 Task: Plan a trip to Arima, Trinidad and Tobago from 7th December, 2023 to 14th December, 2023 for 1 adult. Place can be shared room with 1  bedroom having 1 bed and 1 bathroom. Property type can be hotel. Look for 3 properties as per requirement.
Action: Mouse moved to (414, 261)
Screenshot: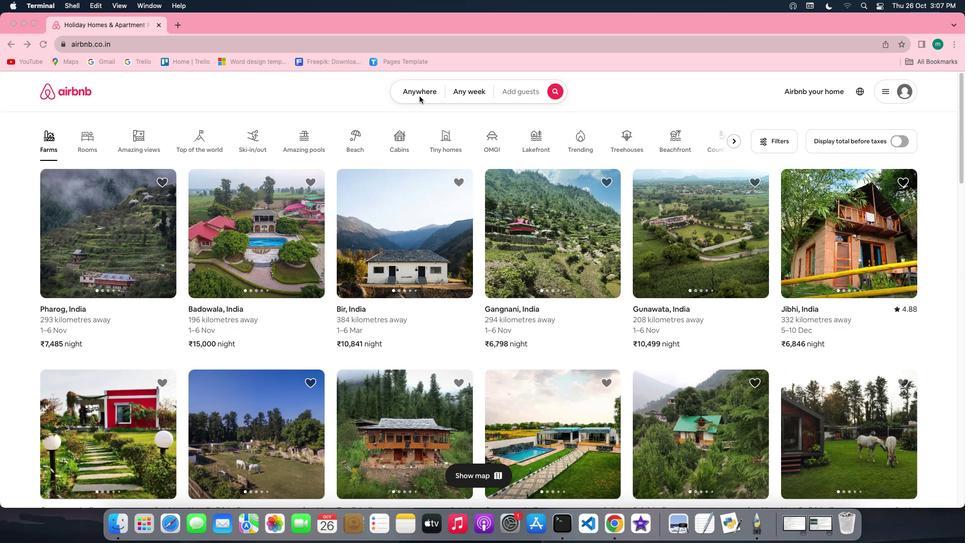 
Action: Mouse pressed left at (414, 261)
Screenshot: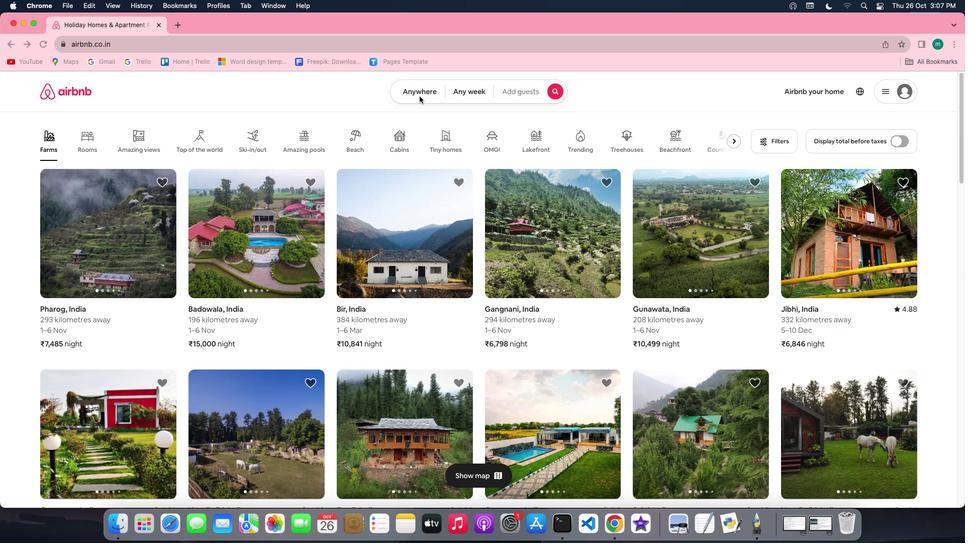 
Action: Mouse moved to (414, 261)
Screenshot: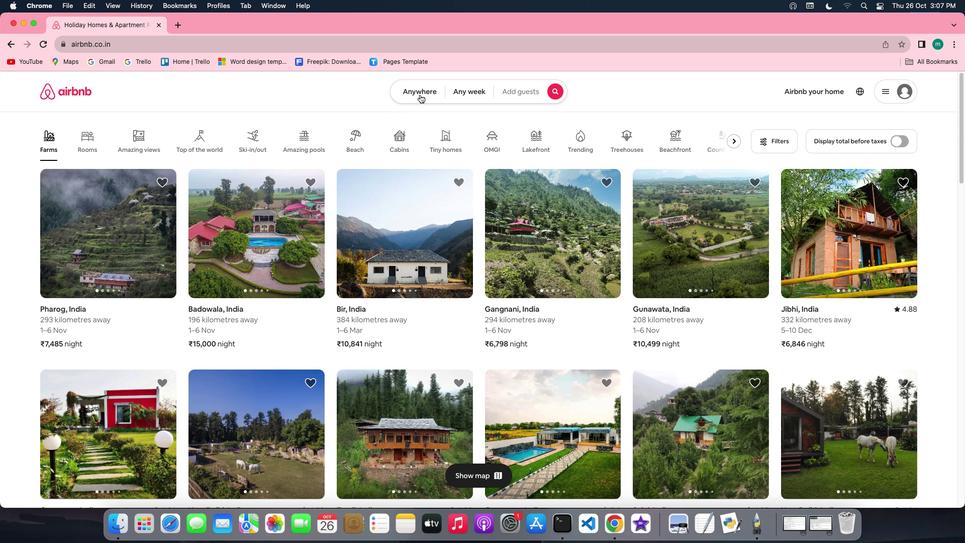 
Action: Mouse pressed left at (414, 261)
Screenshot: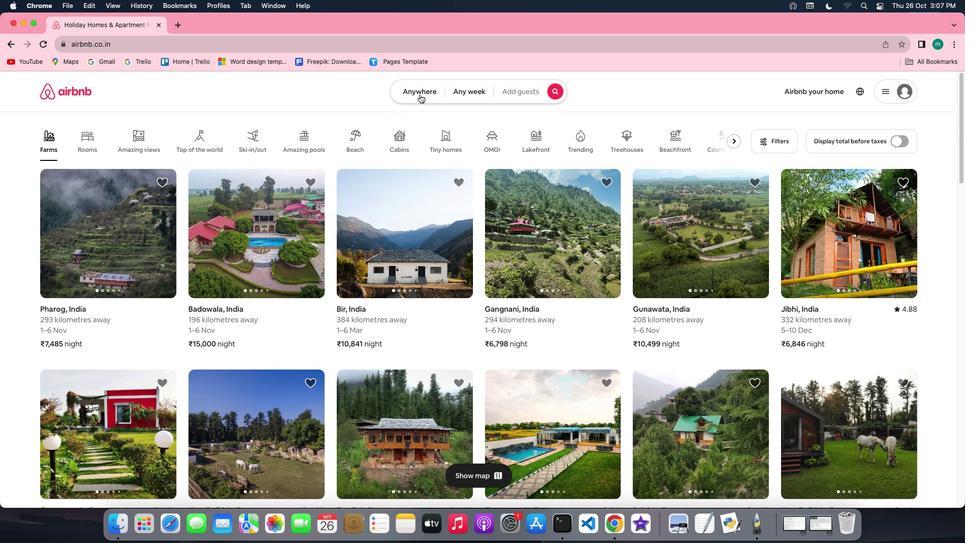 
Action: Mouse moved to (358, 269)
Screenshot: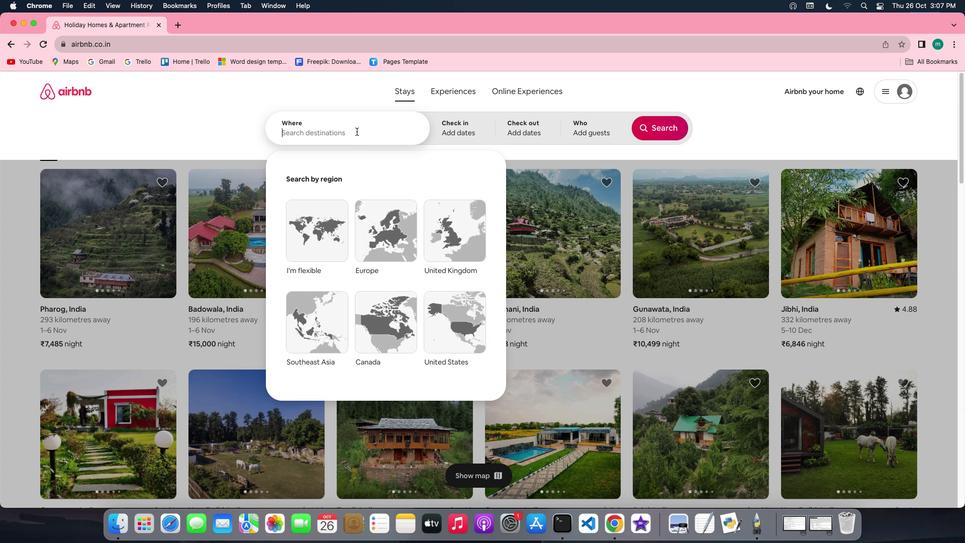 
Action: Key pressed Key.shift'A''r''i''m''a'','Key.spaceKey.shift'T''r''i''n''i''d''a''d'Key.space'a''n''d'Key.spaceKey.shift'T''o''b''a''g''o'
Screenshot: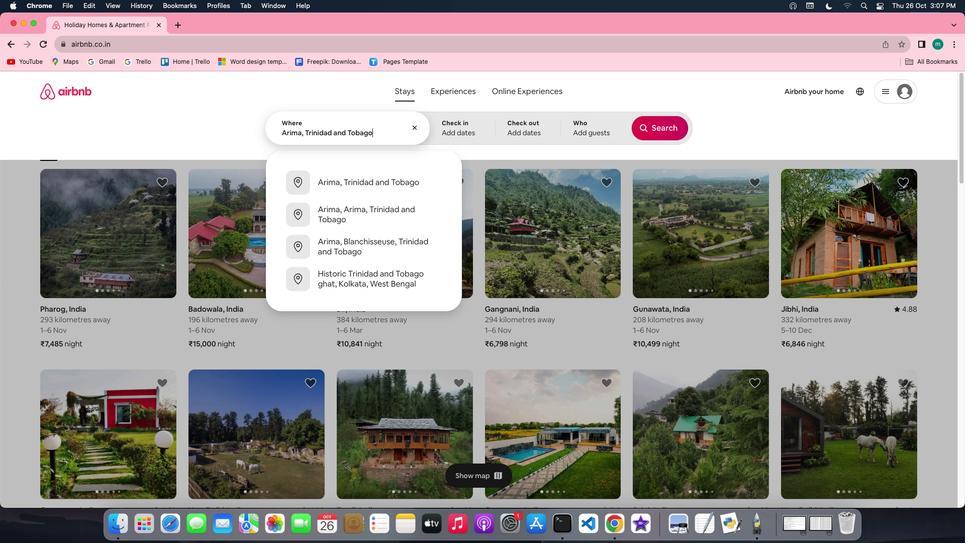 
Action: Mouse moved to (441, 270)
Screenshot: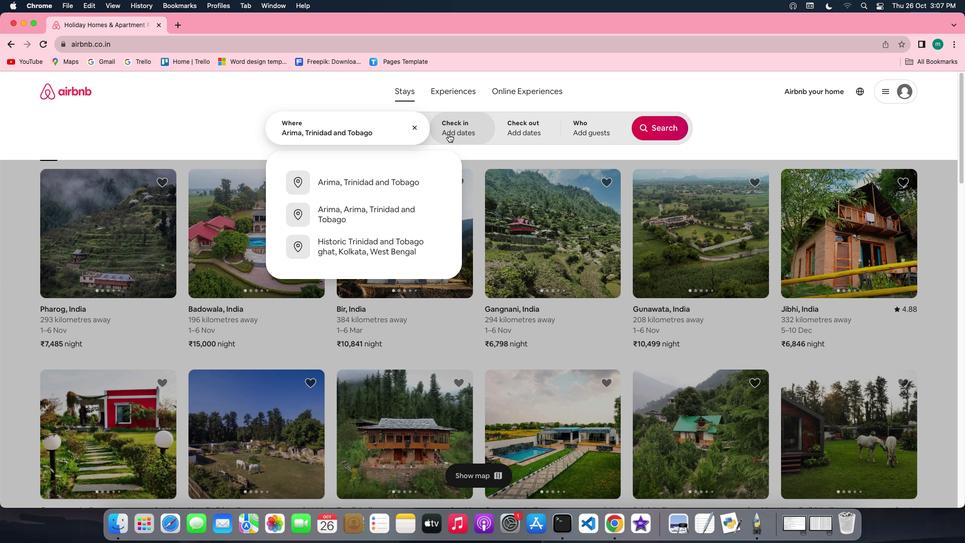
Action: Mouse pressed left at (441, 270)
Screenshot: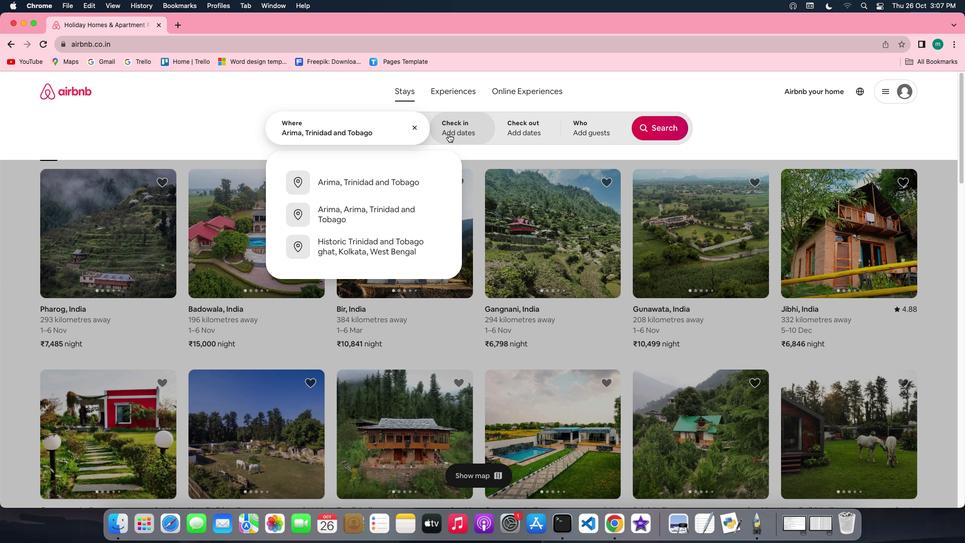 
Action: Mouse moved to (625, 286)
Screenshot: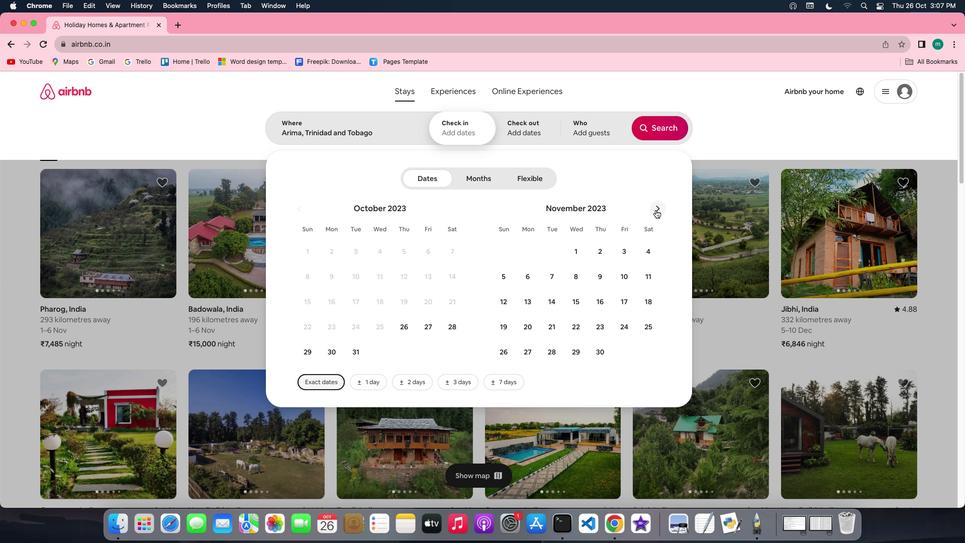
Action: Mouse pressed left at (625, 286)
Screenshot: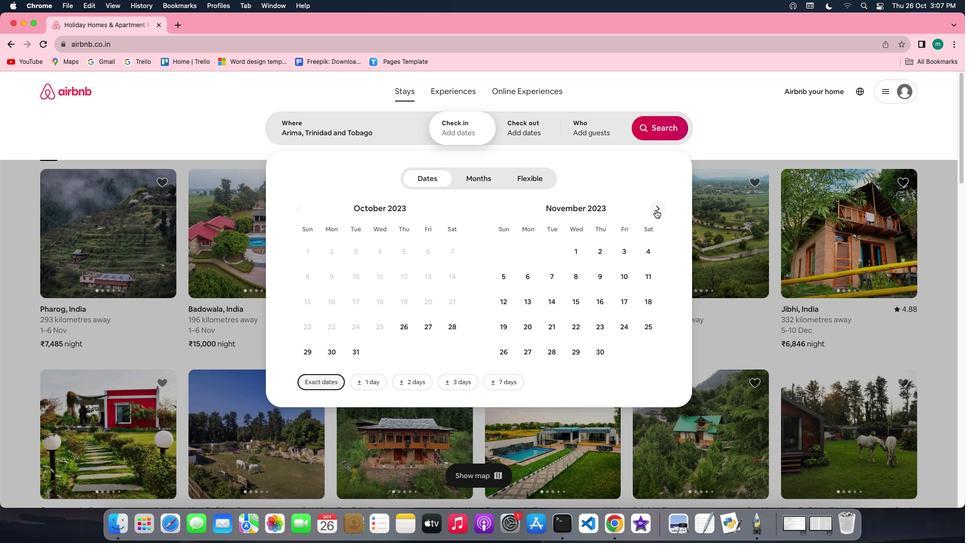 
Action: Mouse moved to (573, 301)
Screenshot: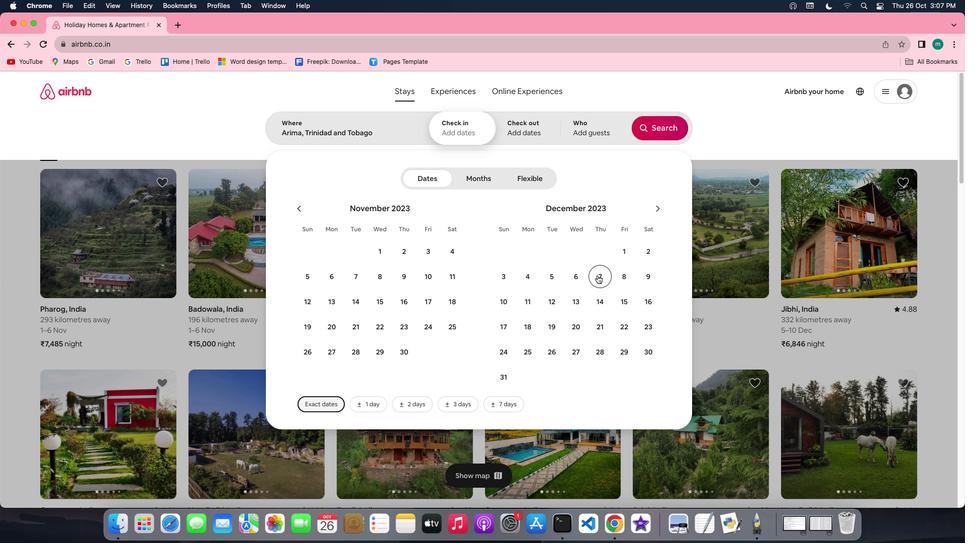 
Action: Mouse pressed left at (573, 301)
Screenshot: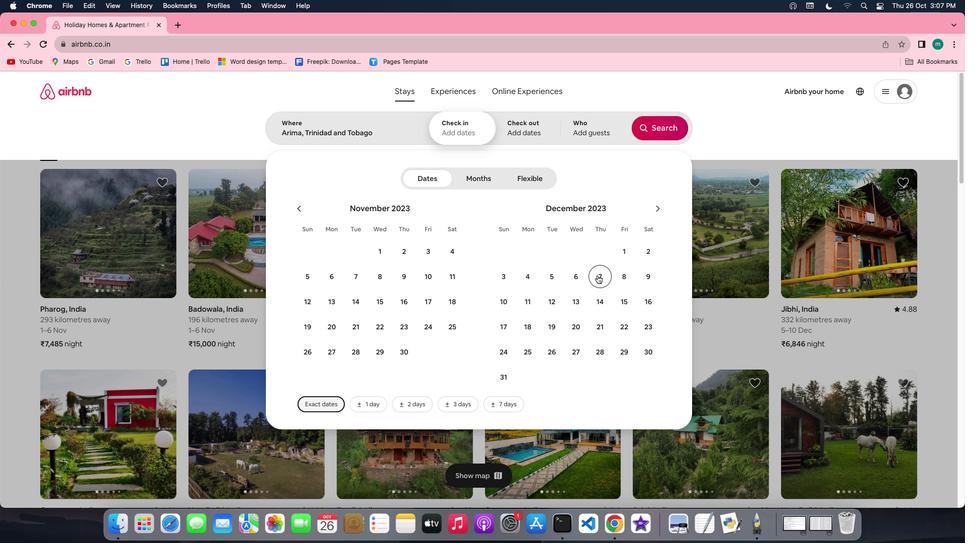 
Action: Mouse moved to (570, 310)
Screenshot: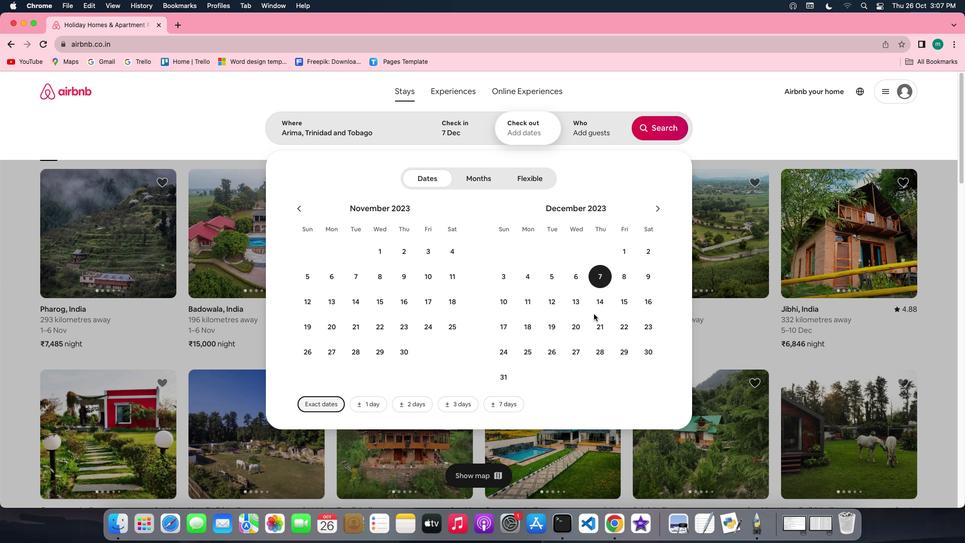 
Action: Mouse pressed left at (570, 310)
Screenshot: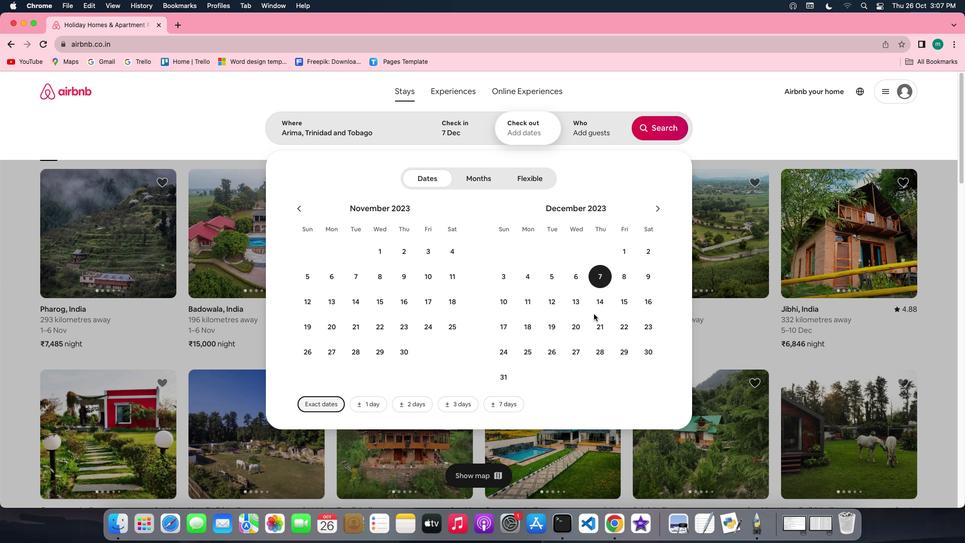 
Action: Mouse moved to (572, 308)
Screenshot: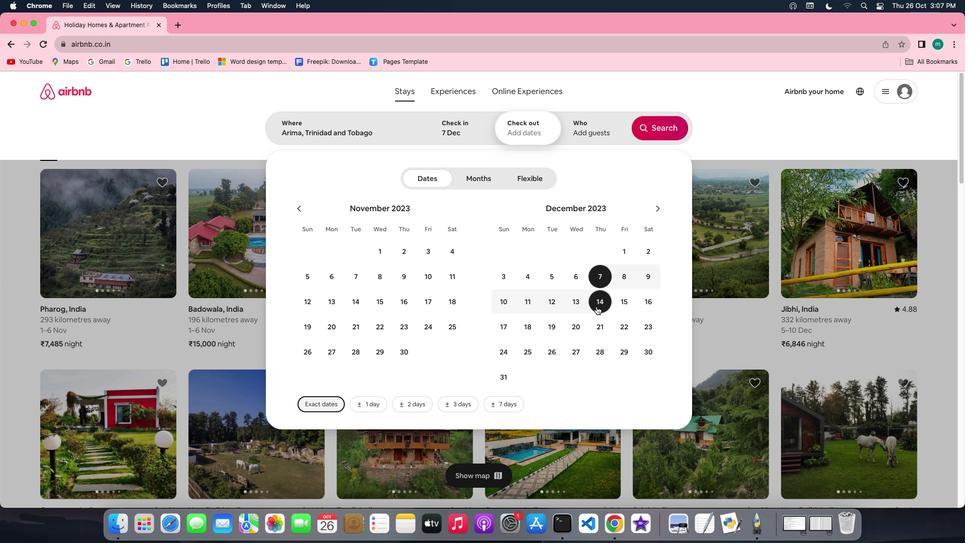 
Action: Mouse pressed left at (572, 308)
Screenshot: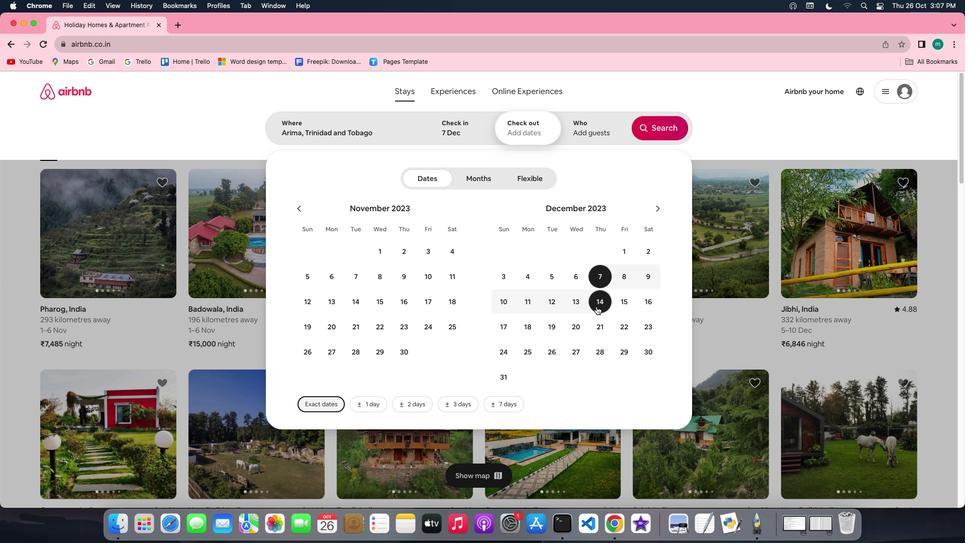 
Action: Mouse moved to (564, 269)
Screenshot: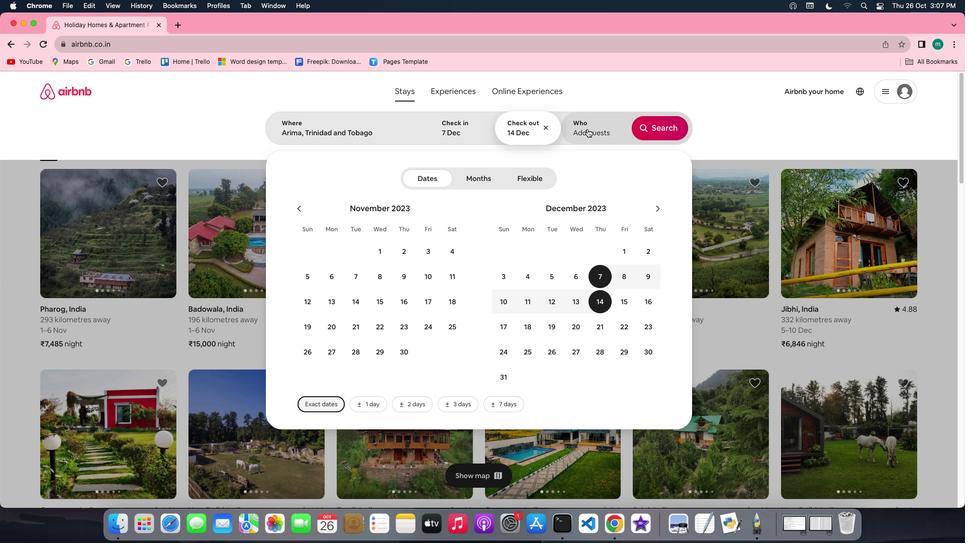 
Action: Mouse pressed left at (564, 269)
Screenshot: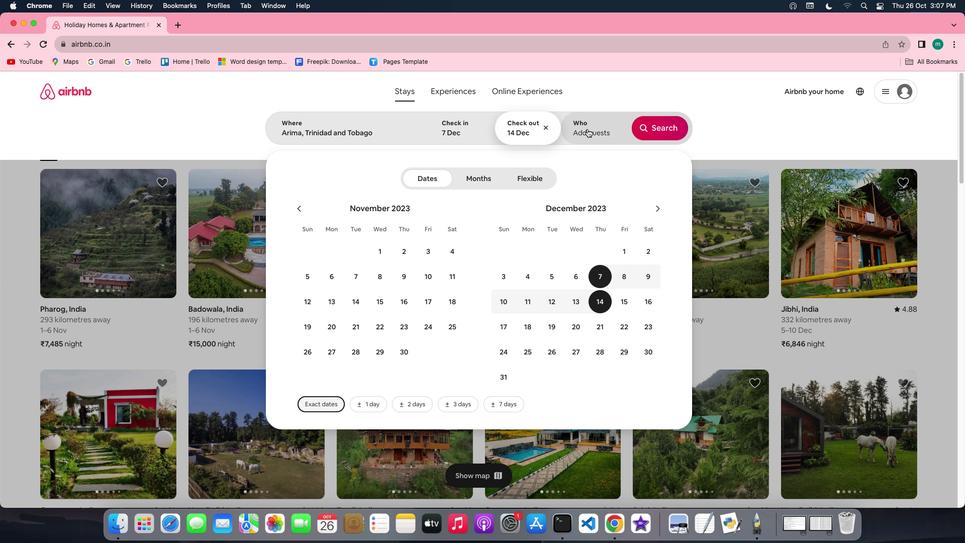 
Action: Mouse moved to (635, 281)
Screenshot: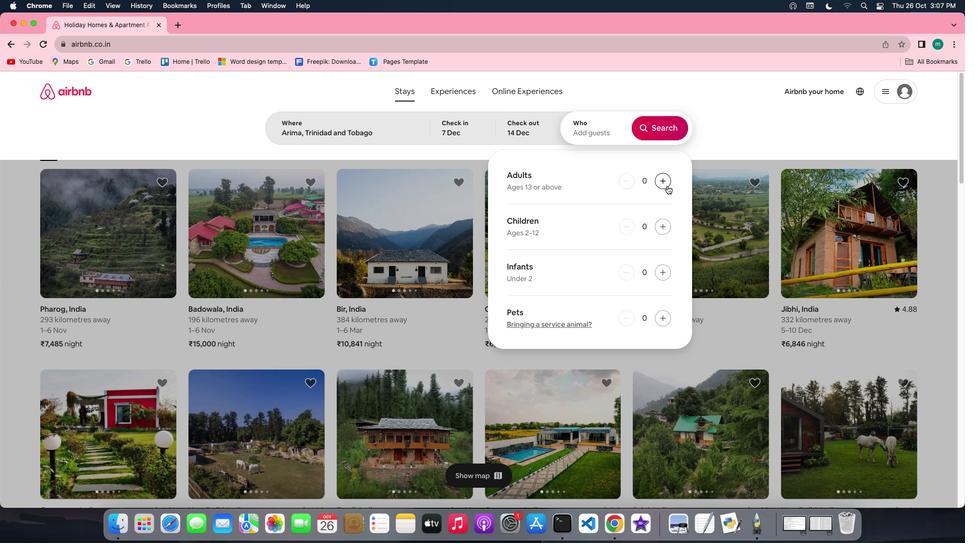 
Action: Mouse pressed left at (635, 281)
Screenshot: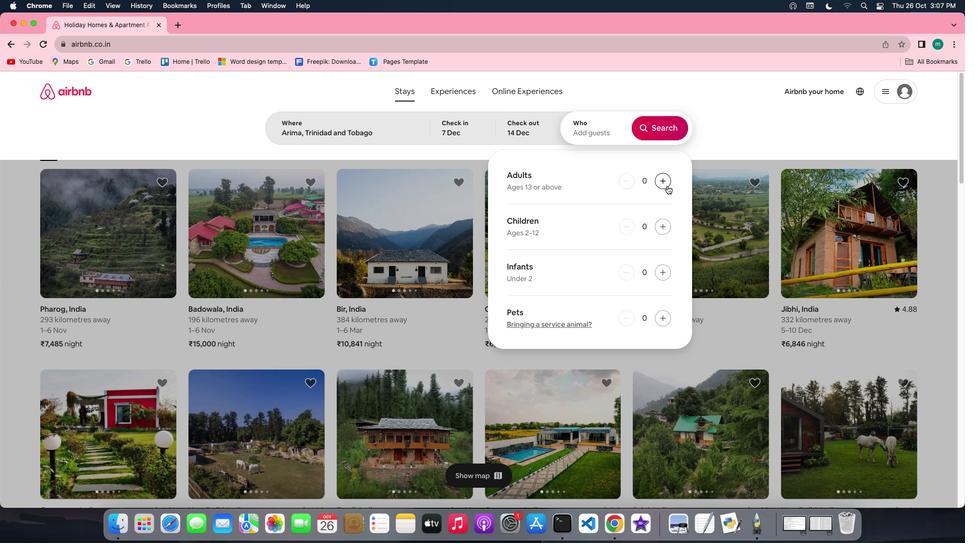 
Action: Mouse moved to (627, 269)
Screenshot: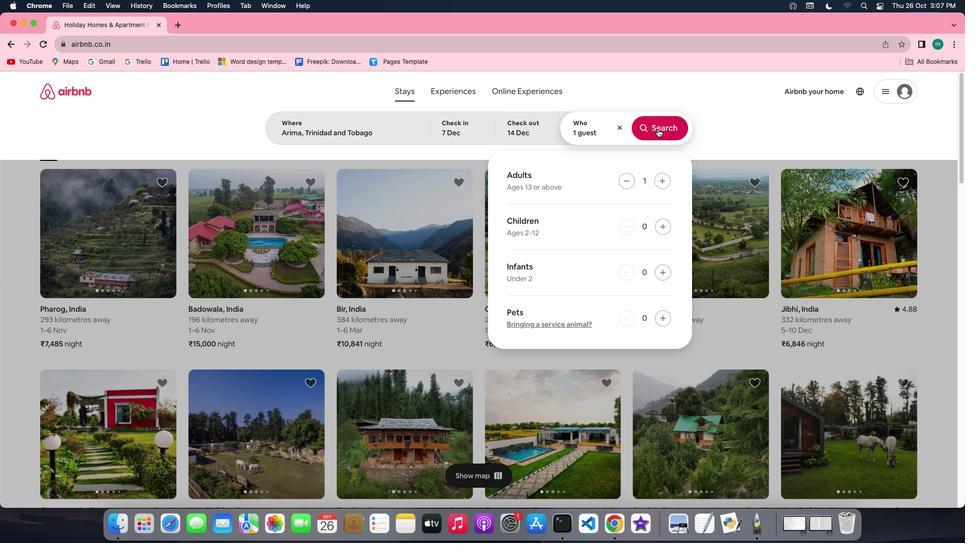 
Action: Mouse pressed left at (627, 269)
Screenshot: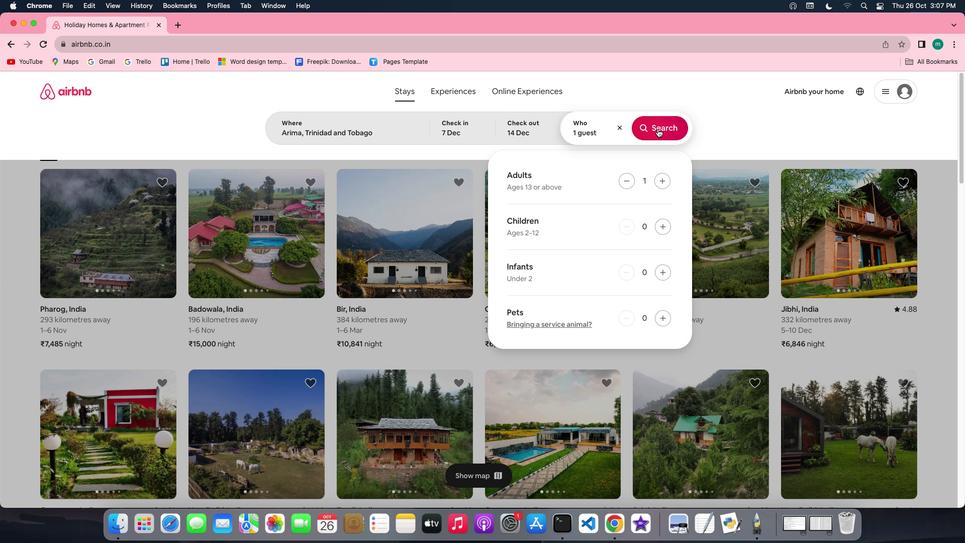 
Action: Mouse moved to (771, 270)
Screenshot: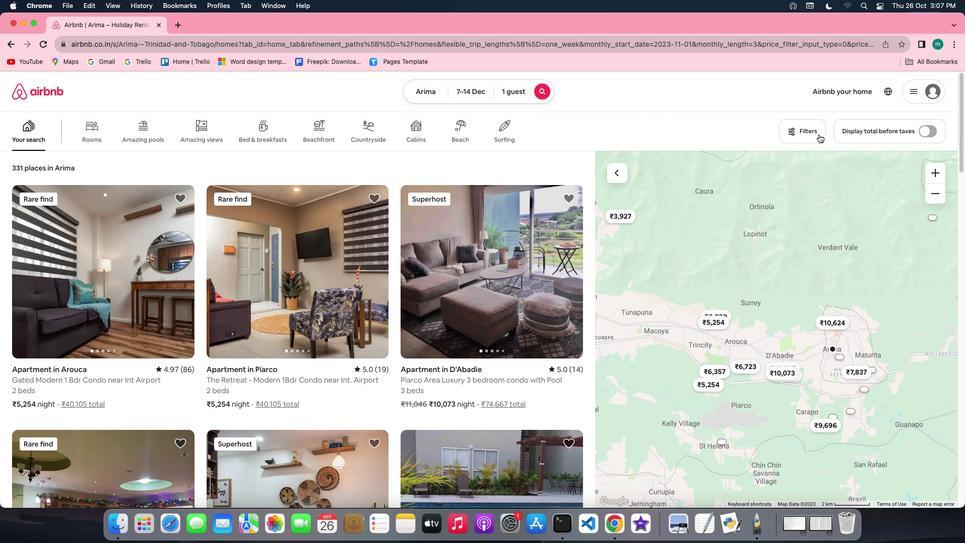 
Action: Mouse pressed left at (771, 270)
Screenshot: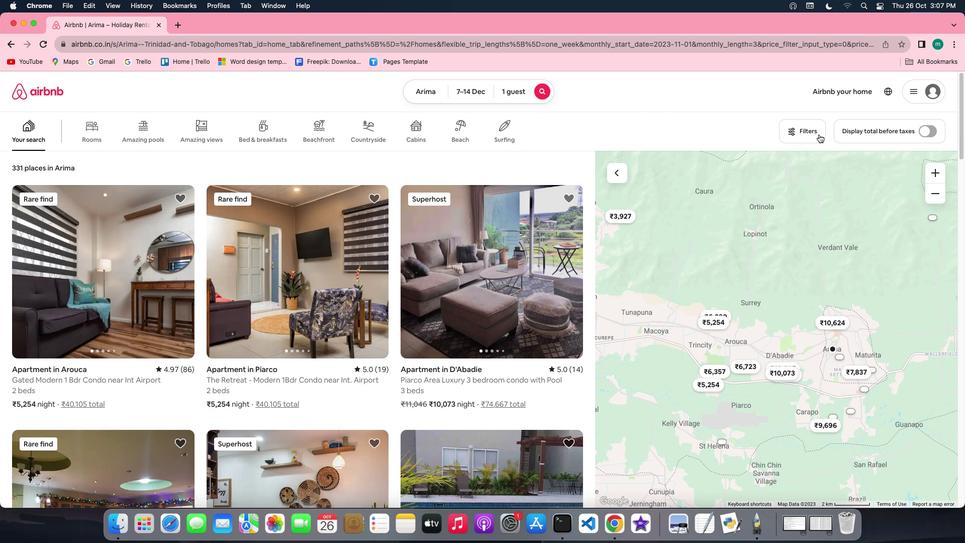 
Action: Mouse moved to (601, 288)
Screenshot: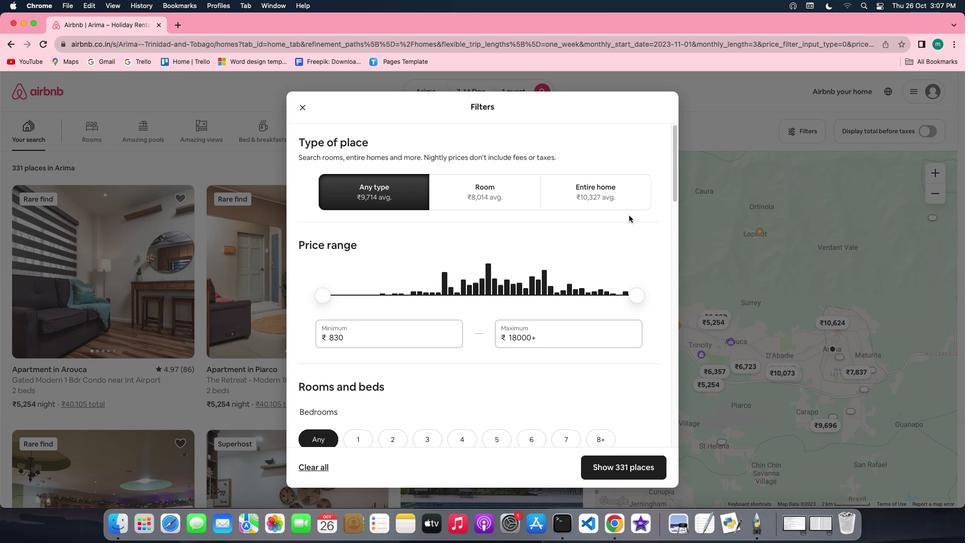 
Action: Mouse scrolled (601, 288) with delta (40, 239)
Screenshot: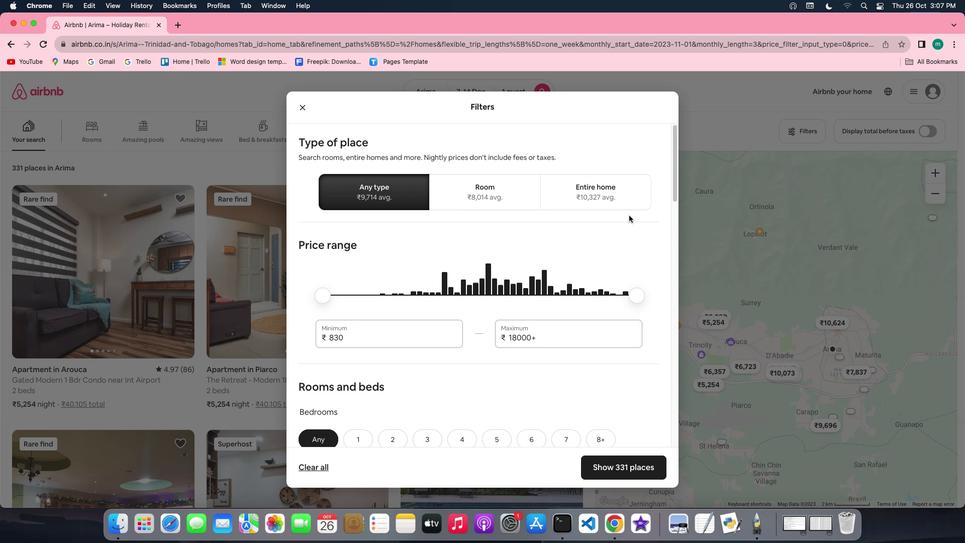 
Action: Mouse scrolled (601, 288) with delta (40, 239)
Screenshot: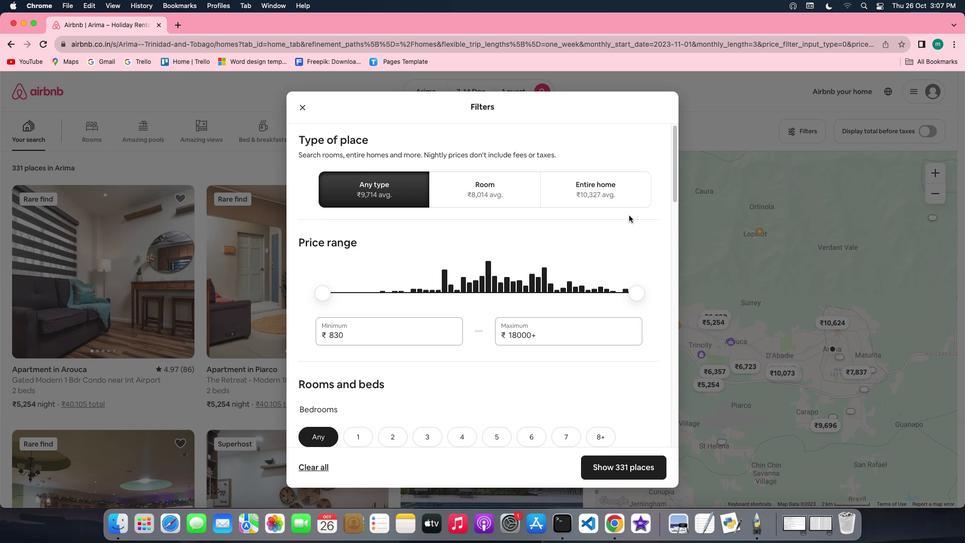 
Action: Mouse scrolled (601, 288) with delta (40, 239)
Screenshot: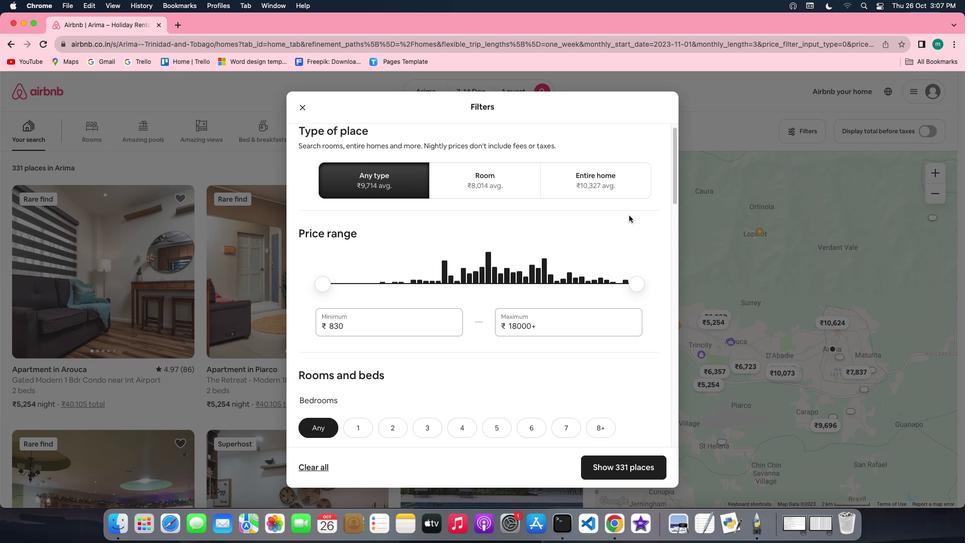 
Action: Mouse moved to (600, 288)
Screenshot: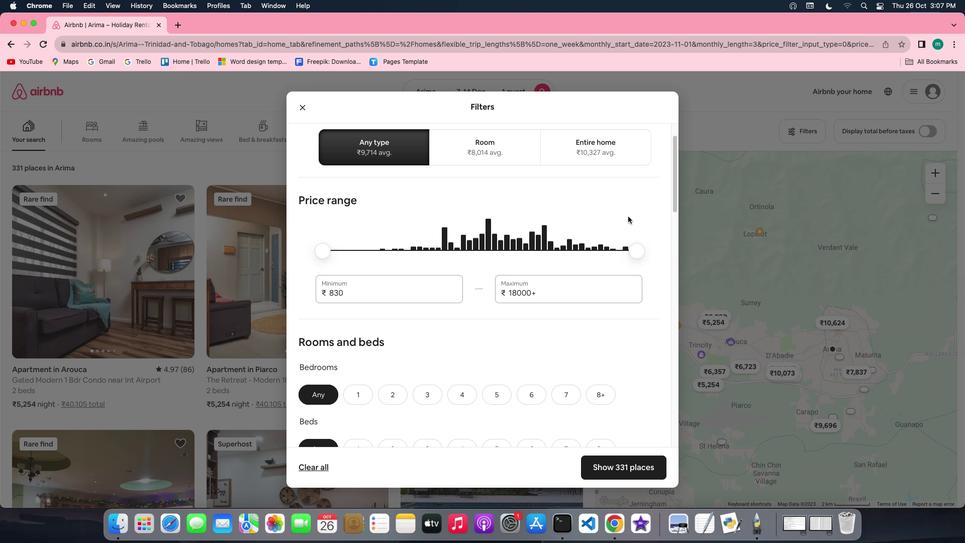 
Action: Mouse scrolled (600, 288) with delta (40, 239)
Screenshot: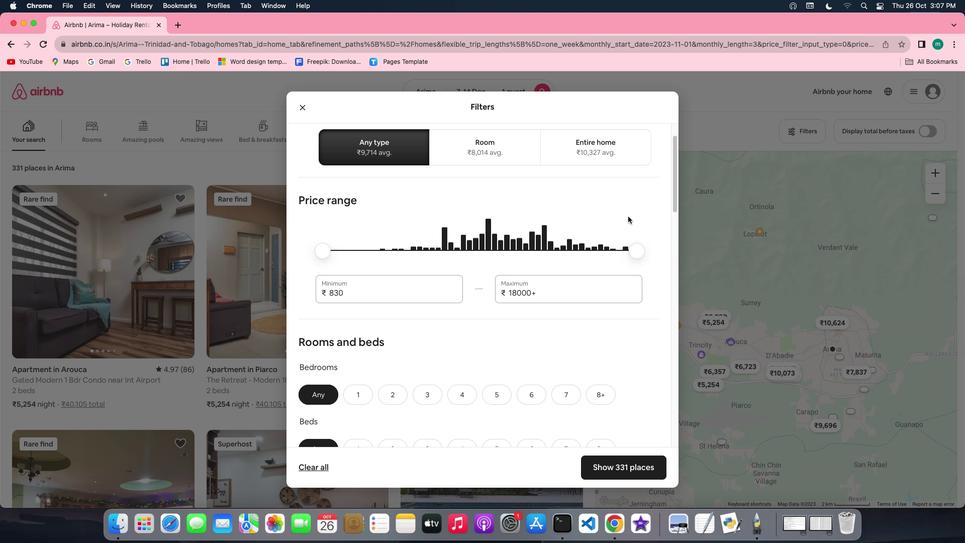 
Action: Mouse scrolled (600, 288) with delta (40, 239)
Screenshot: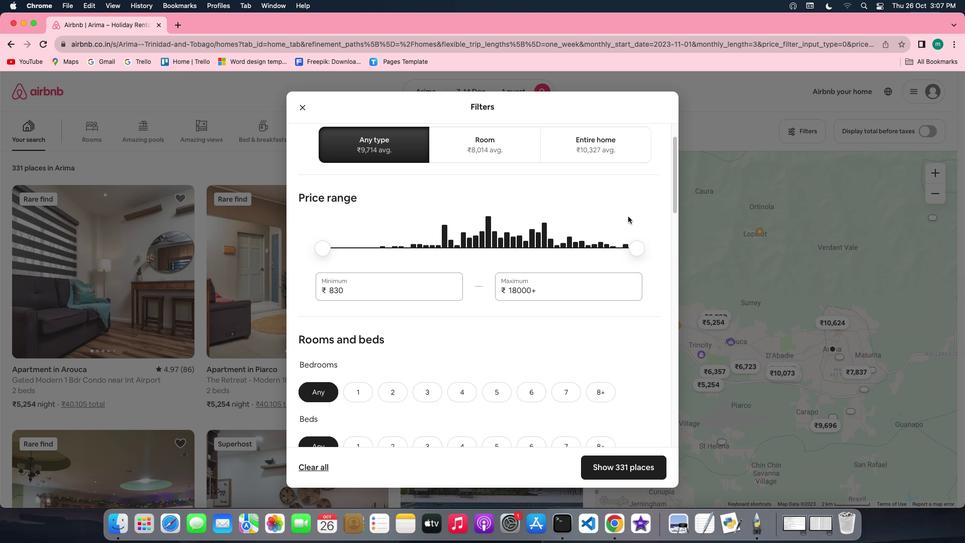 
Action: Mouse scrolled (600, 288) with delta (40, 239)
Screenshot: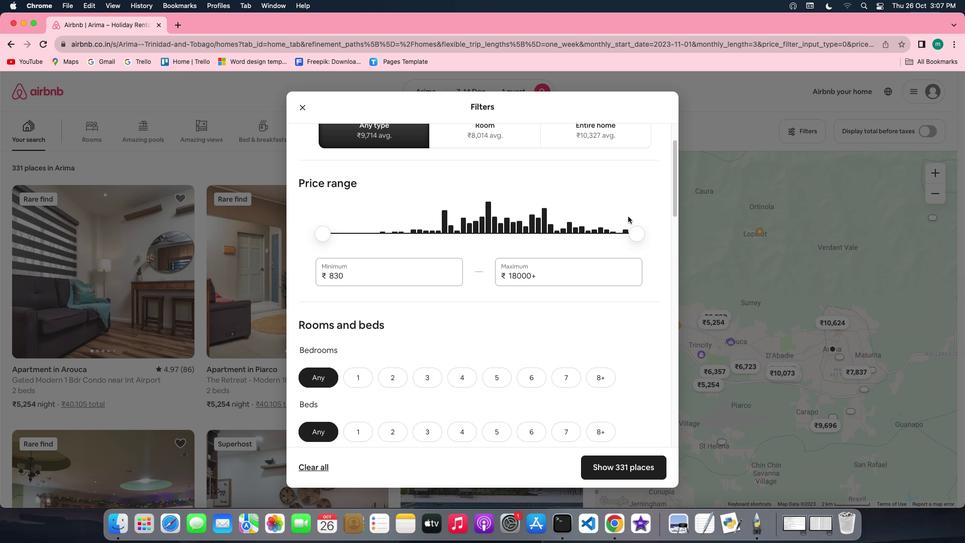 
Action: Mouse scrolled (600, 288) with delta (40, 239)
Screenshot: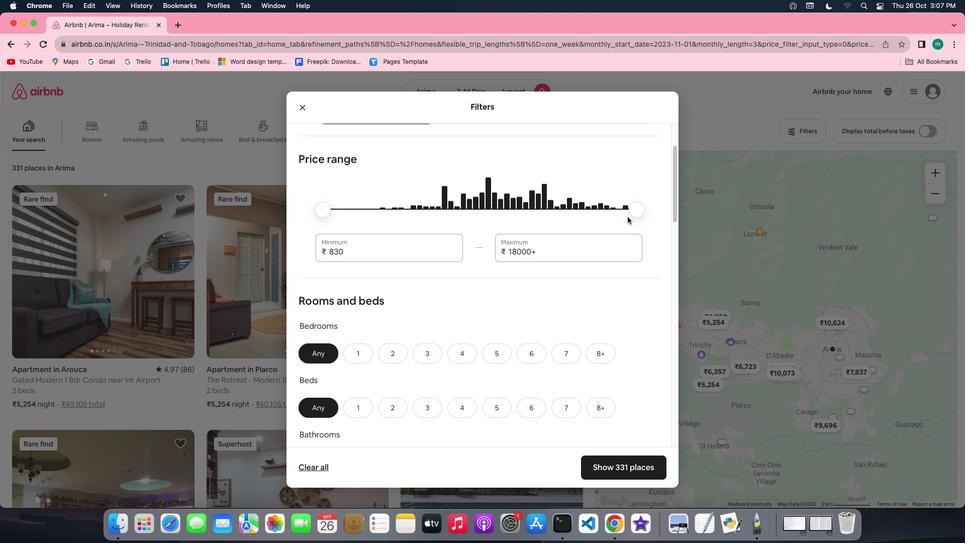 
Action: Mouse moved to (600, 288)
Screenshot: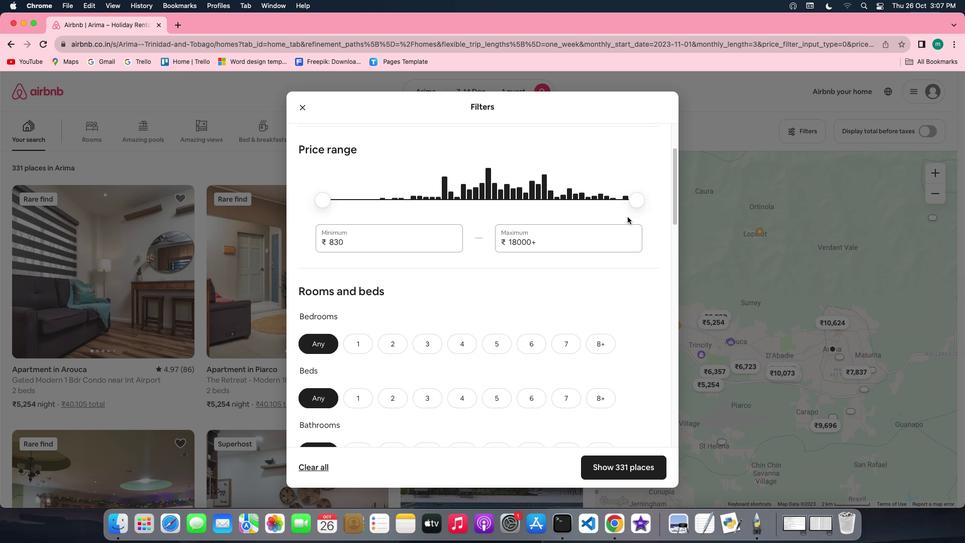 
Action: Mouse scrolled (600, 288) with delta (40, 239)
Screenshot: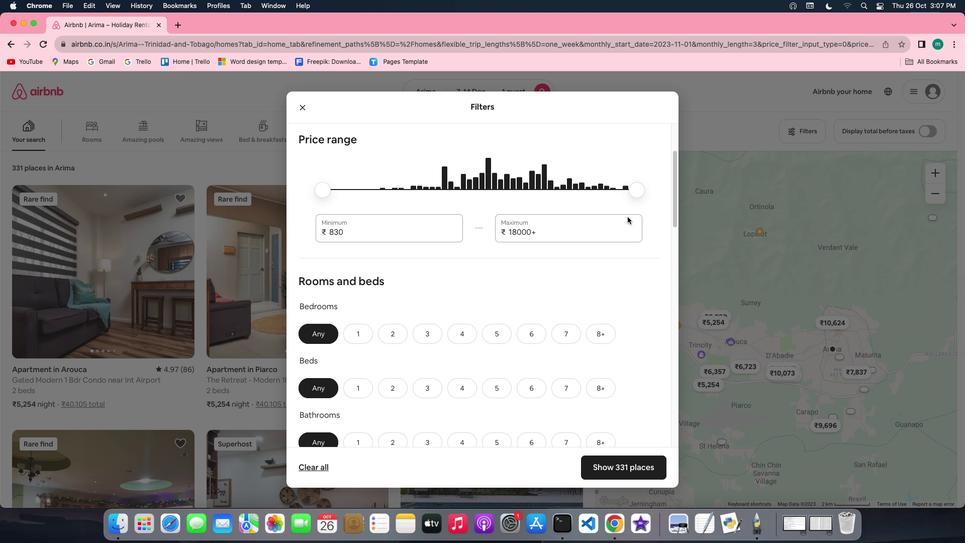 
Action: Mouse scrolled (600, 288) with delta (40, 239)
Screenshot: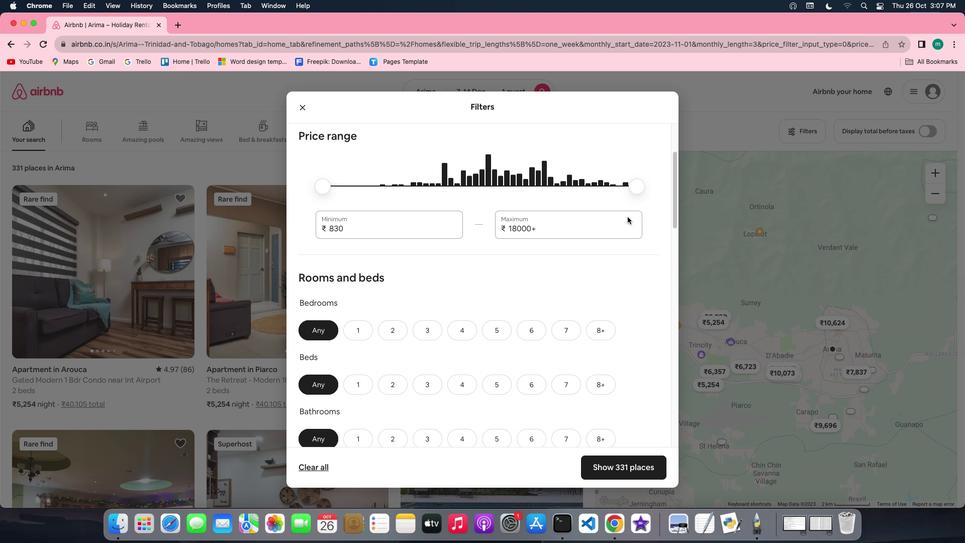 
Action: Mouse scrolled (600, 288) with delta (40, 239)
Screenshot: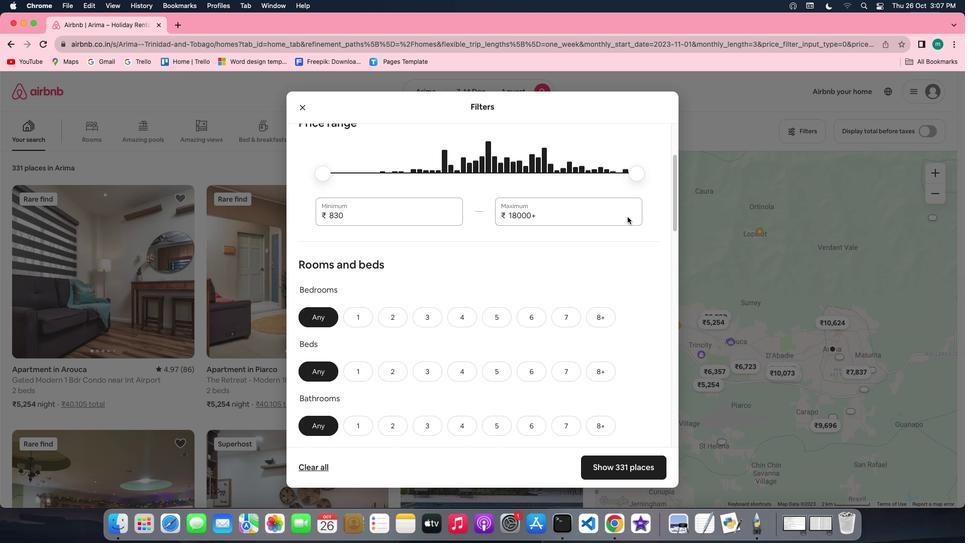 
Action: Mouse scrolled (600, 288) with delta (40, 239)
Screenshot: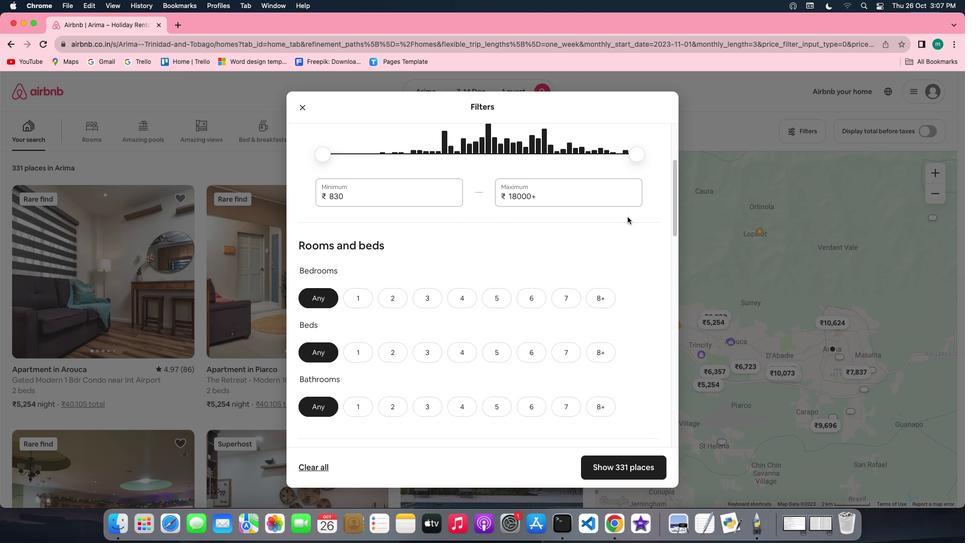 
Action: Mouse scrolled (600, 288) with delta (40, 239)
Screenshot: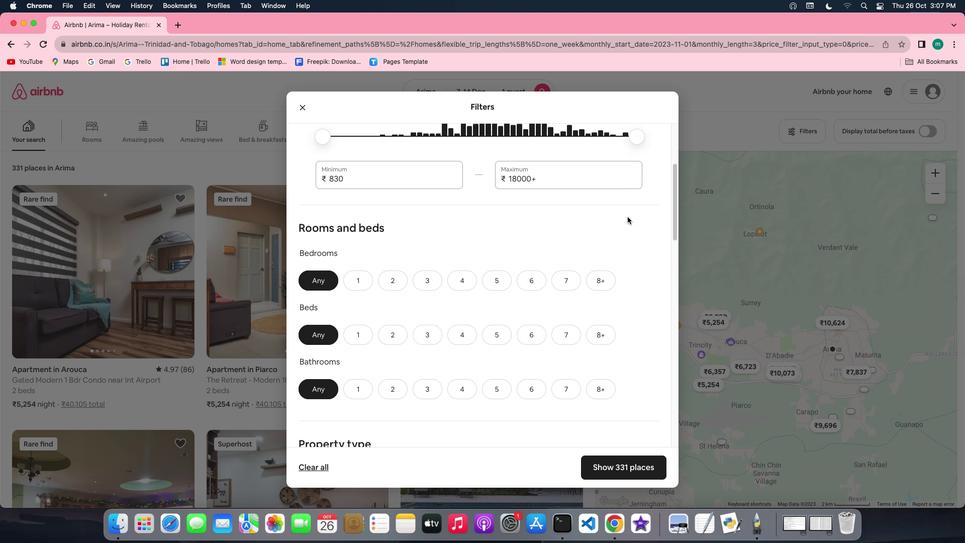 
Action: Mouse scrolled (600, 288) with delta (40, 239)
Screenshot: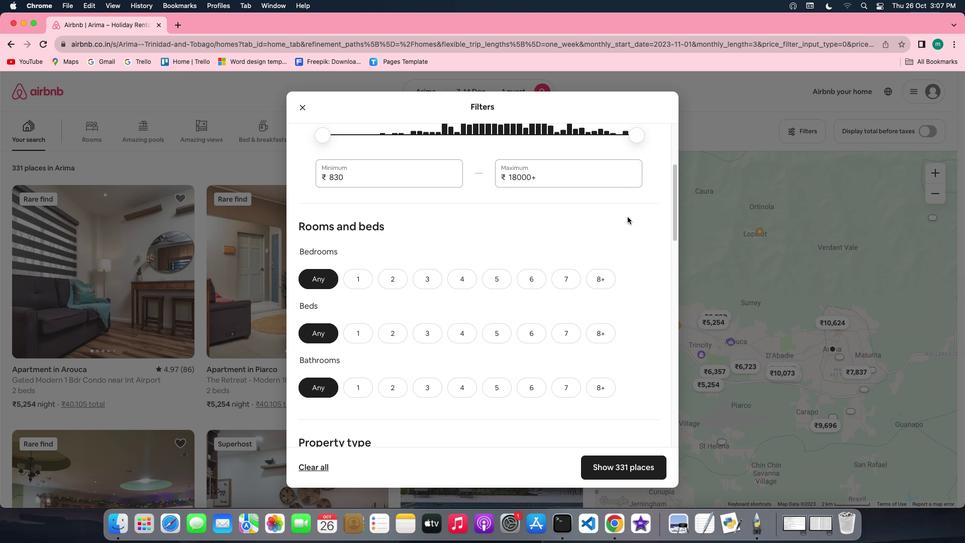 
Action: Mouse scrolled (600, 288) with delta (40, 239)
Screenshot: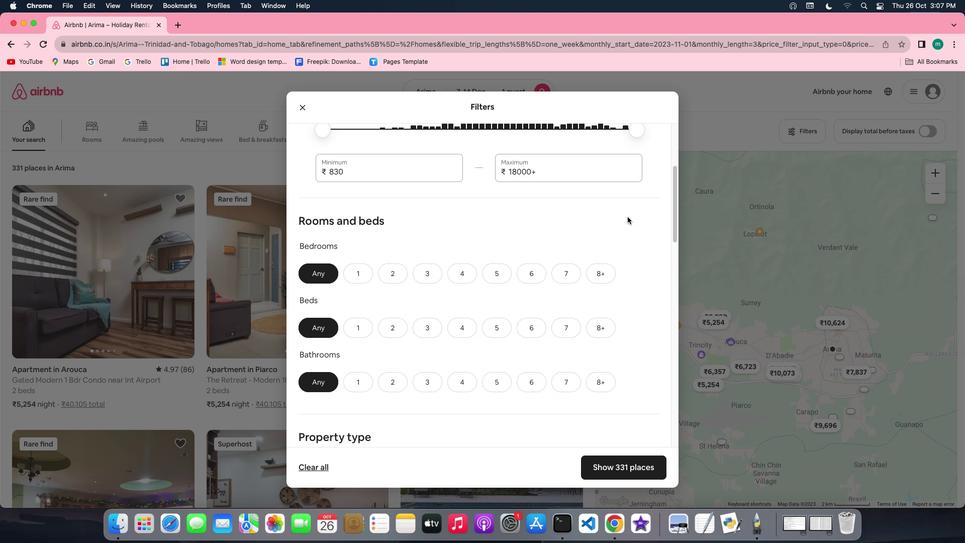 
Action: Mouse scrolled (600, 288) with delta (40, 239)
Screenshot: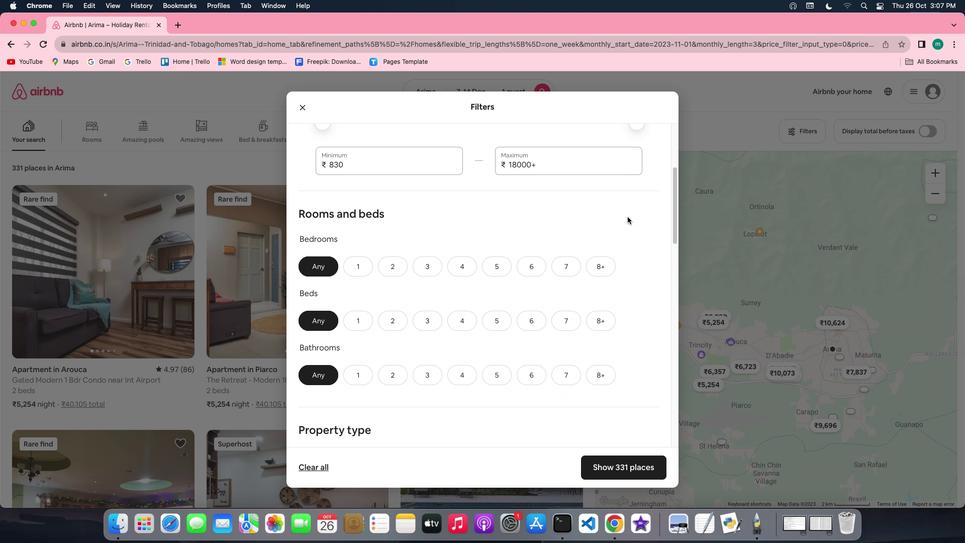 
Action: Mouse scrolled (600, 288) with delta (40, 239)
Screenshot: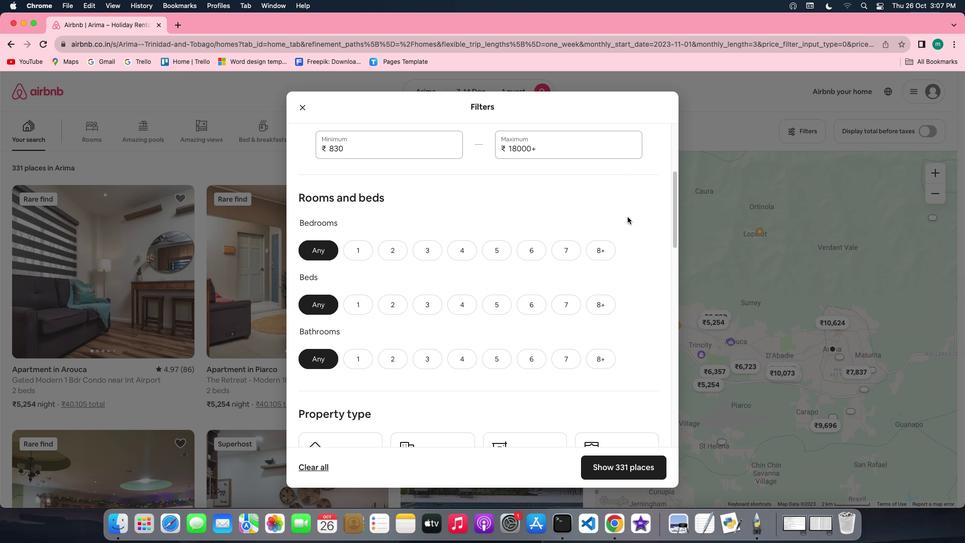 
Action: Mouse scrolled (600, 288) with delta (40, 239)
Screenshot: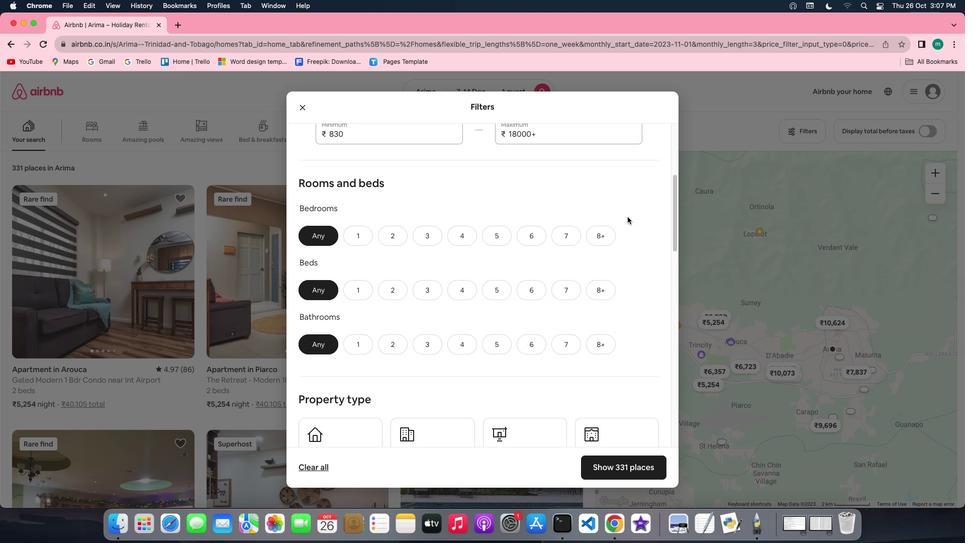 
Action: Mouse scrolled (600, 288) with delta (40, 239)
Screenshot: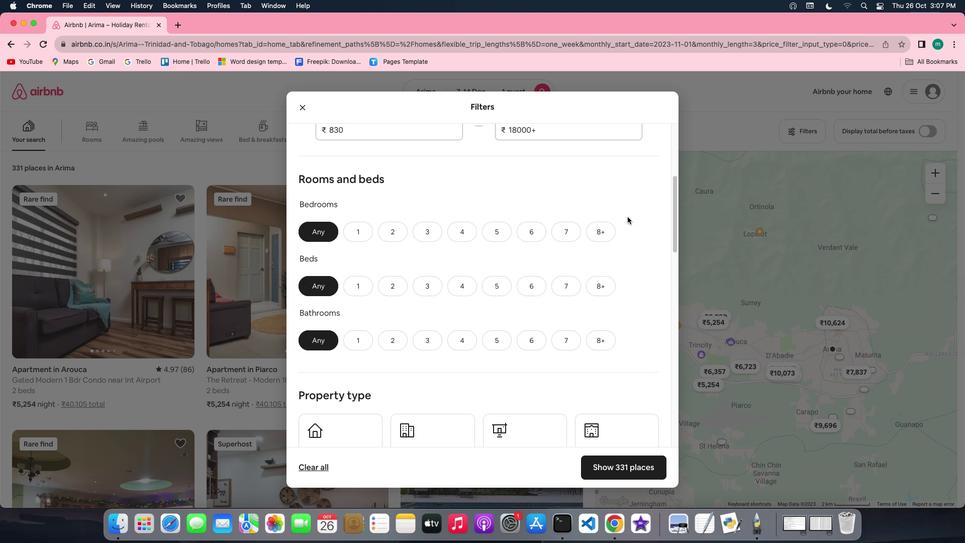 
Action: Mouse scrolled (600, 288) with delta (40, 239)
Screenshot: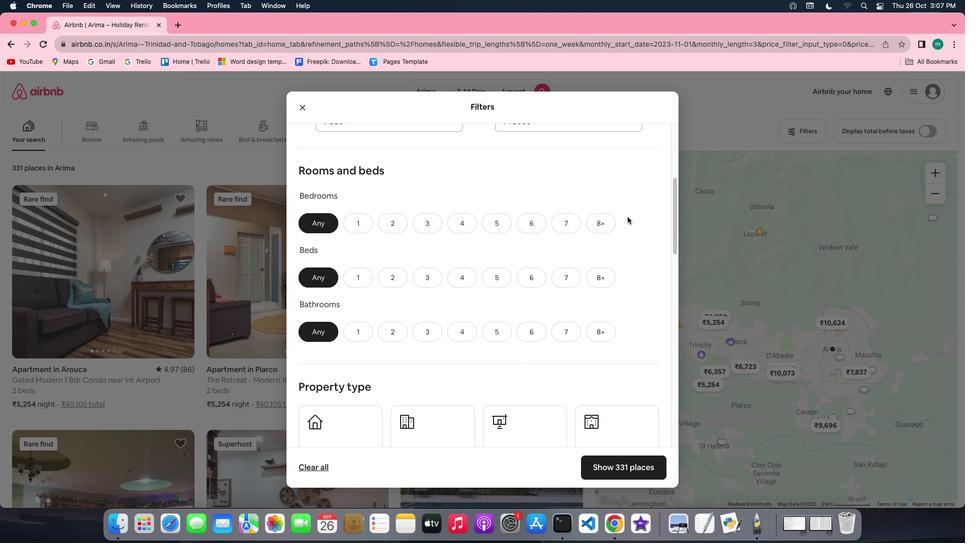 
Action: Mouse scrolled (600, 288) with delta (40, 239)
Screenshot: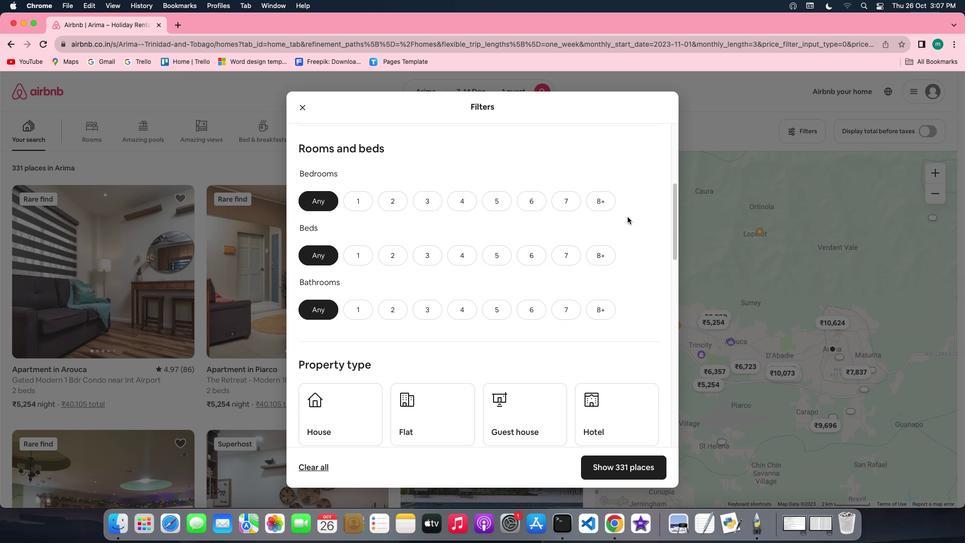 
Action: Mouse moved to (358, 278)
Screenshot: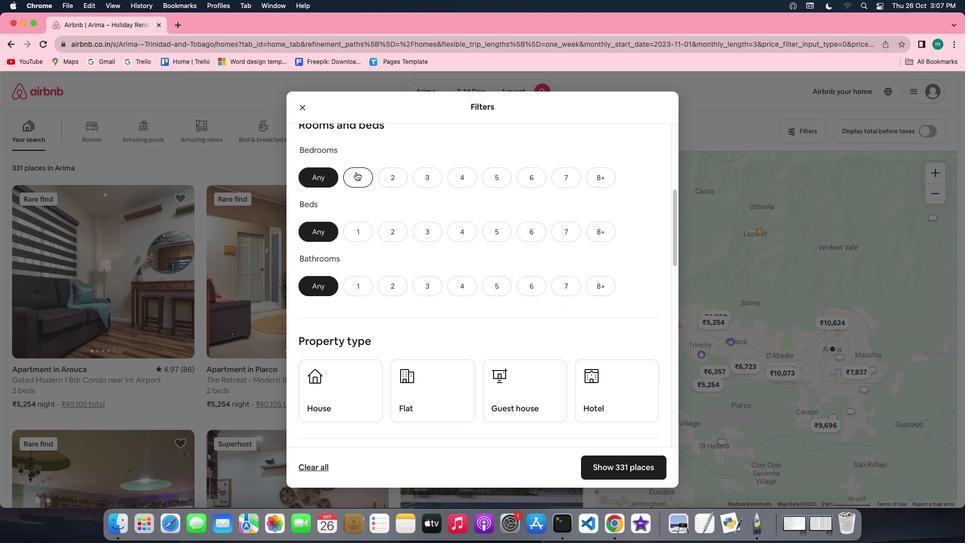 
Action: Mouse pressed left at (358, 278)
Screenshot: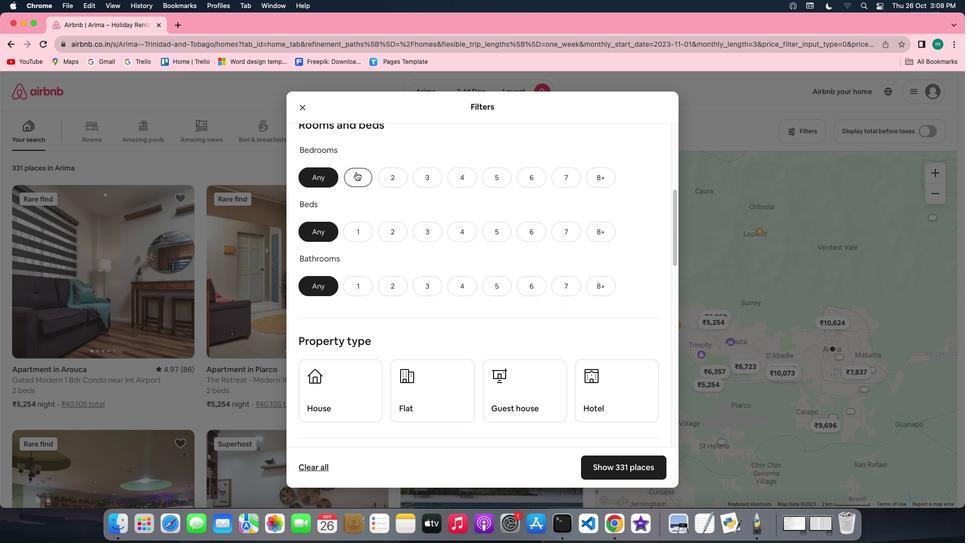 
Action: Mouse moved to (360, 292)
Screenshot: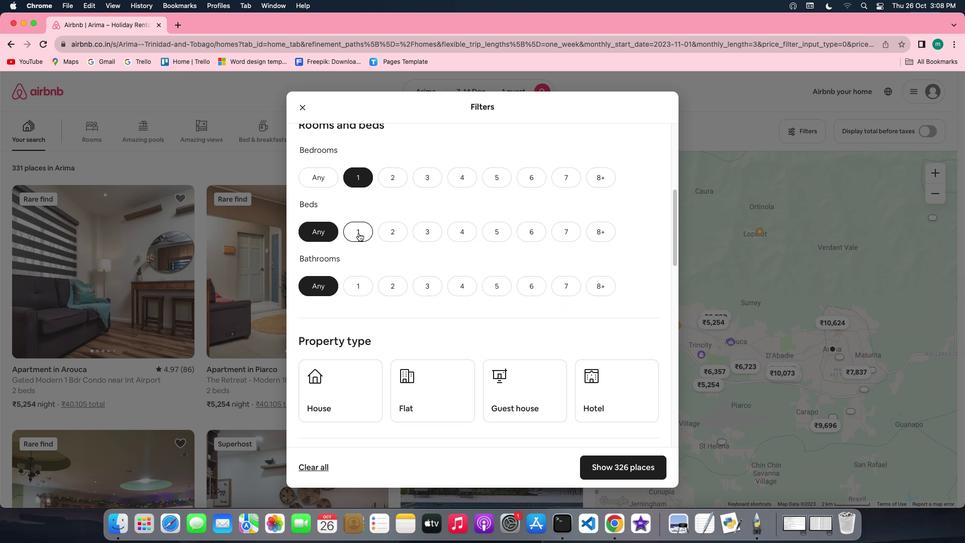 
Action: Mouse pressed left at (360, 292)
Screenshot: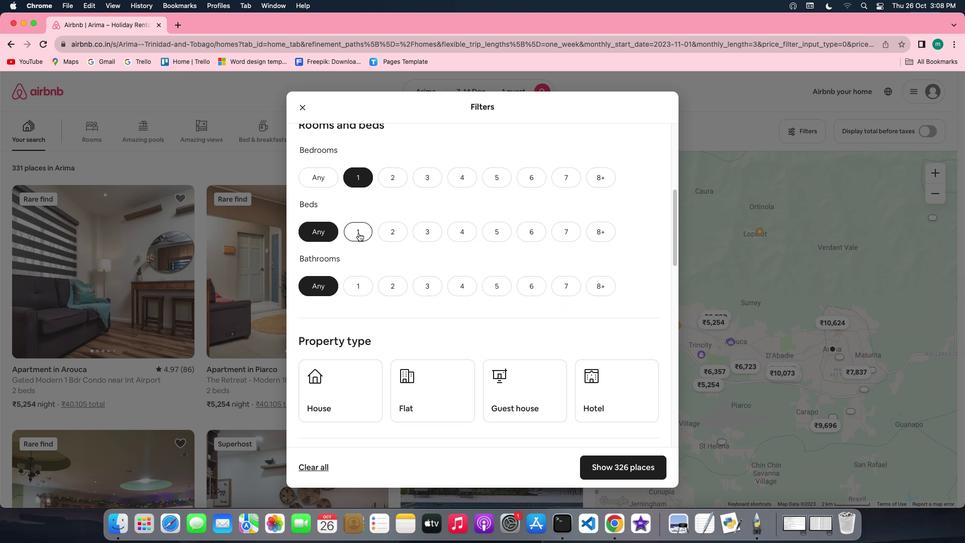 
Action: Mouse moved to (363, 305)
Screenshot: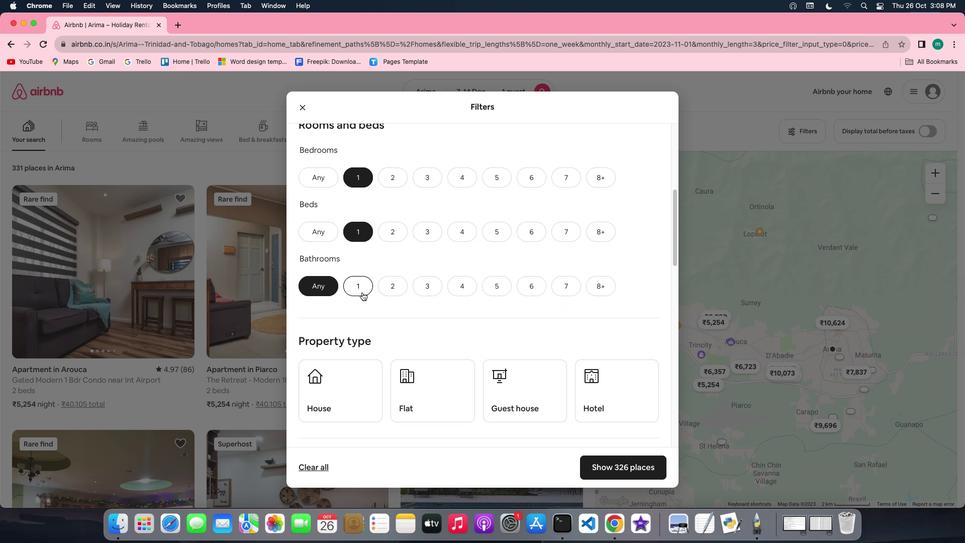 
Action: Mouse pressed left at (363, 305)
Screenshot: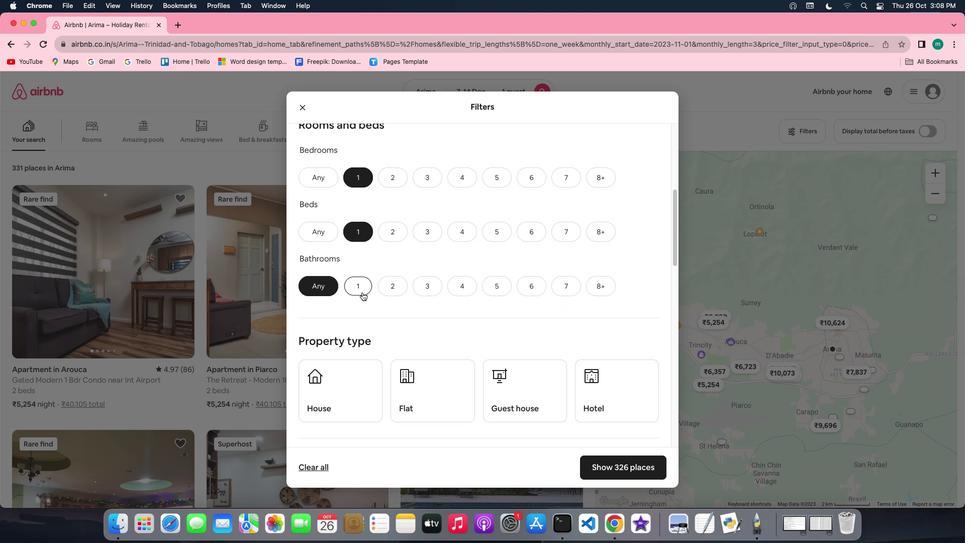 
Action: Mouse moved to (471, 306)
Screenshot: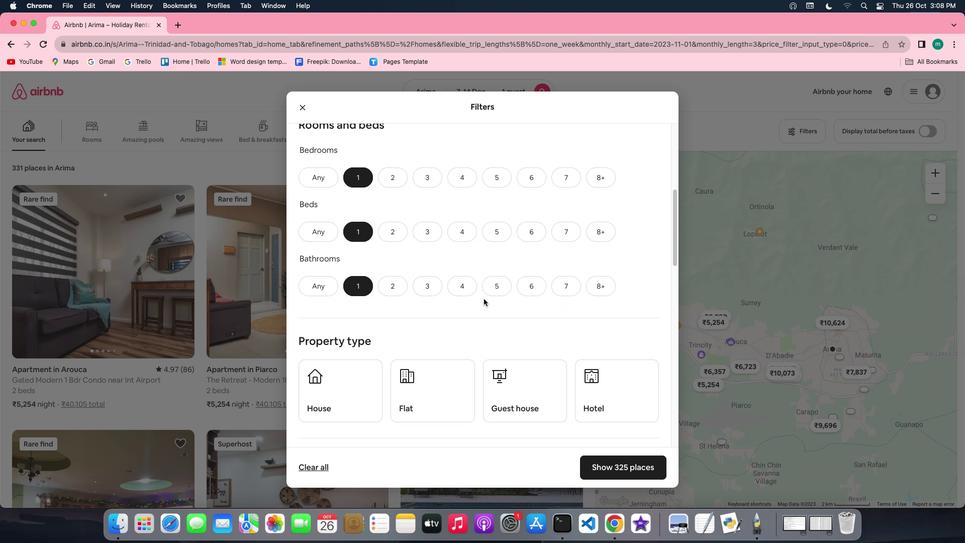 
Action: Mouse scrolled (471, 306) with delta (40, 239)
Screenshot: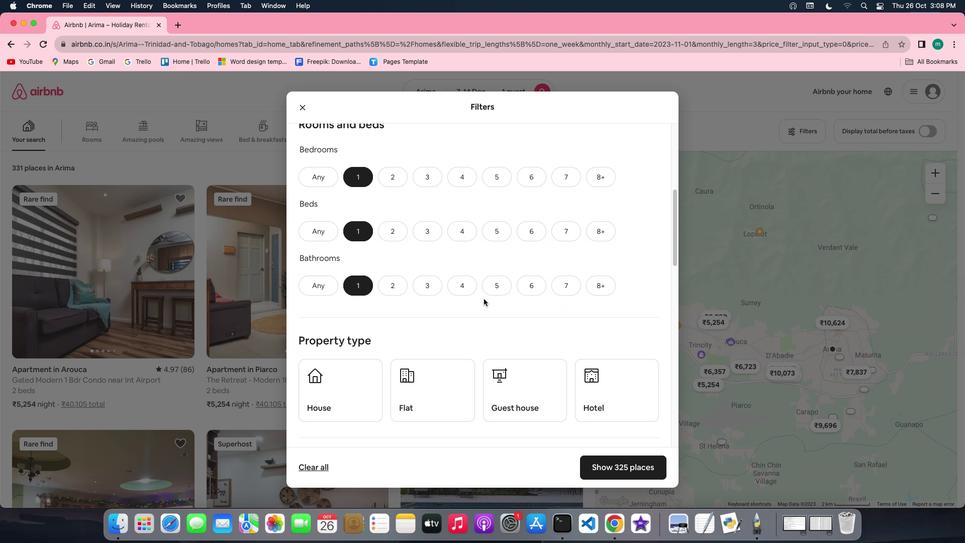
Action: Mouse scrolled (471, 306) with delta (40, 239)
Screenshot: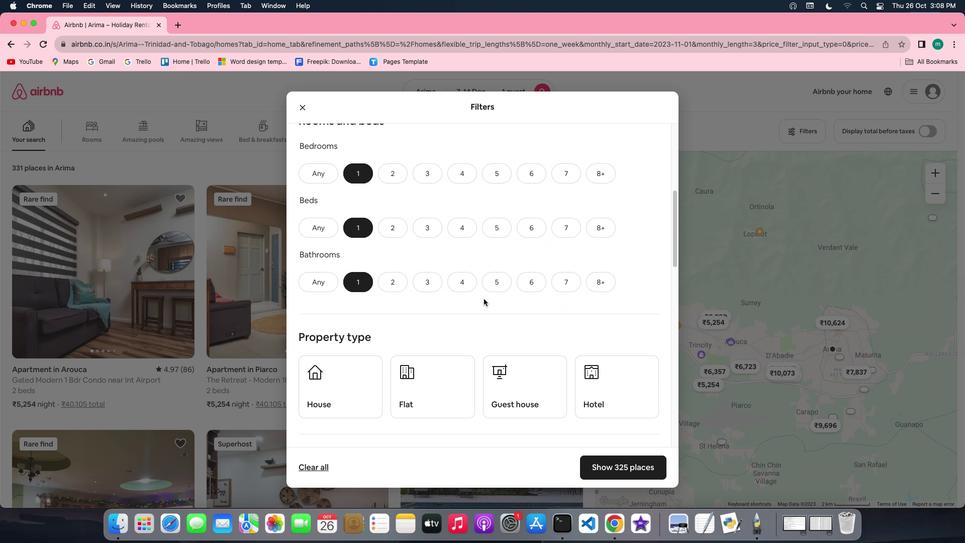 
Action: Mouse scrolled (471, 306) with delta (40, 239)
Screenshot: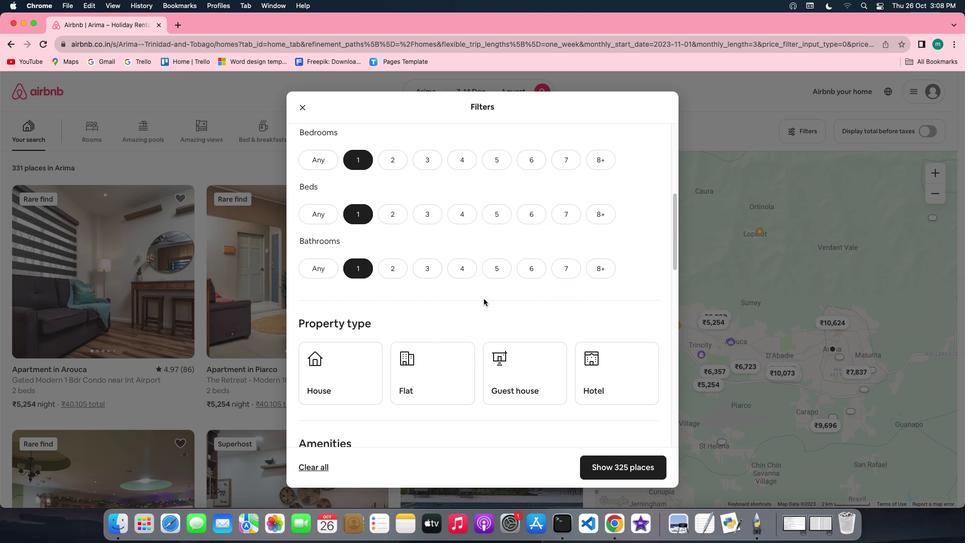 
Action: Mouse moved to (520, 308)
Screenshot: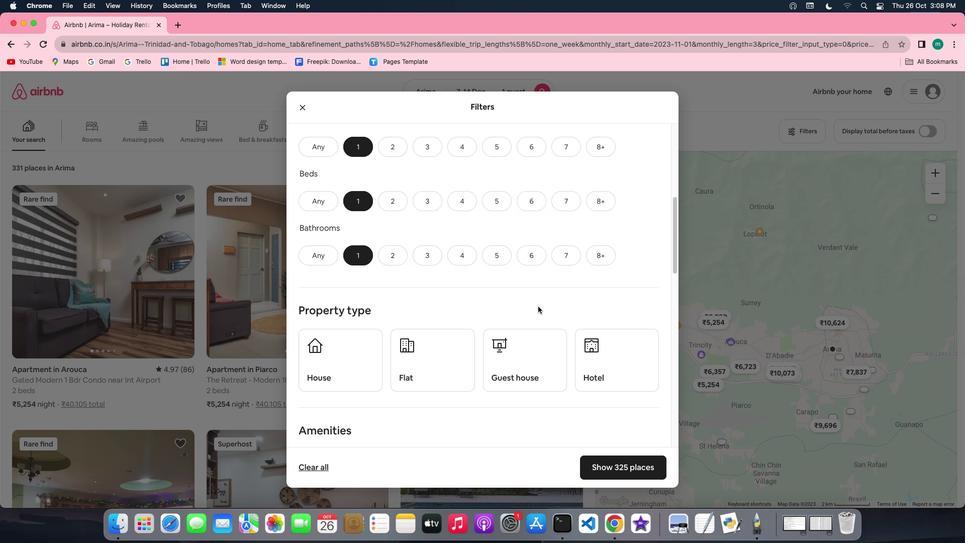 
Action: Mouse scrolled (520, 308) with delta (40, 239)
Screenshot: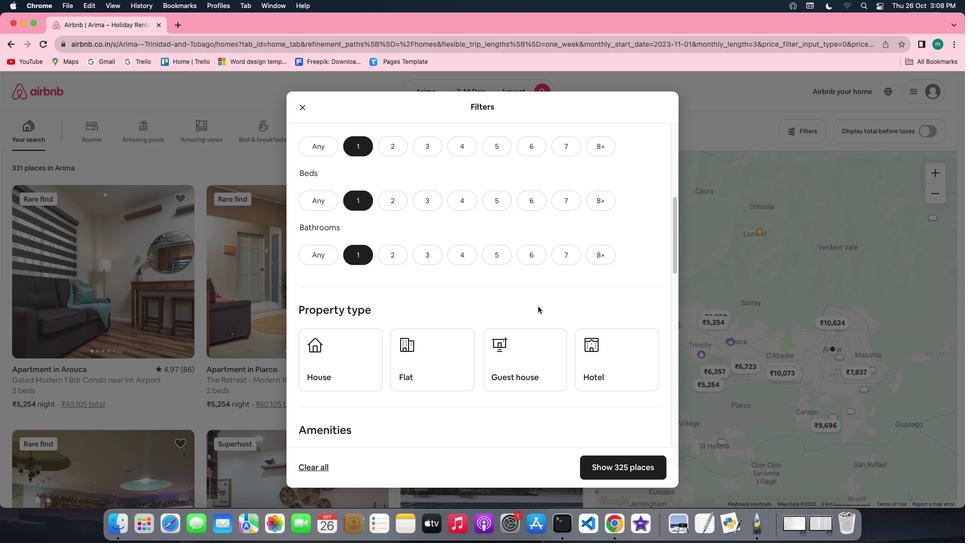 
Action: Mouse scrolled (520, 308) with delta (40, 239)
Screenshot: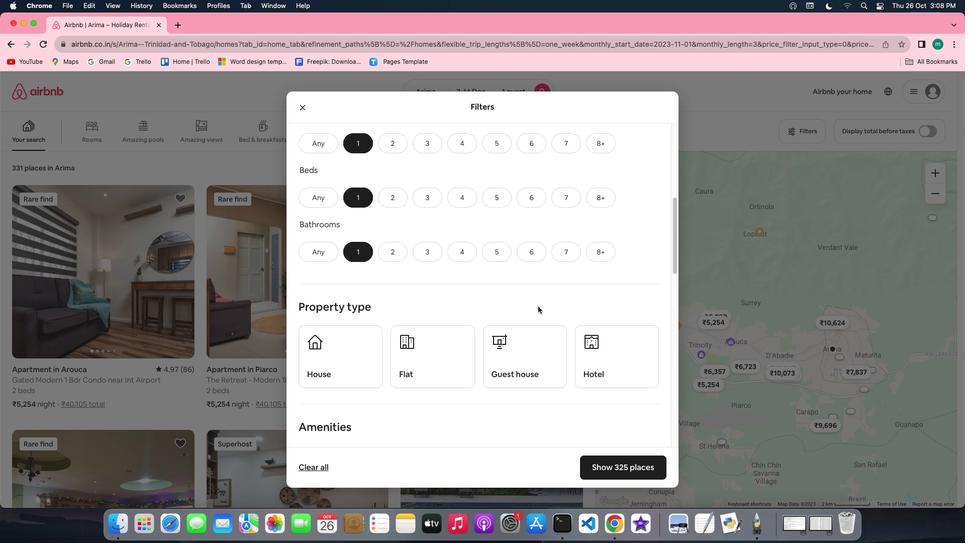 
Action: Mouse scrolled (520, 308) with delta (40, 239)
Screenshot: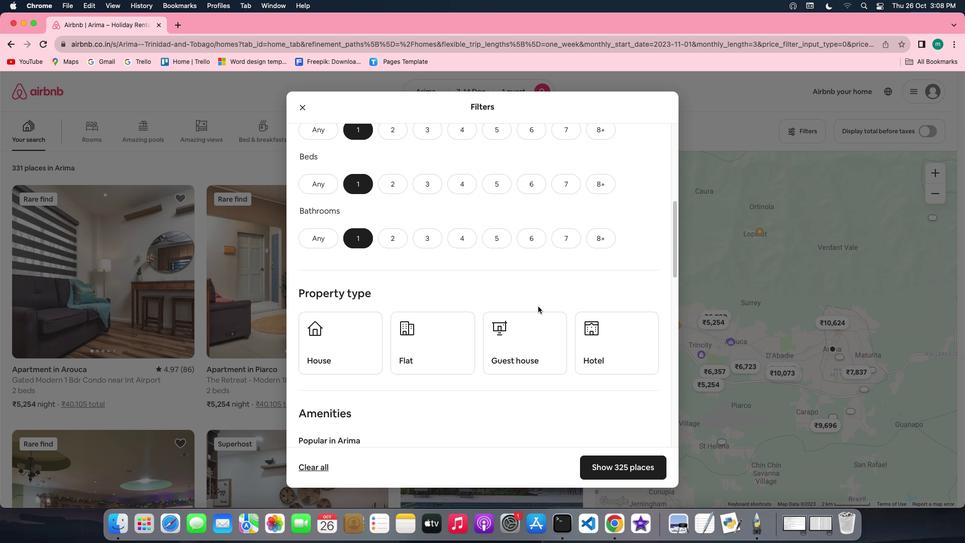 
Action: Mouse scrolled (520, 308) with delta (40, 239)
Screenshot: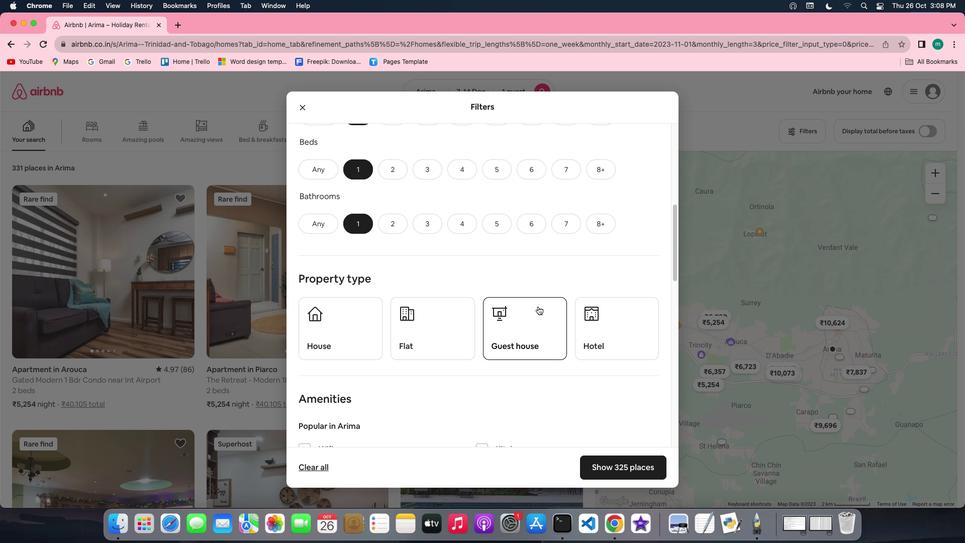 
Action: Mouse scrolled (520, 308) with delta (40, 239)
Screenshot: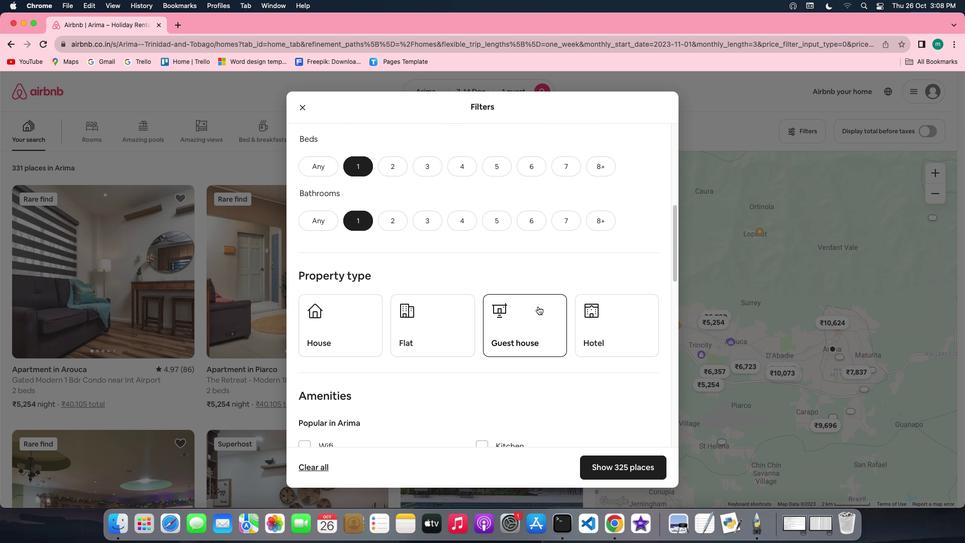 
Action: Mouse scrolled (520, 308) with delta (40, 239)
Screenshot: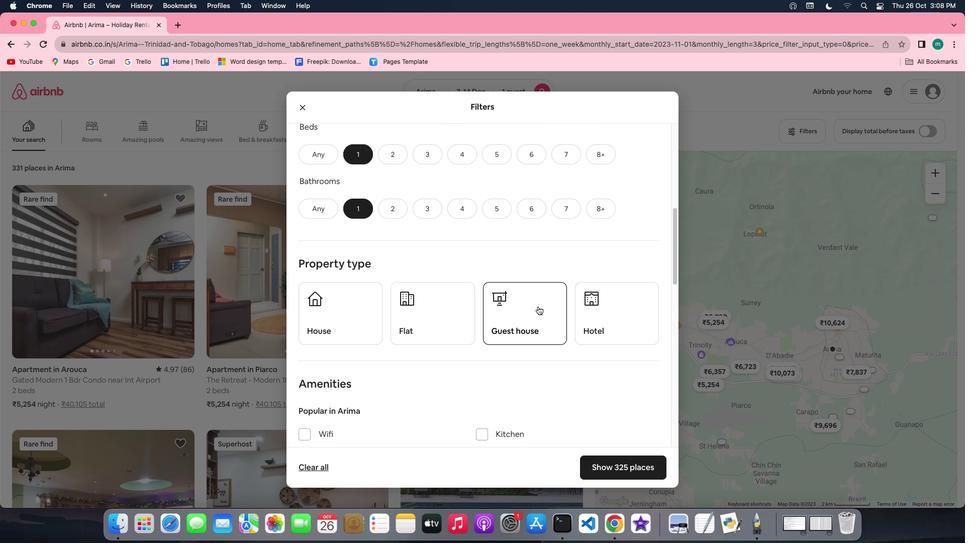 
Action: Mouse scrolled (520, 308) with delta (40, 239)
Screenshot: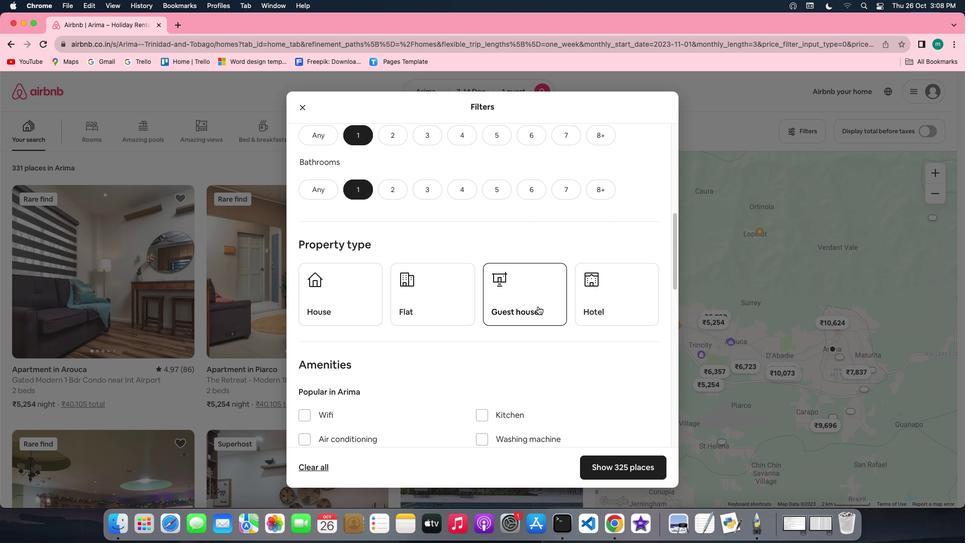 
Action: Mouse scrolled (520, 308) with delta (40, 239)
Screenshot: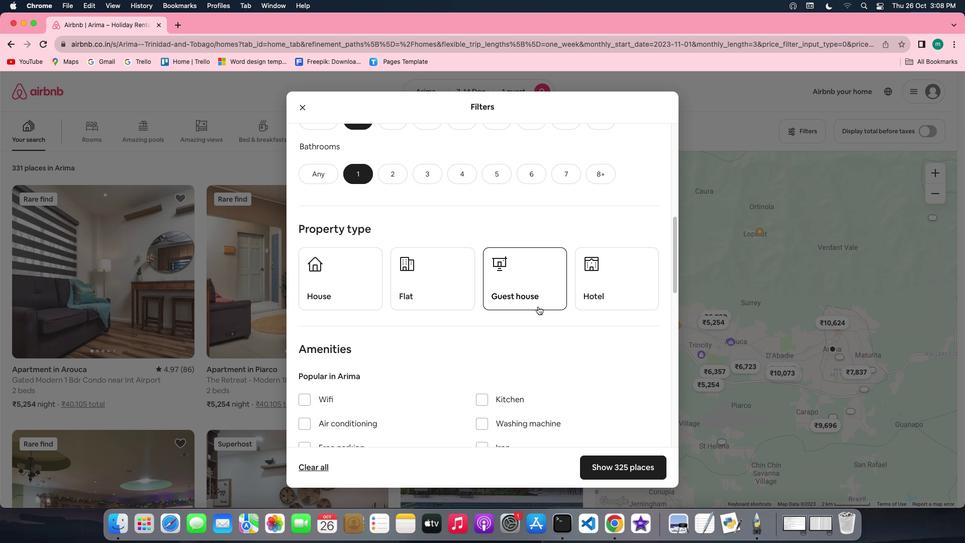 
Action: Mouse scrolled (520, 308) with delta (40, 239)
Screenshot: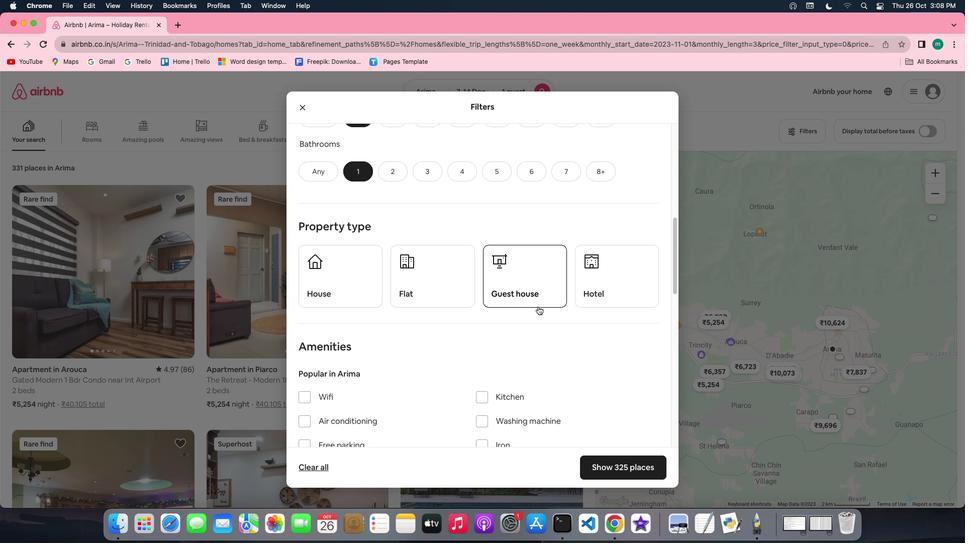 
Action: Mouse scrolled (520, 308) with delta (40, 239)
Screenshot: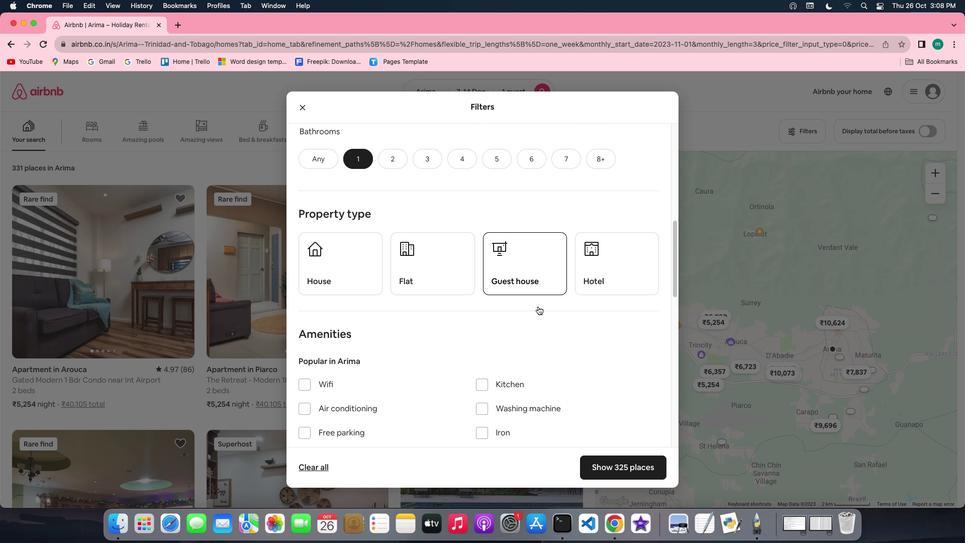 
Action: Mouse scrolled (520, 308) with delta (40, 239)
Screenshot: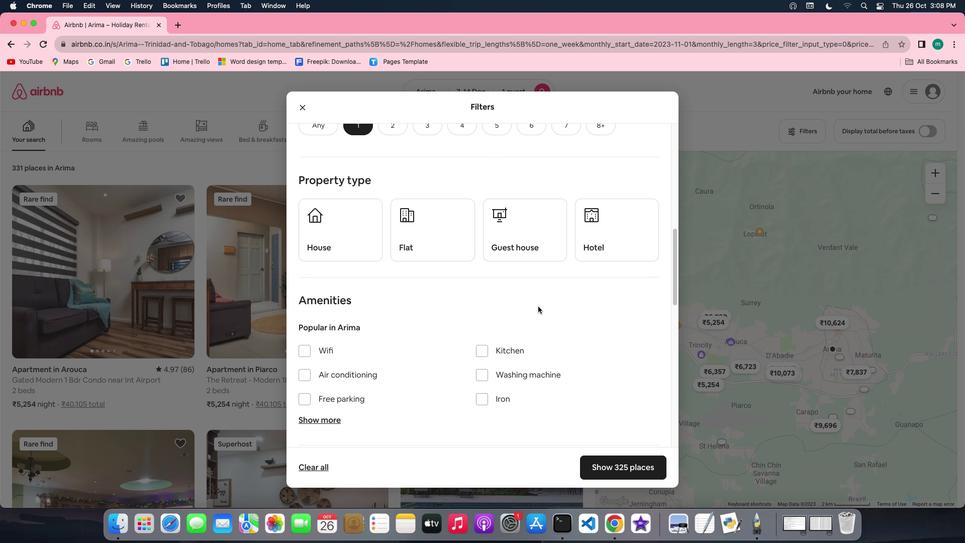 
Action: Mouse scrolled (520, 308) with delta (40, 239)
Screenshot: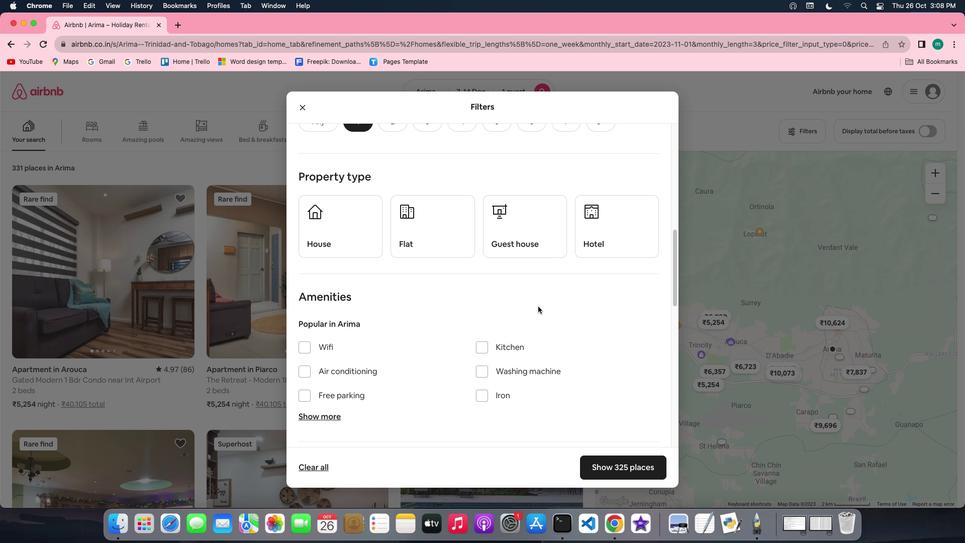 
Action: Mouse scrolled (520, 308) with delta (40, 239)
Screenshot: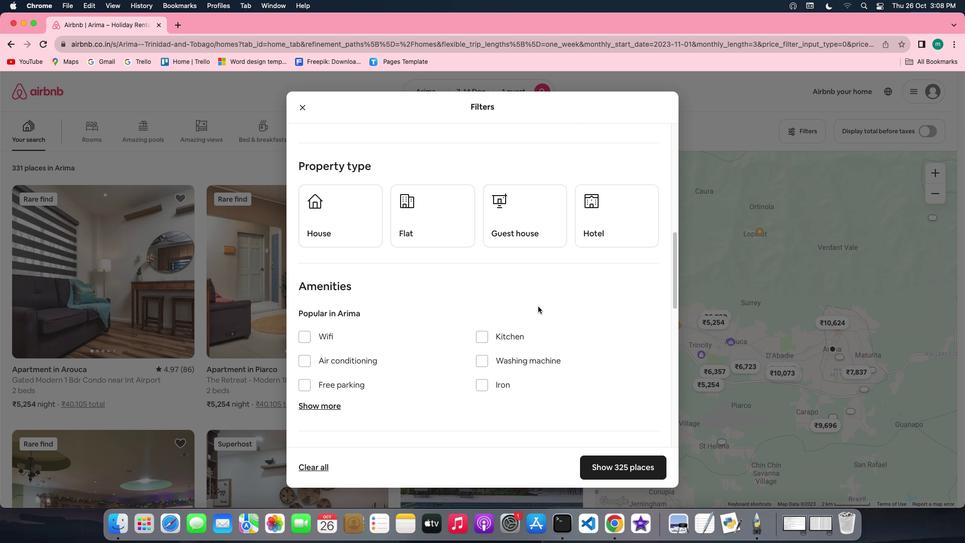 
Action: Mouse scrolled (520, 308) with delta (40, 239)
Screenshot: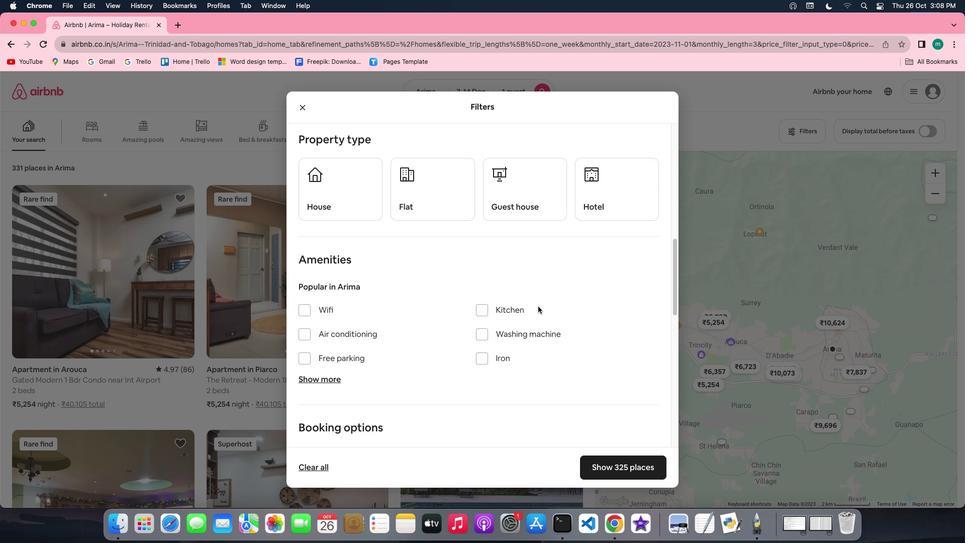 
Action: Mouse scrolled (520, 308) with delta (40, 240)
Screenshot: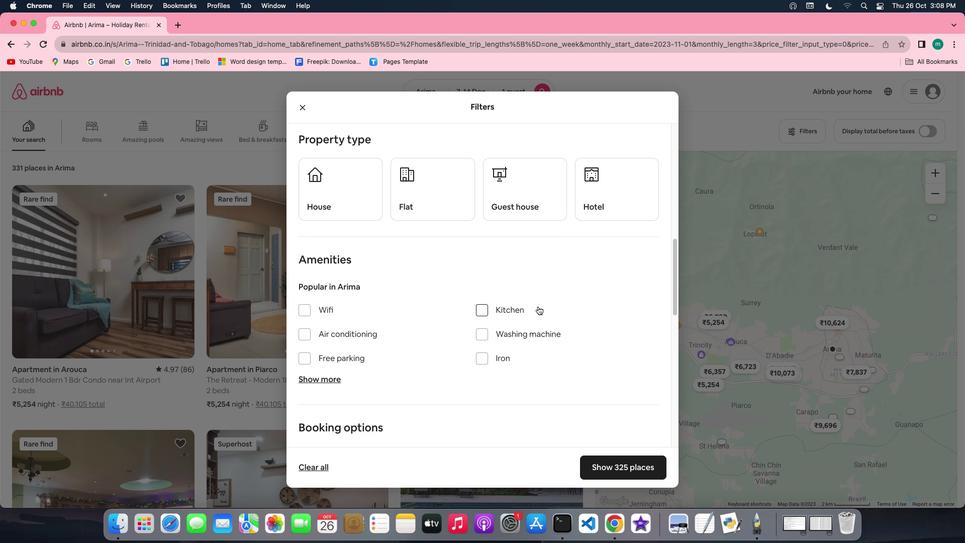 
Action: Mouse scrolled (520, 308) with delta (40, 240)
Screenshot: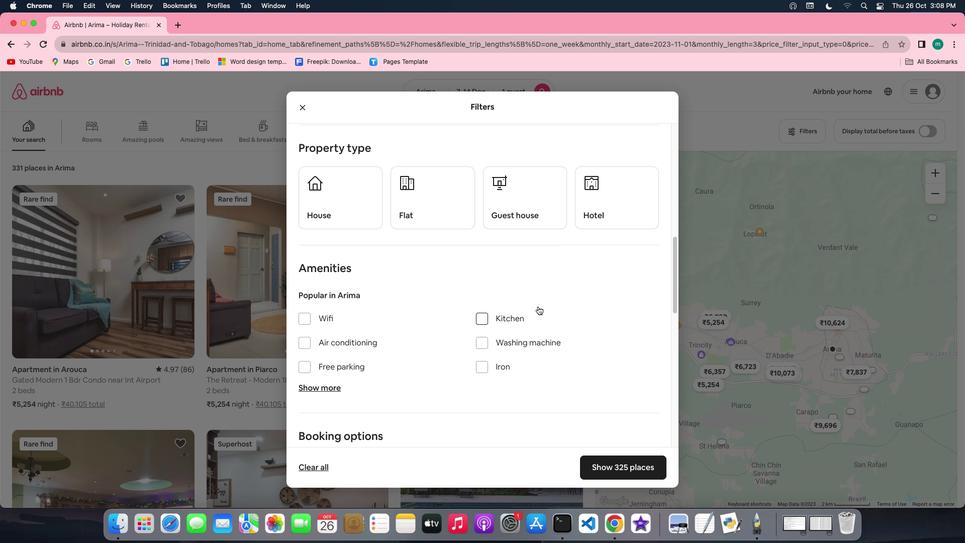 
Action: Mouse scrolled (520, 308) with delta (40, 240)
Screenshot: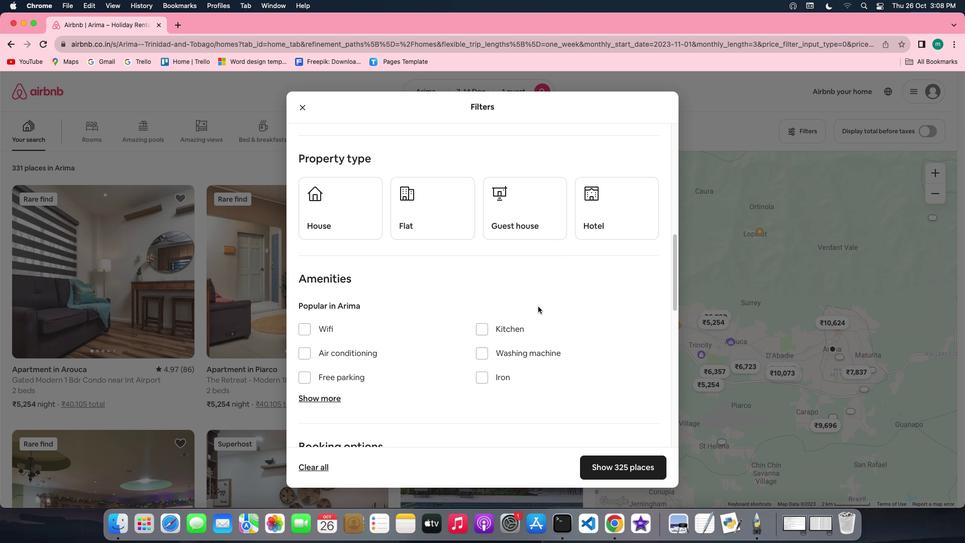
Action: Mouse moved to (599, 291)
Screenshot: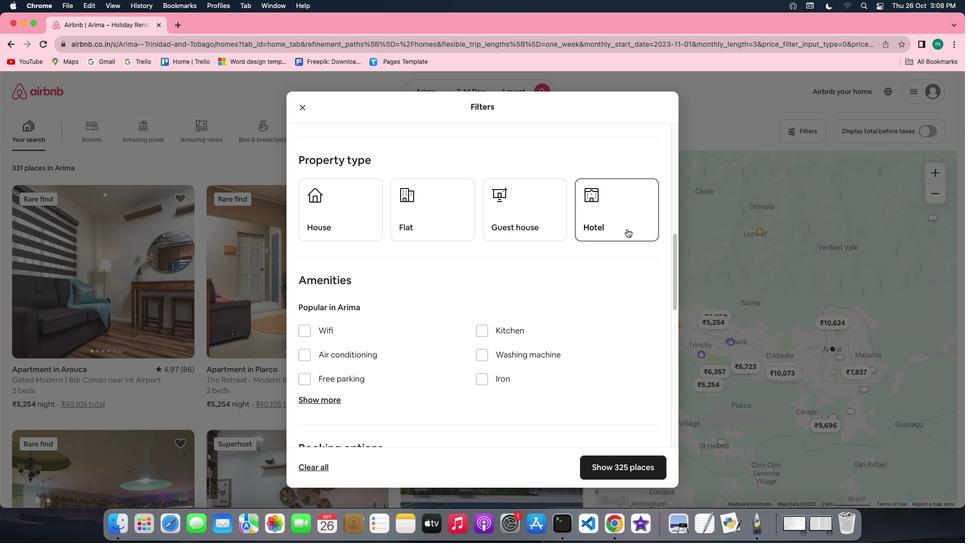 
Action: Mouse pressed left at (599, 291)
Screenshot: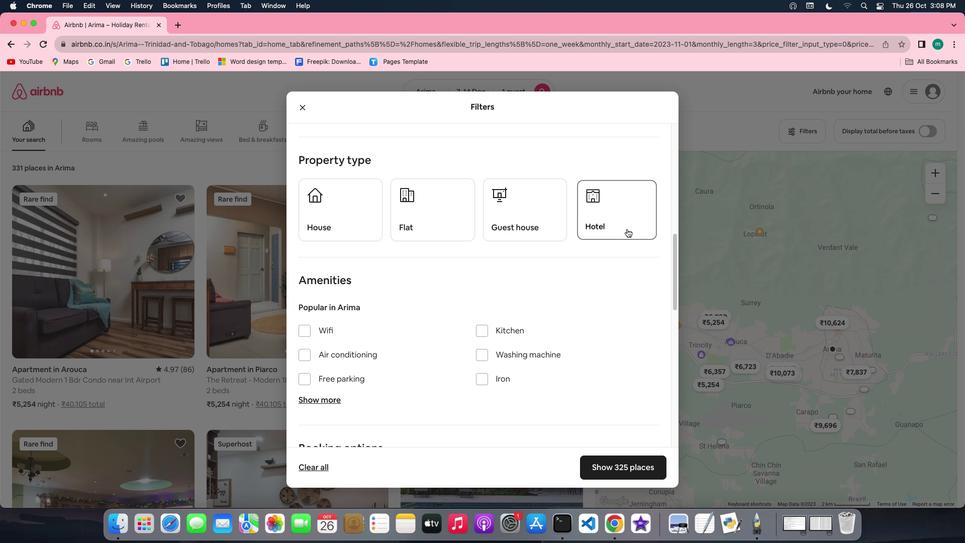 
Action: Mouse moved to (547, 302)
Screenshot: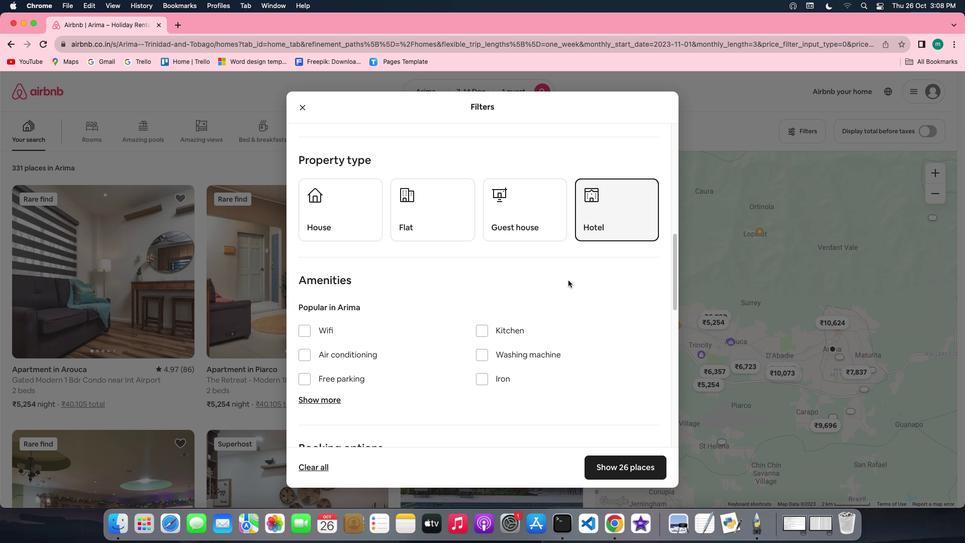 
Action: Mouse scrolled (547, 302) with delta (40, 239)
Screenshot: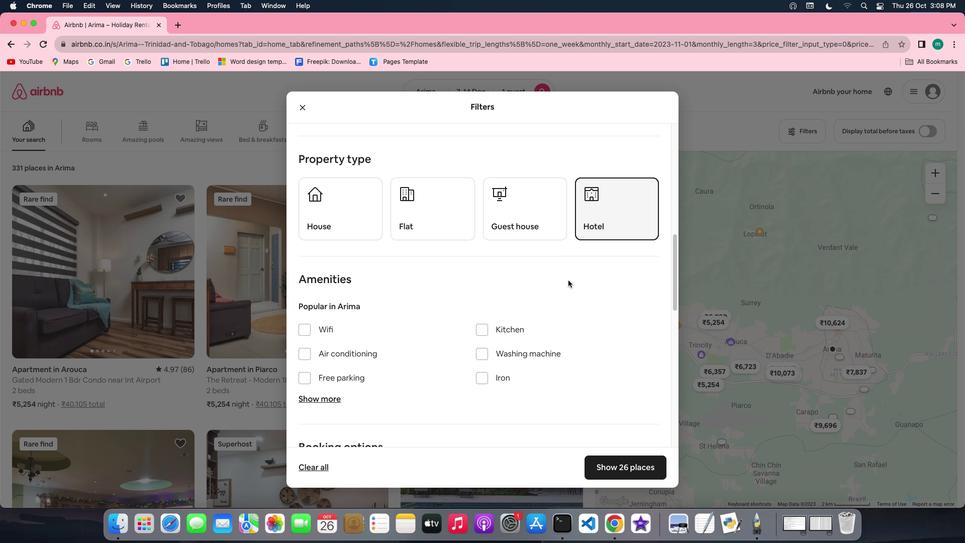 
Action: Mouse scrolled (547, 302) with delta (40, 239)
Screenshot: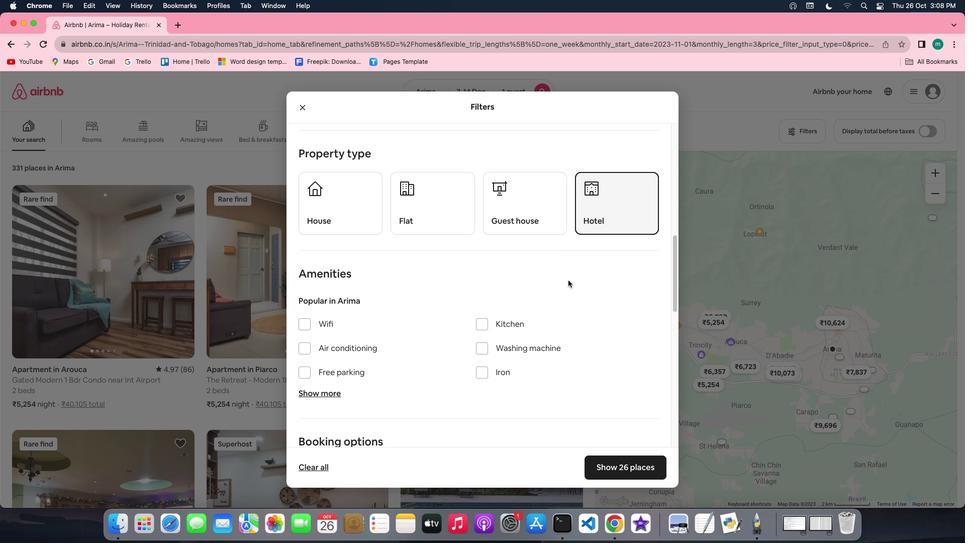 
Action: Mouse scrolled (547, 302) with delta (40, 239)
Screenshot: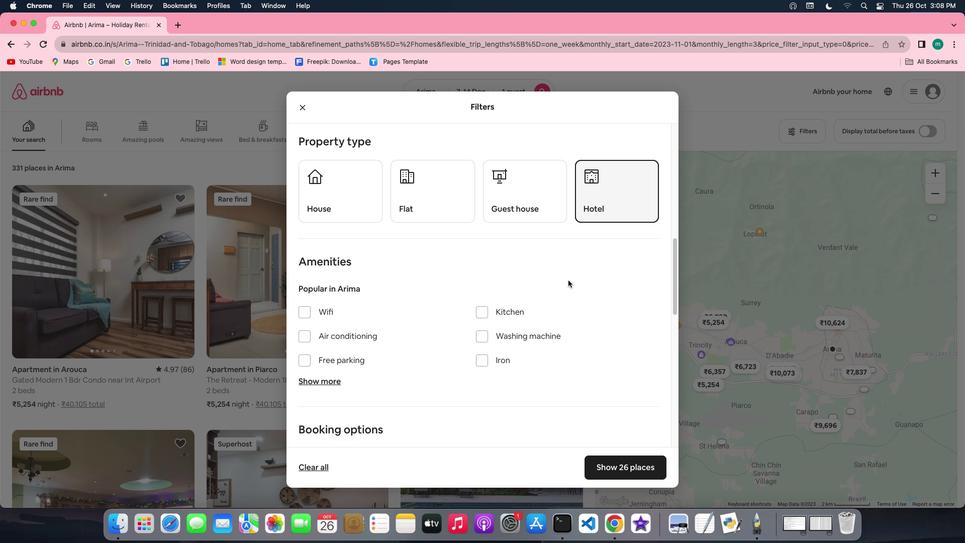 
Action: Mouse scrolled (547, 302) with delta (40, 239)
Screenshot: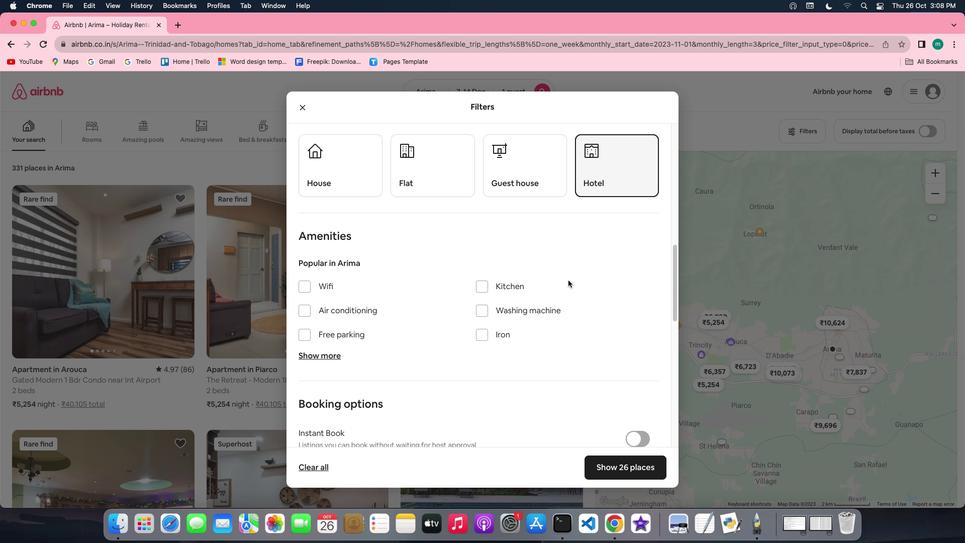 
Action: Mouse scrolled (547, 302) with delta (40, 239)
Screenshot: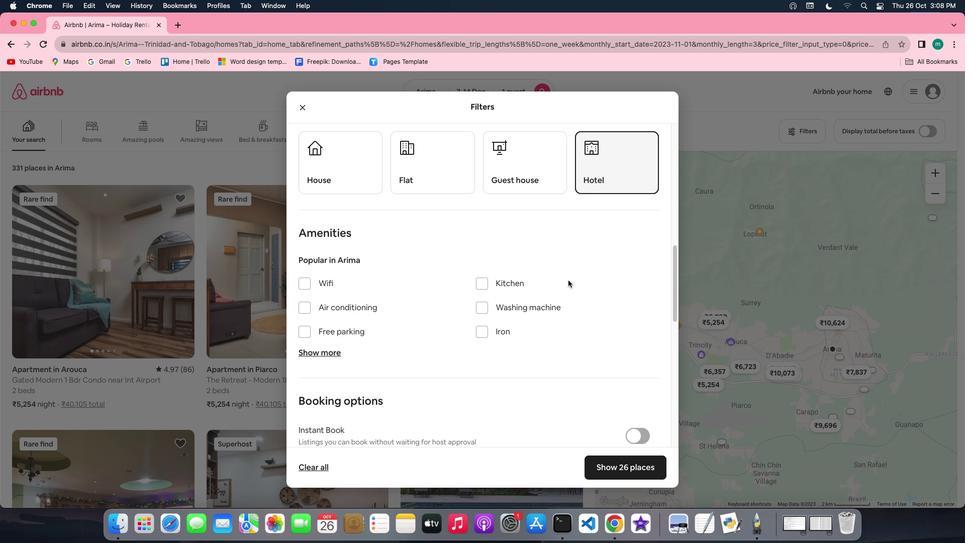
Action: Mouse scrolled (547, 302) with delta (40, 239)
Screenshot: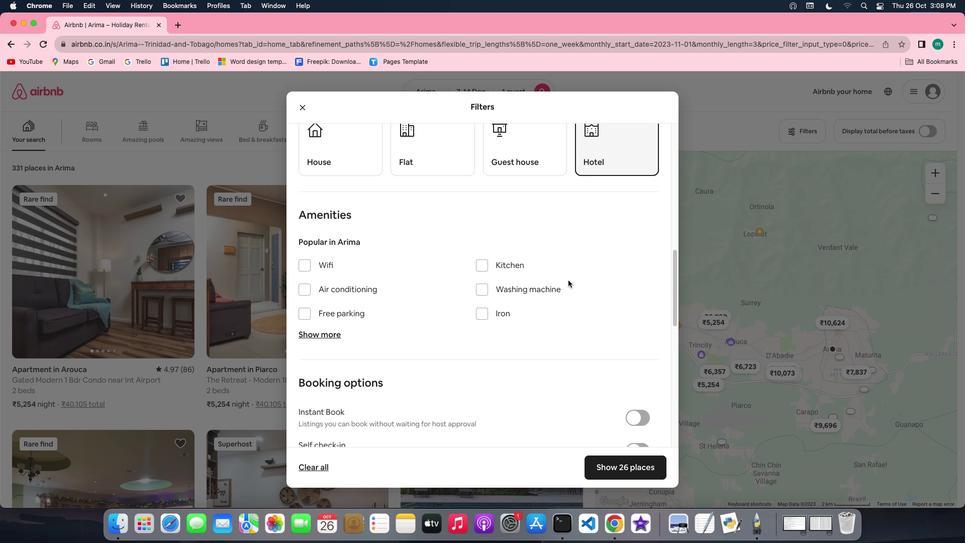 
Action: Mouse scrolled (547, 302) with delta (40, 239)
Screenshot: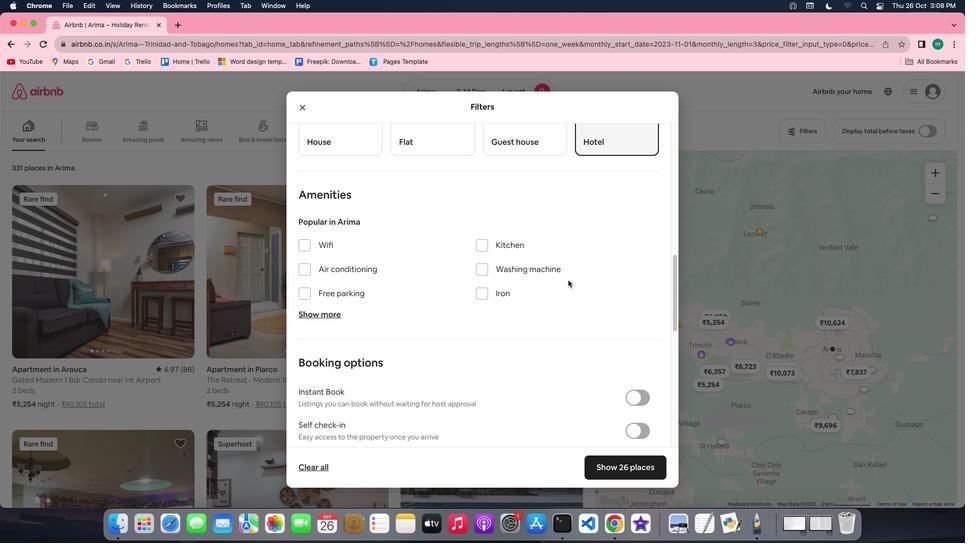 
Action: Mouse scrolled (547, 302) with delta (40, 239)
Screenshot: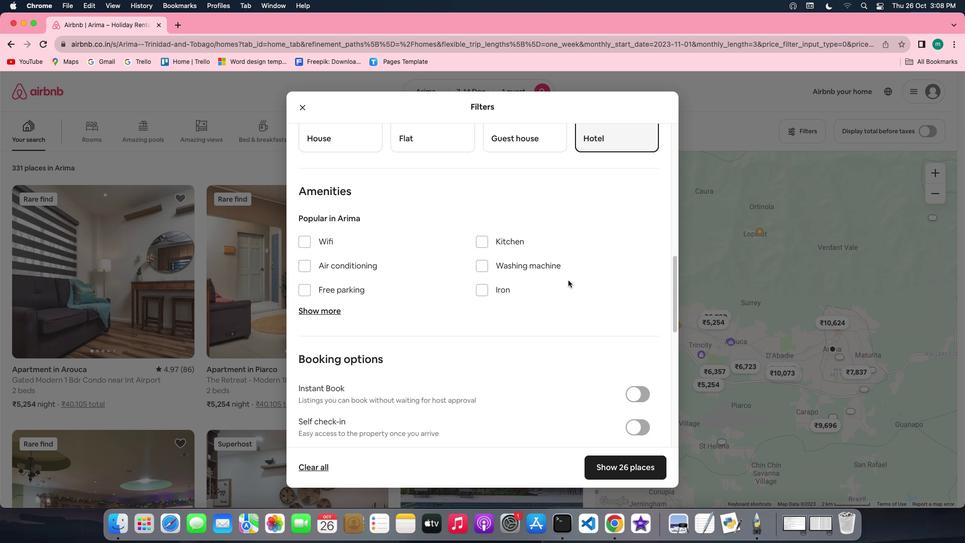 
Action: Mouse scrolled (547, 302) with delta (40, 239)
Screenshot: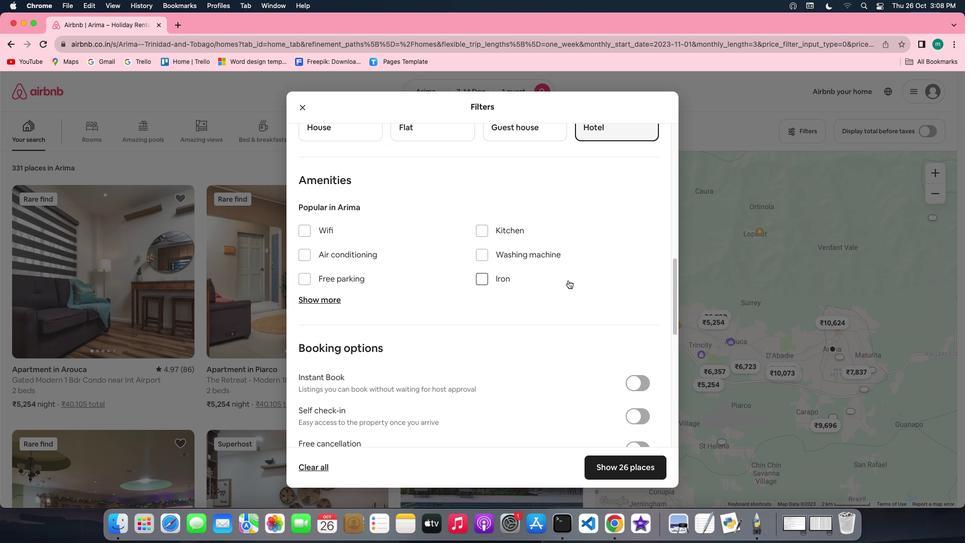 
Action: Mouse scrolled (547, 302) with delta (40, 239)
Screenshot: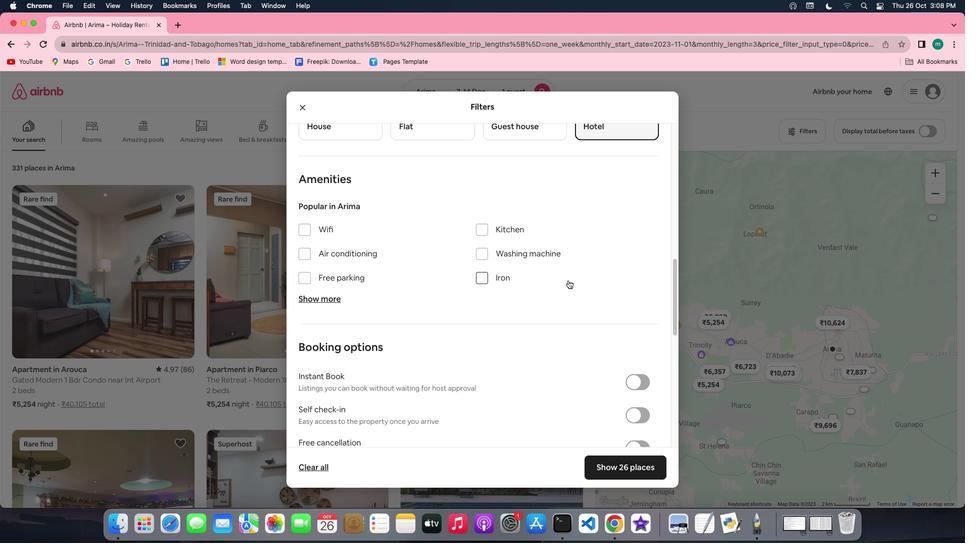 
Action: Mouse scrolled (547, 302) with delta (40, 239)
Screenshot: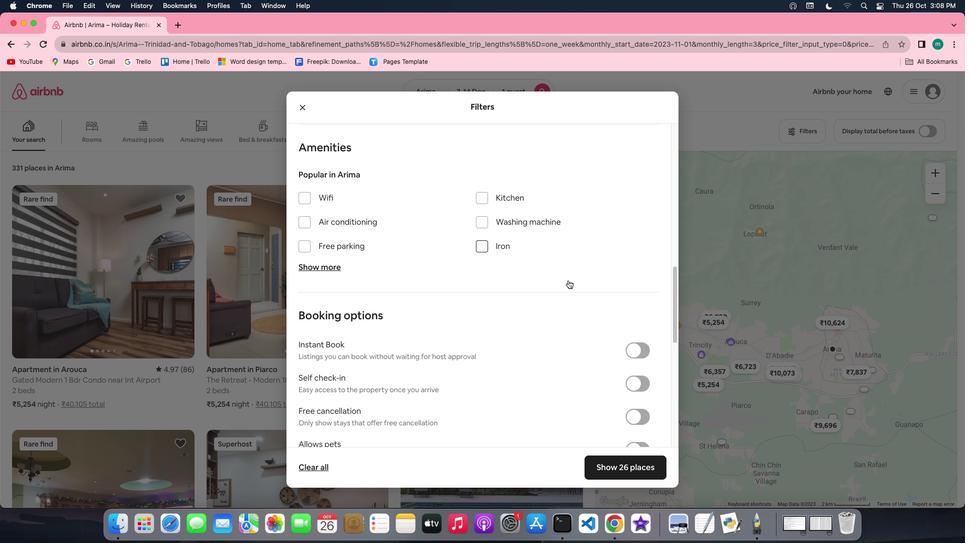 
Action: Mouse scrolled (547, 302) with delta (40, 239)
Screenshot: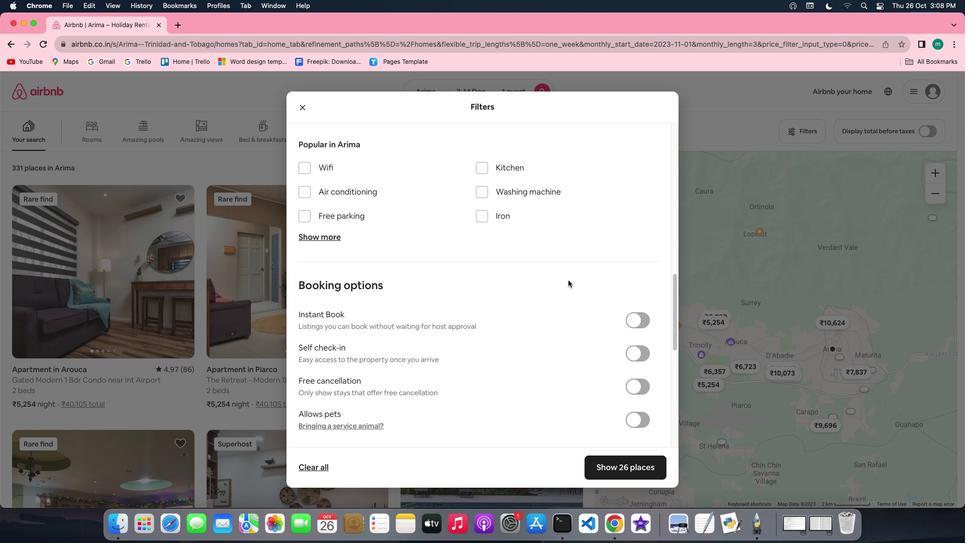 
Action: Mouse scrolled (547, 302) with delta (40, 239)
Screenshot: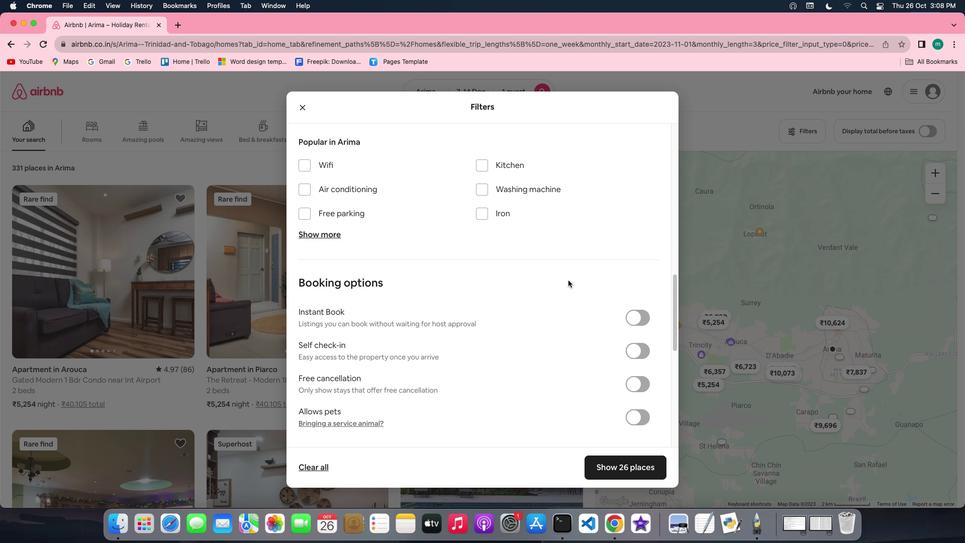
Action: Mouse scrolled (547, 302) with delta (40, 239)
Screenshot: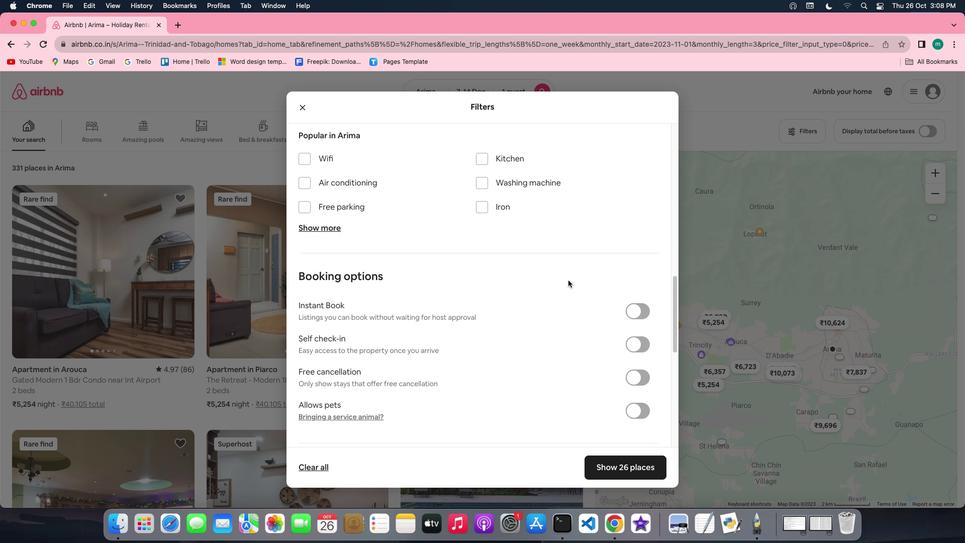 
Action: Mouse scrolled (547, 302) with delta (40, 239)
Screenshot: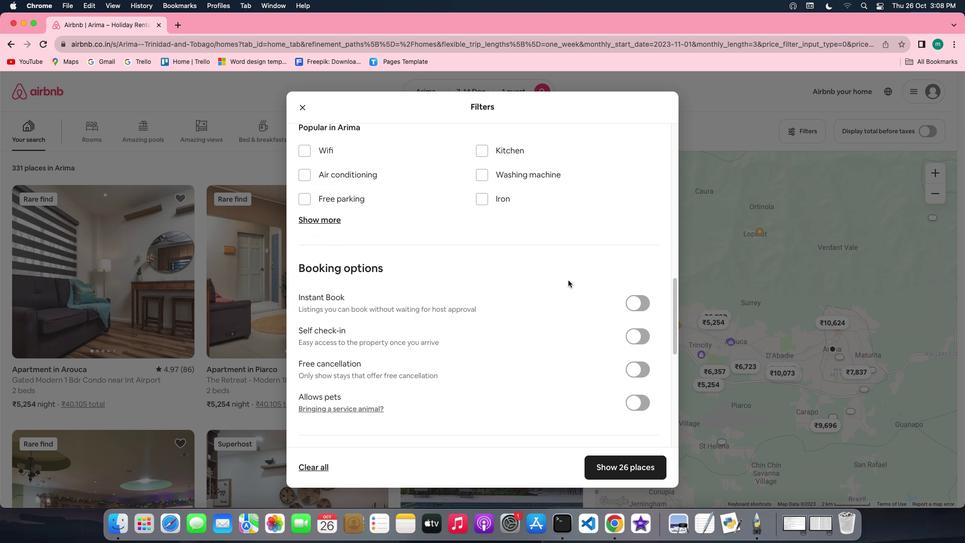 
Action: Mouse scrolled (547, 302) with delta (40, 239)
Screenshot: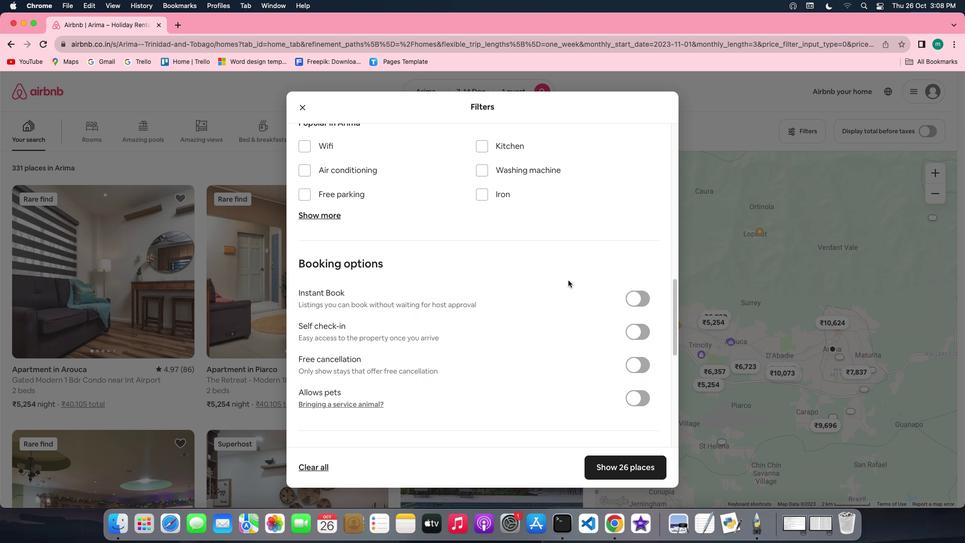 
Action: Mouse scrolled (547, 302) with delta (40, 239)
Screenshot: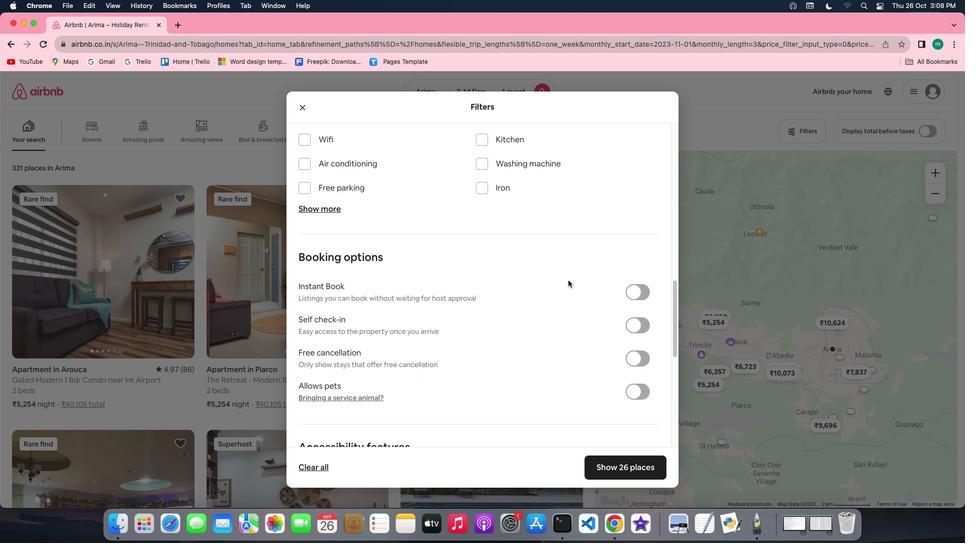 
Action: Mouse moved to (547, 302)
Screenshot: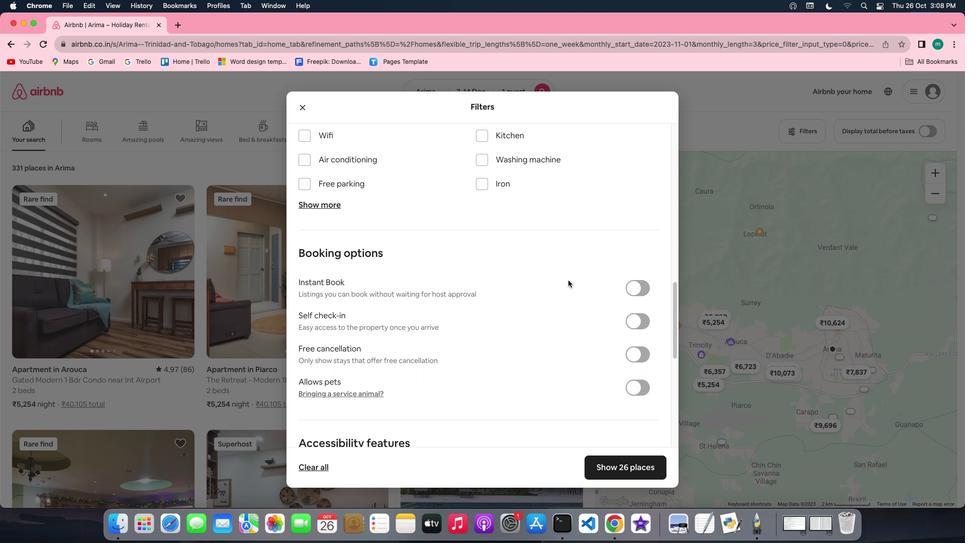 
Action: Mouse scrolled (547, 302) with delta (40, 239)
Screenshot: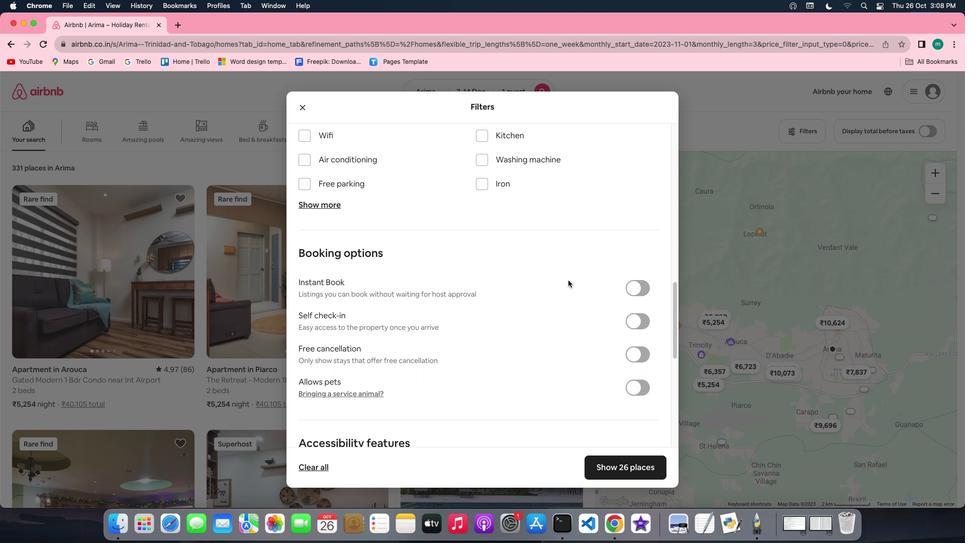 
Action: Mouse scrolled (547, 302) with delta (40, 239)
Screenshot: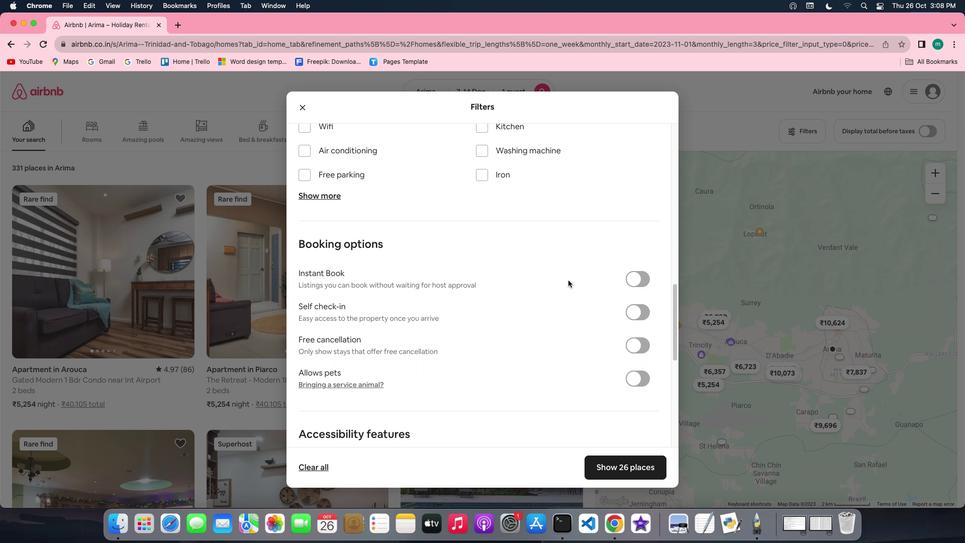 
Action: Mouse scrolled (547, 302) with delta (40, 239)
Screenshot: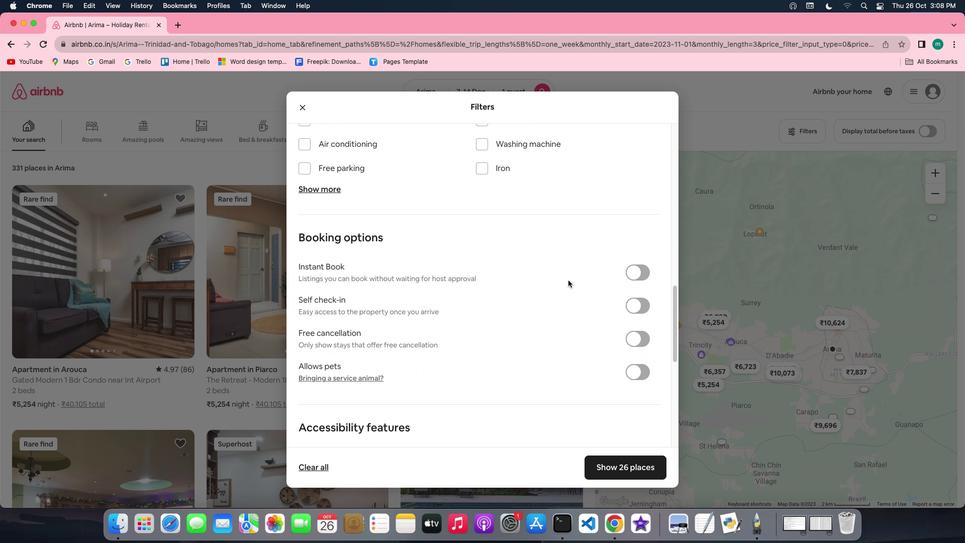 
Action: Mouse scrolled (547, 302) with delta (40, 239)
Screenshot: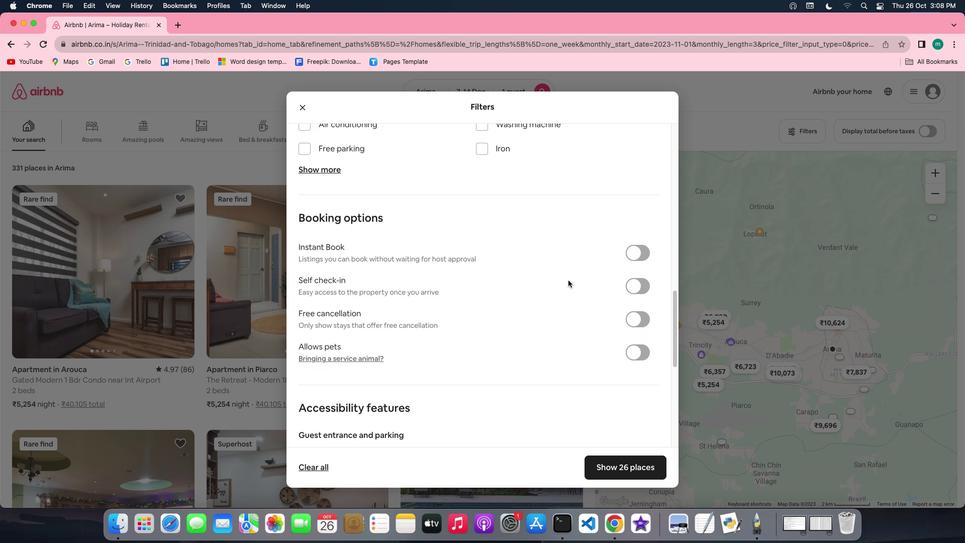 
Action: Mouse scrolled (547, 302) with delta (40, 239)
Screenshot: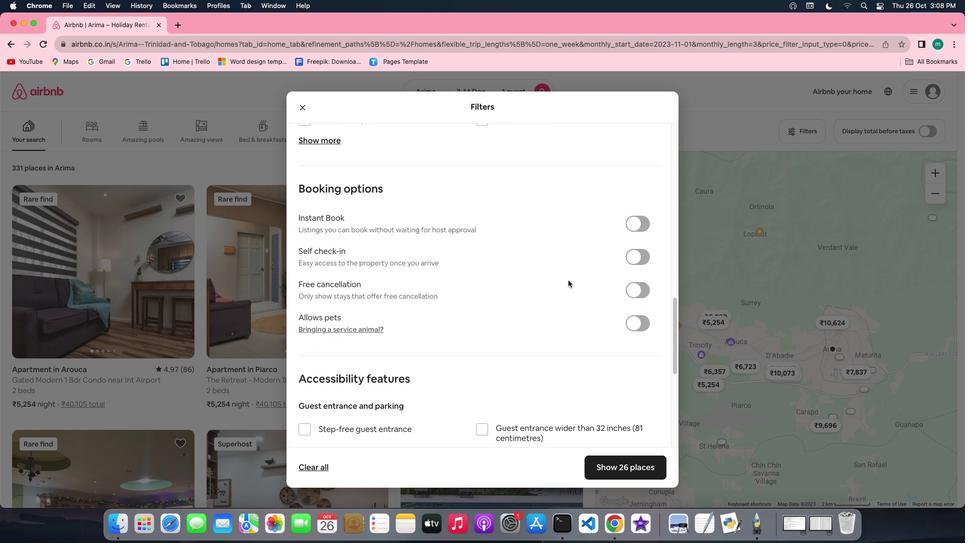 
Action: Mouse scrolled (547, 302) with delta (40, 239)
Screenshot: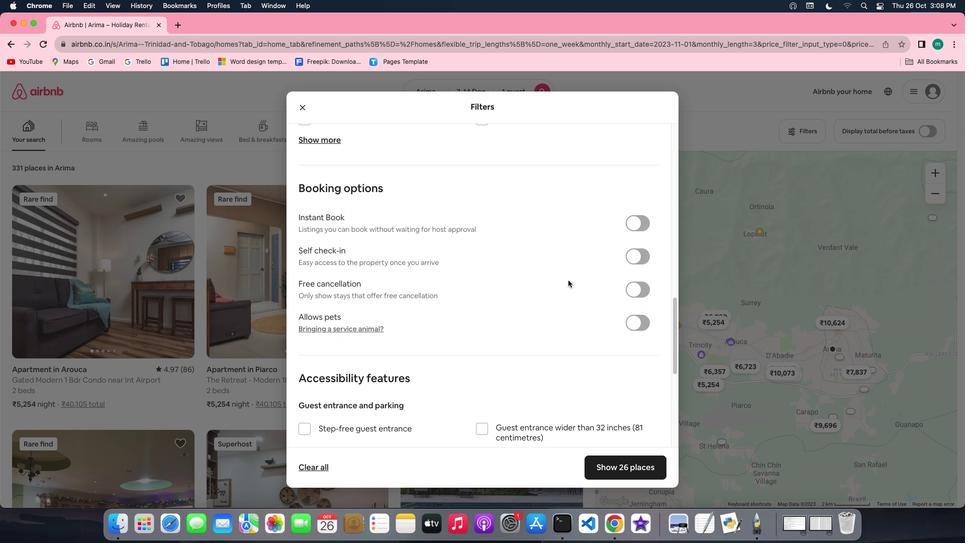 
Action: Mouse scrolled (547, 302) with delta (40, 239)
Screenshot: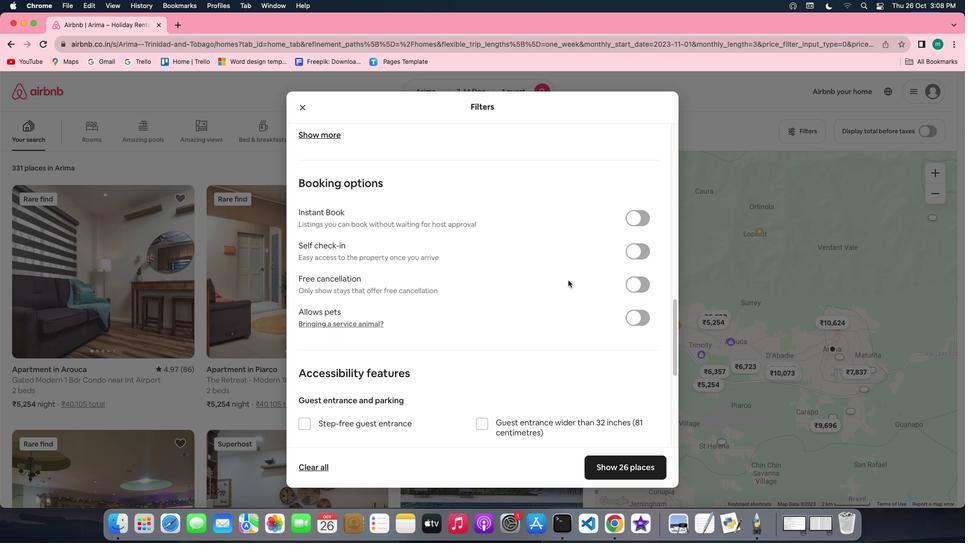 
Action: Mouse scrolled (547, 302) with delta (40, 239)
Screenshot: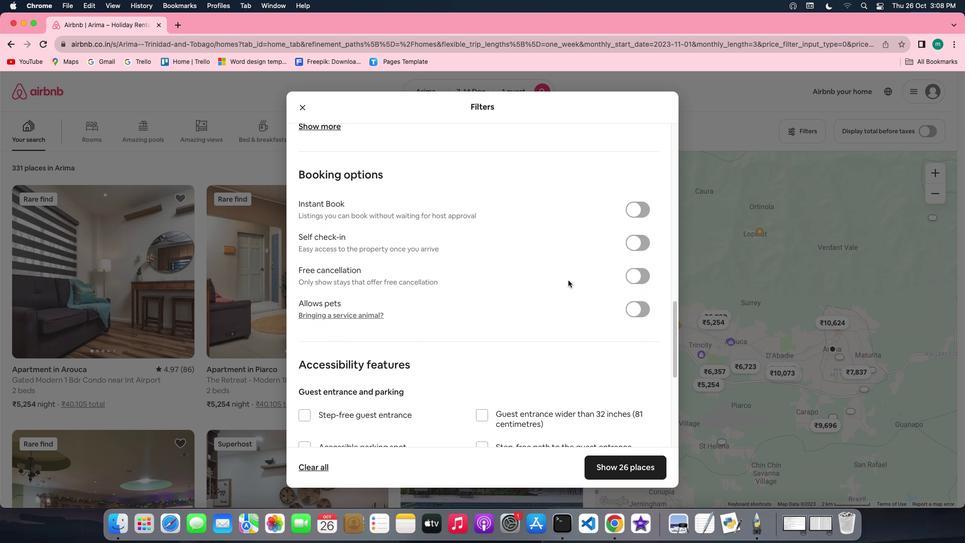 
Action: Mouse scrolled (547, 302) with delta (40, 239)
Screenshot: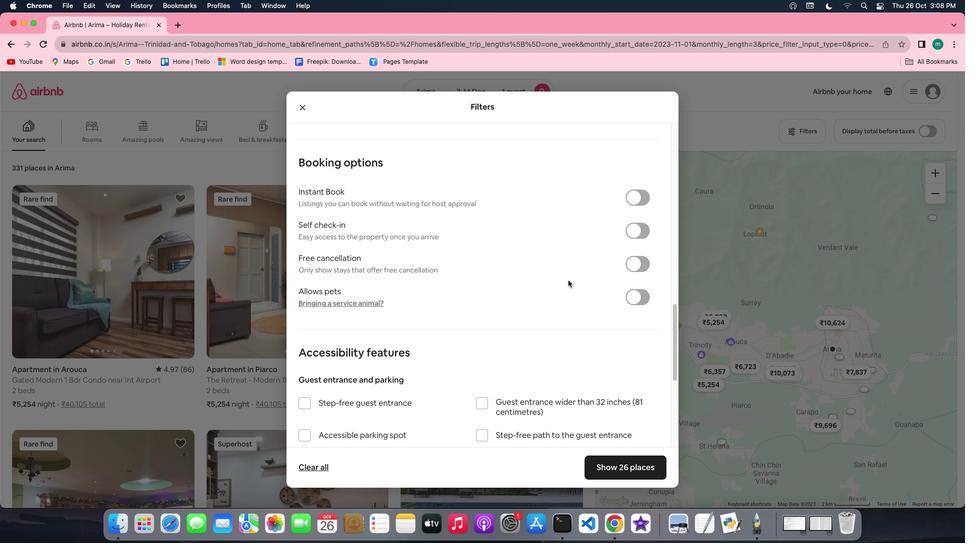 
Action: Mouse scrolled (547, 302) with delta (40, 239)
Screenshot: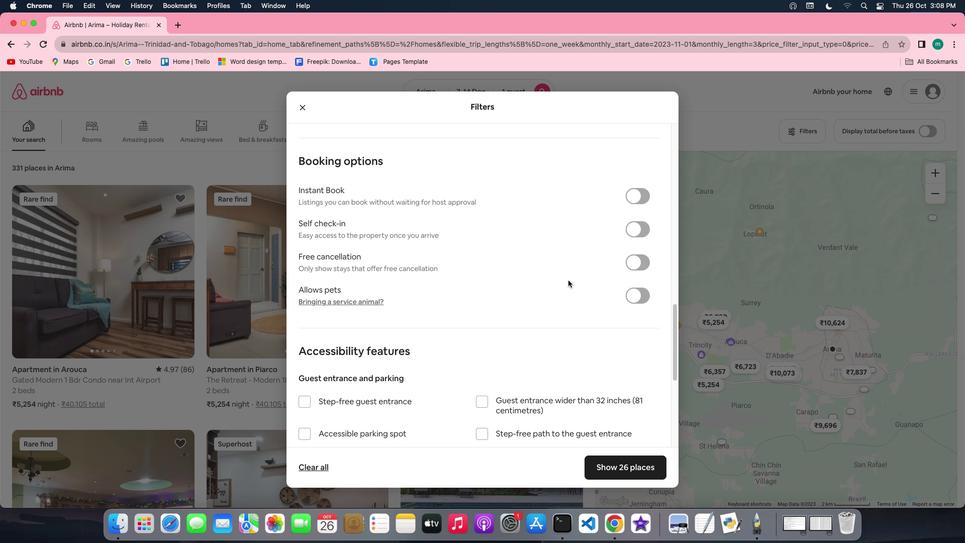 
Action: Mouse scrolled (547, 302) with delta (40, 239)
Screenshot: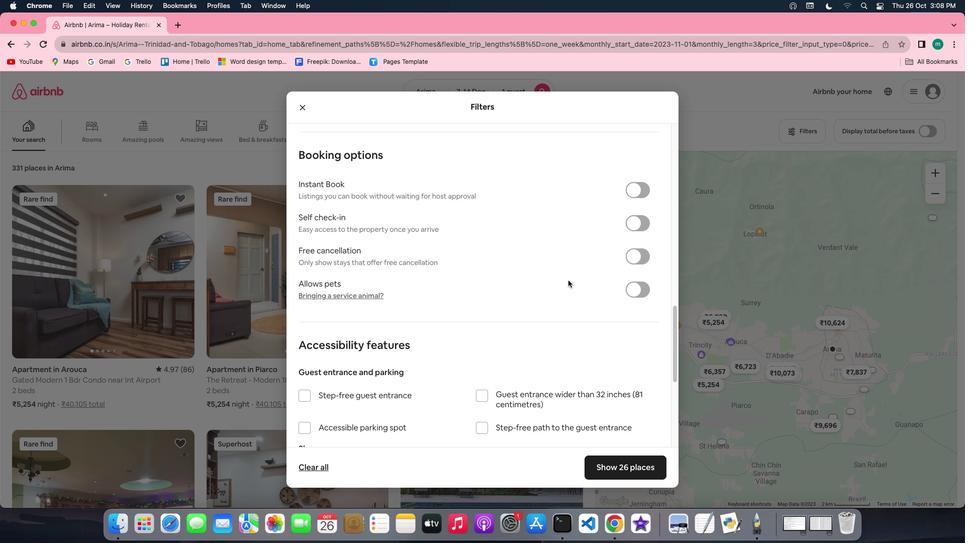 
Action: Mouse moved to (549, 302)
Screenshot: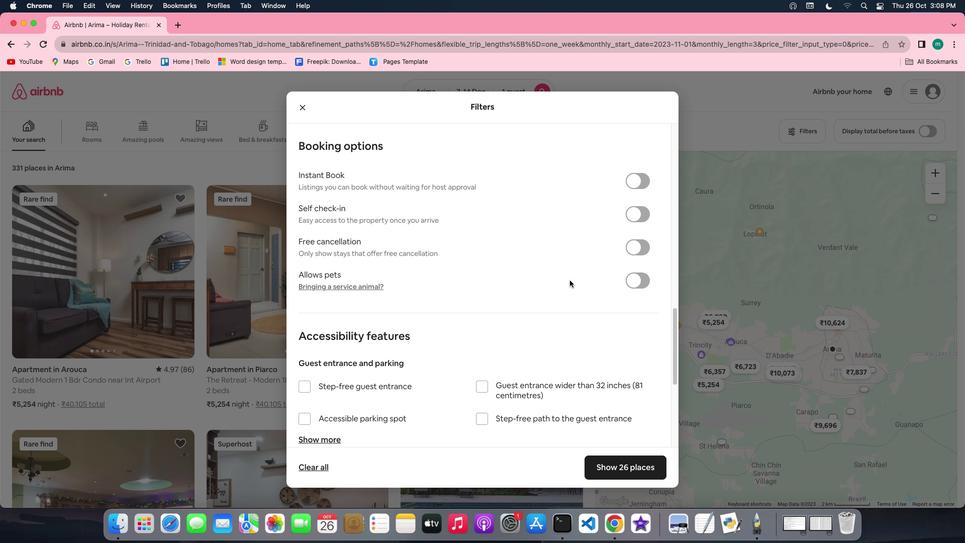 
Action: Mouse scrolled (549, 302) with delta (40, 239)
Screenshot: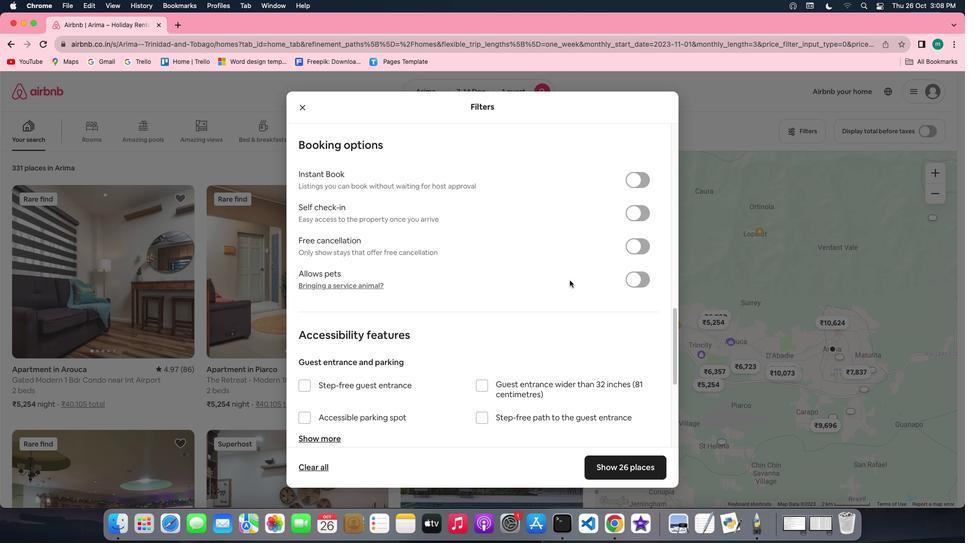 
Action: Mouse scrolled (549, 302) with delta (40, 239)
Screenshot: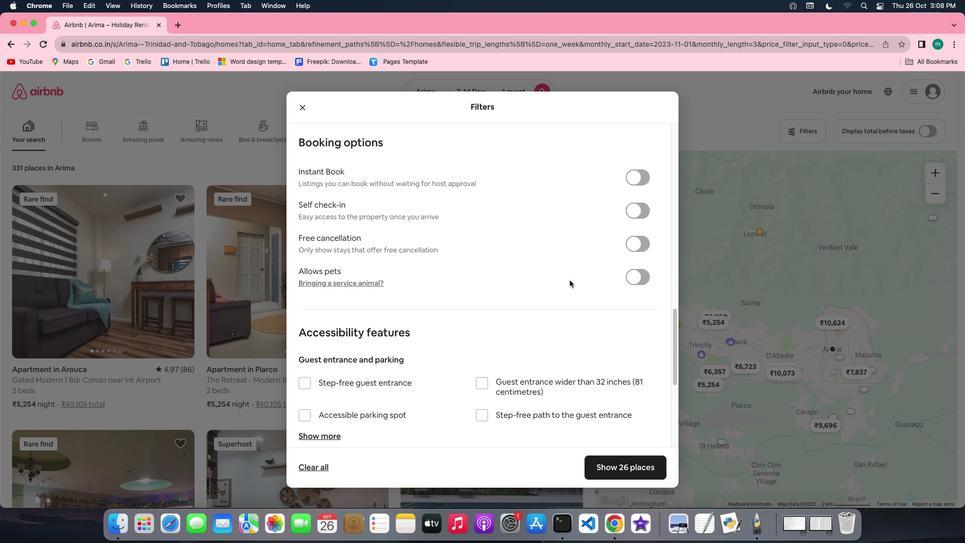 
Action: Mouse scrolled (549, 302) with delta (40, 239)
Screenshot: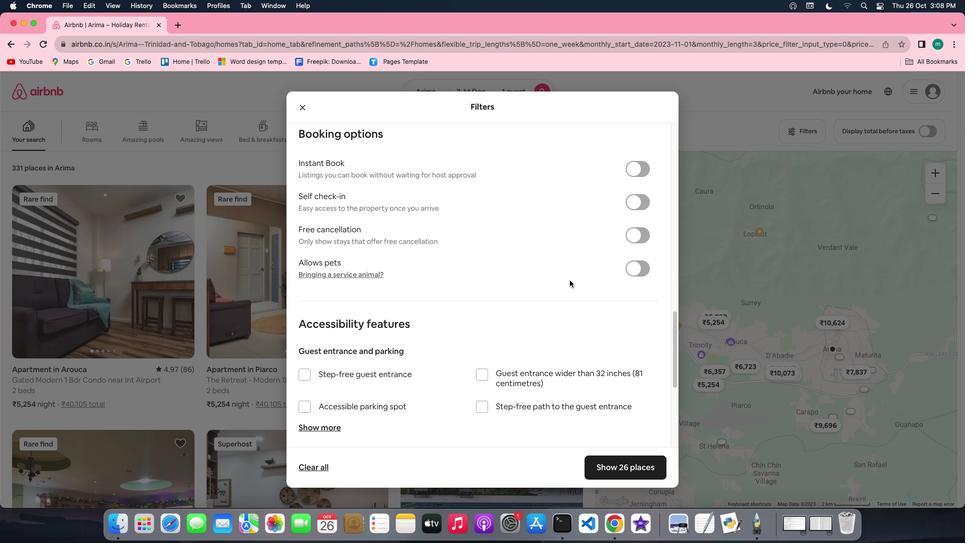
Action: Mouse scrolled (549, 302) with delta (40, 239)
Screenshot: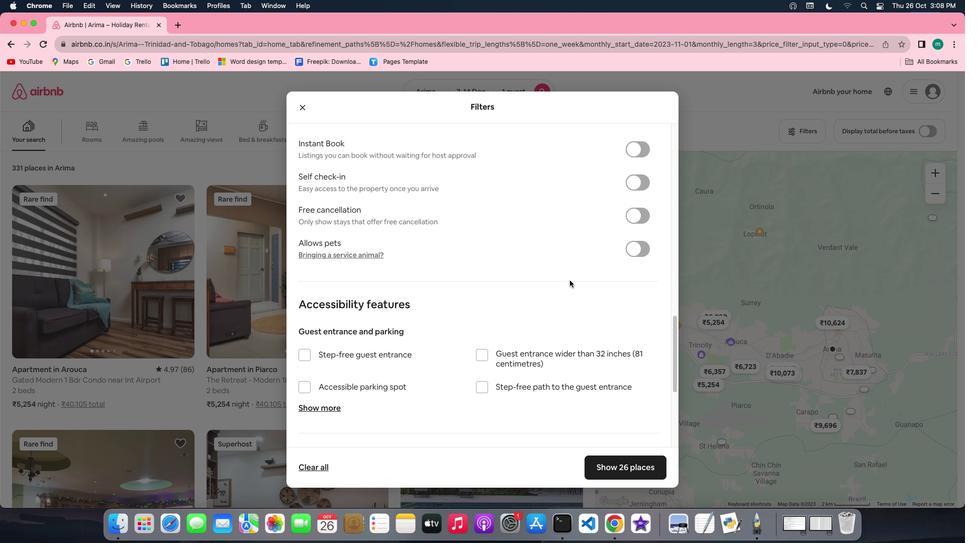 
Action: Mouse scrolled (549, 302) with delta (40, 239)
Screenshot: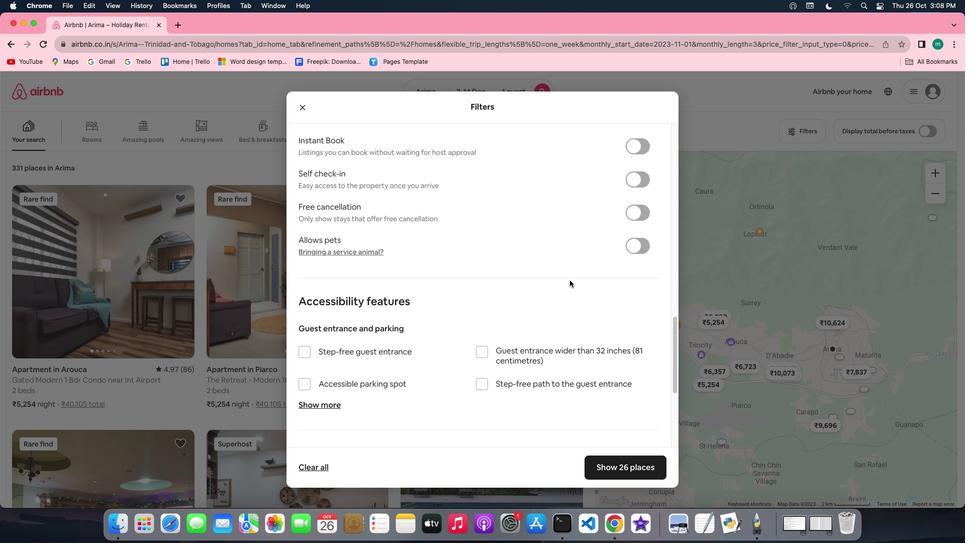 
Action: Mouse scrolled (549, 302) with delta (40, 239)
Screenshot: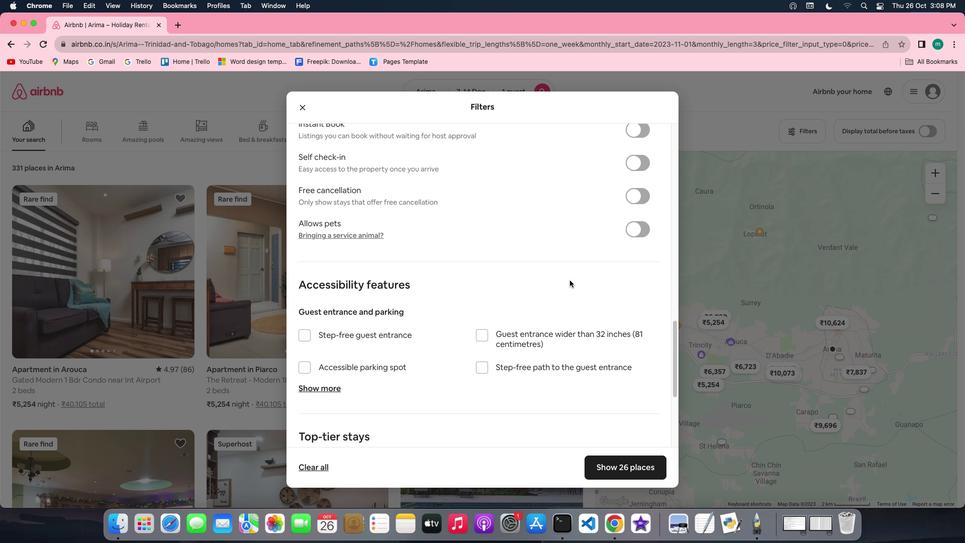 
Action: Mouse scrolled (549, 302) with delta (40, 239)
Screenshot: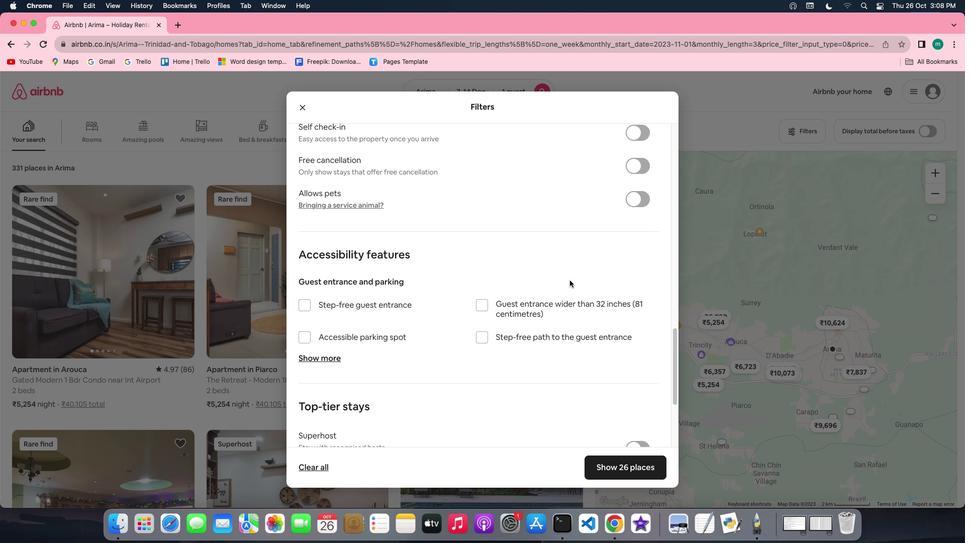 
Action: Mouse scrolled (549, 302) with delta (40, 239)
Screenshot: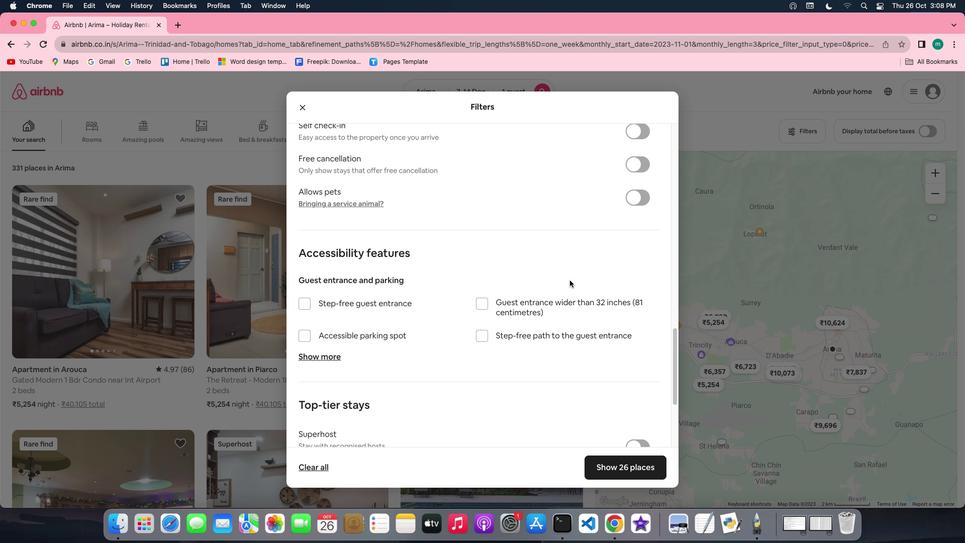 
Action: Mouse scrolled (549, 302) with delta (40, 239)
Screenshot: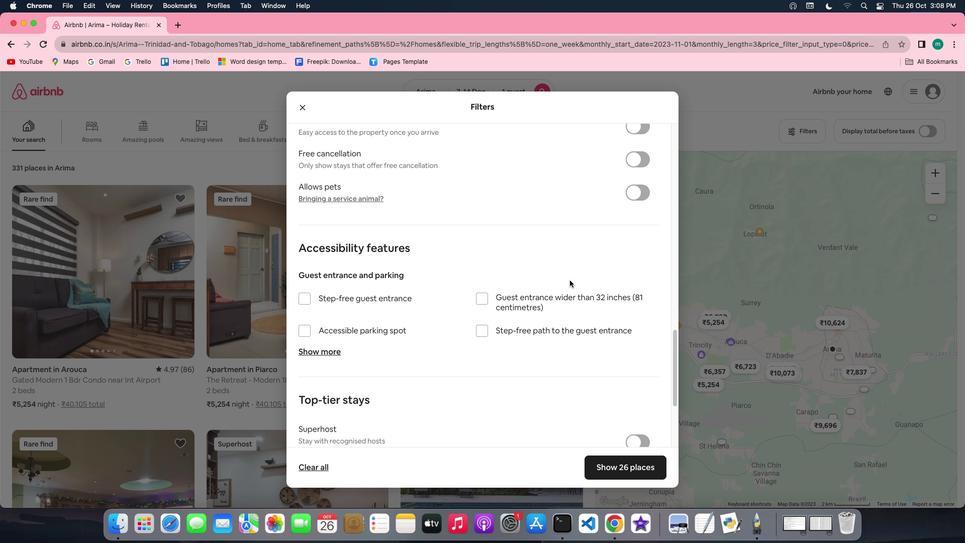 
Action: Mouse scrolled (549, 302) with delta (40, 239)
Screenshot: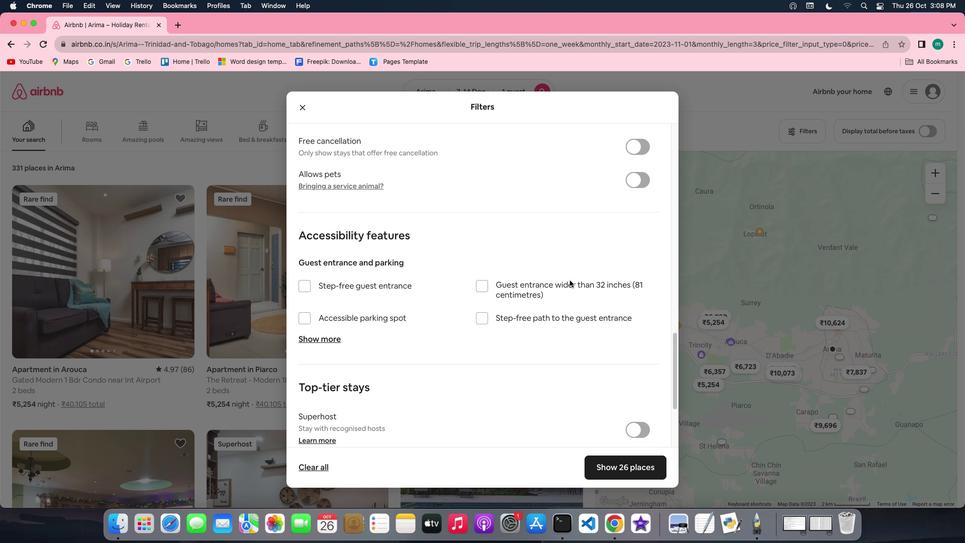 
Action: Mouse scrolled (549, 302) with delta (40, 239)
Screenshot: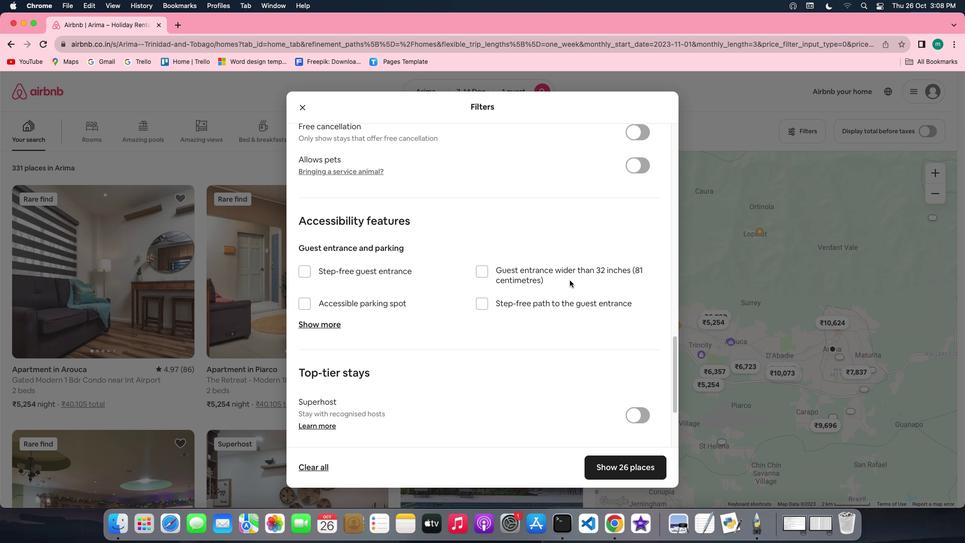 
Action: Mouse scrolled (549, 302) with delta (40, 239)
Screenshot: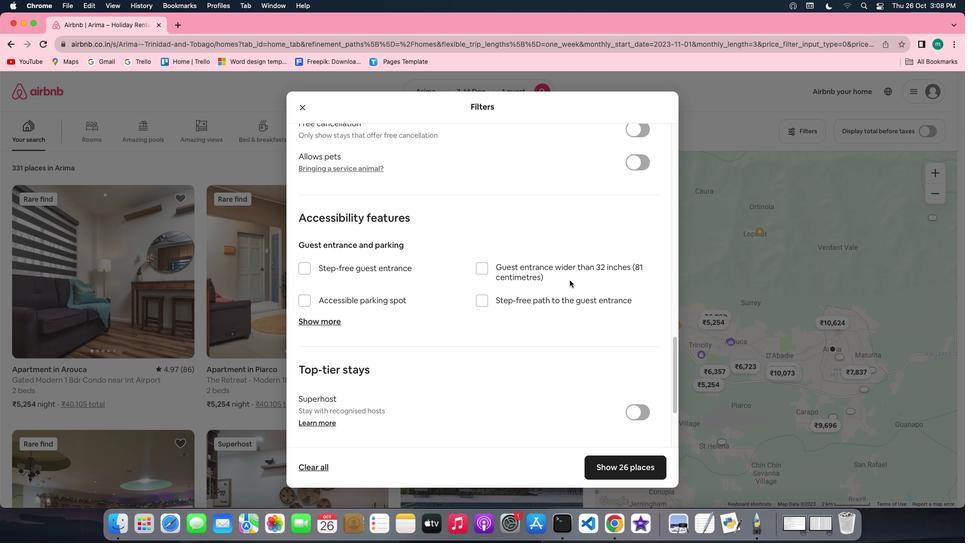 
Action: Mouse scrolled (549, 302) with delta (40, 239)
Screenshot: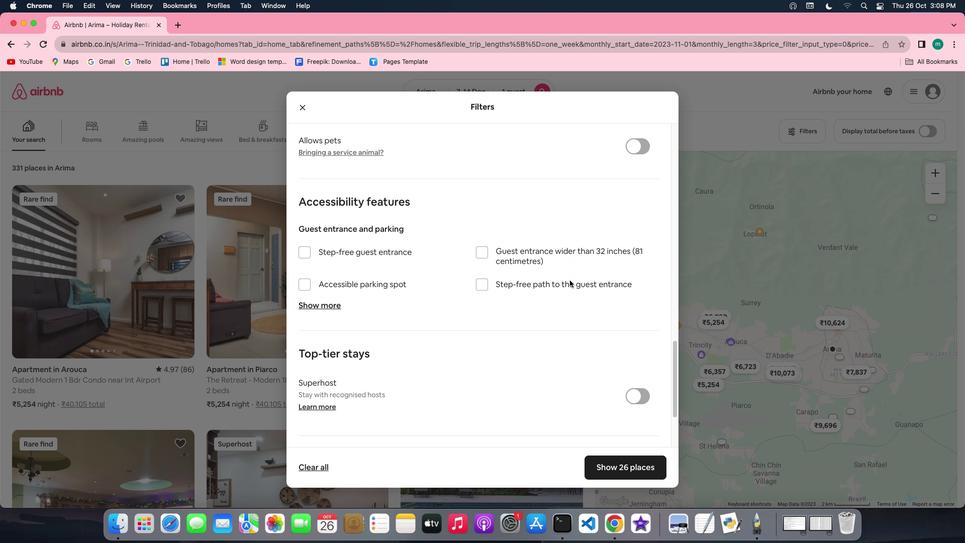 
Action: Mouse moved to (553, 307)
Screenshot: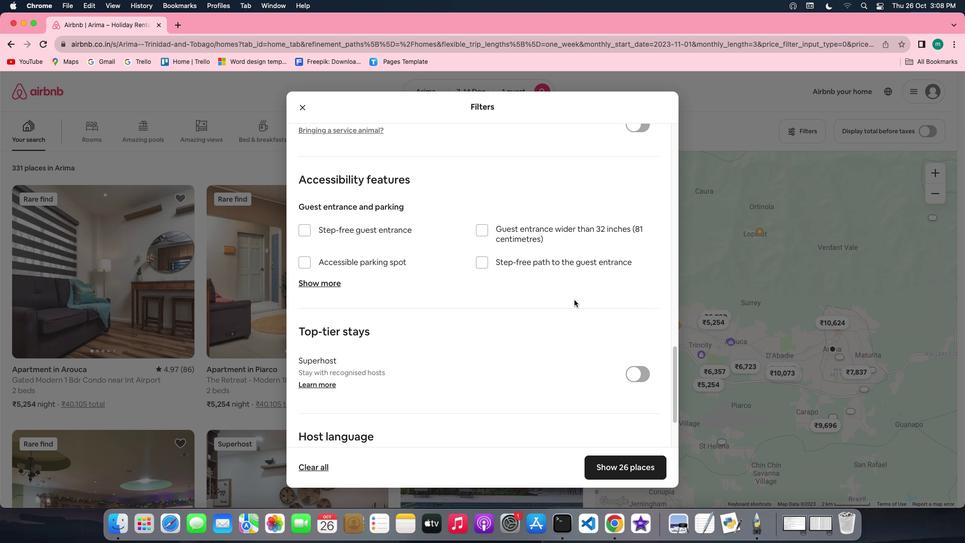 
Action: Mouse scrolled (553, 307) with delta (40, 239)
Screenshot: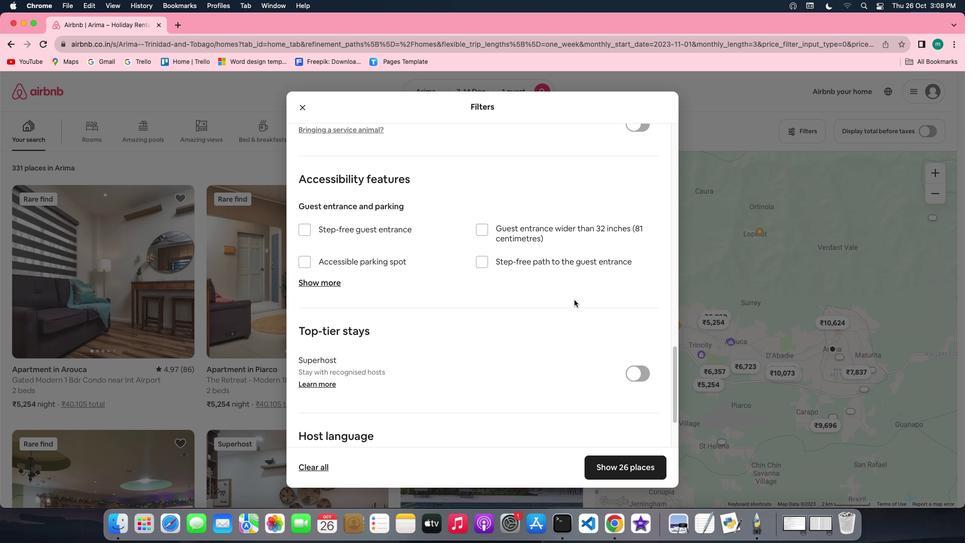
Action: Mouse scrolled (553, 307) with delta (40, 239)
Screenshot: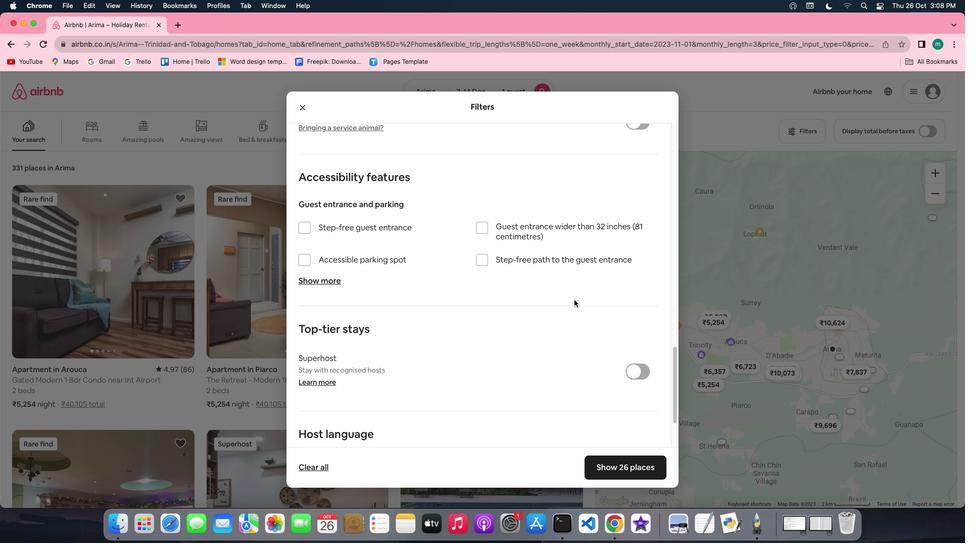 
Action: Mouse scrolled (553, 307) with delta (40, 239)
Screenshot: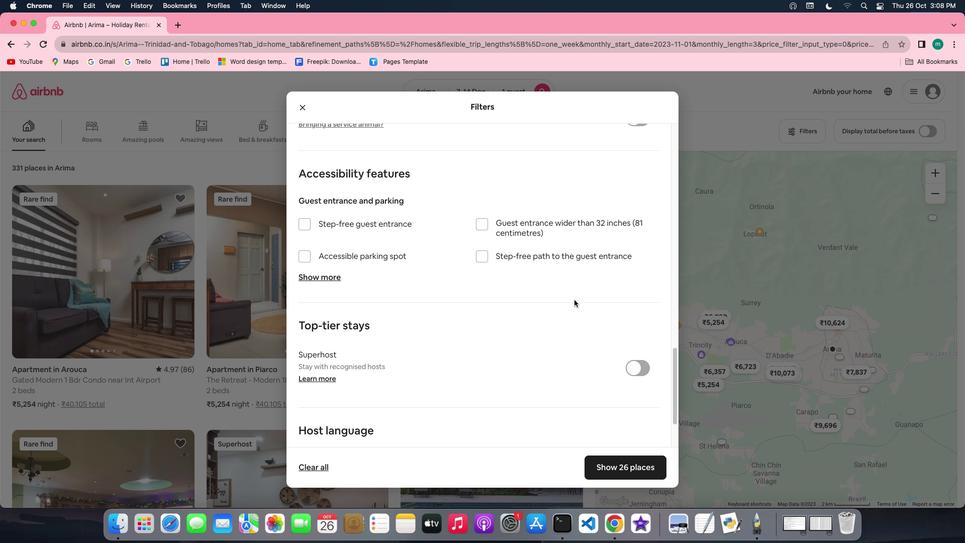 
Action: Mouse scrolled (553, 307) with delta (40, 239)
Screenshot: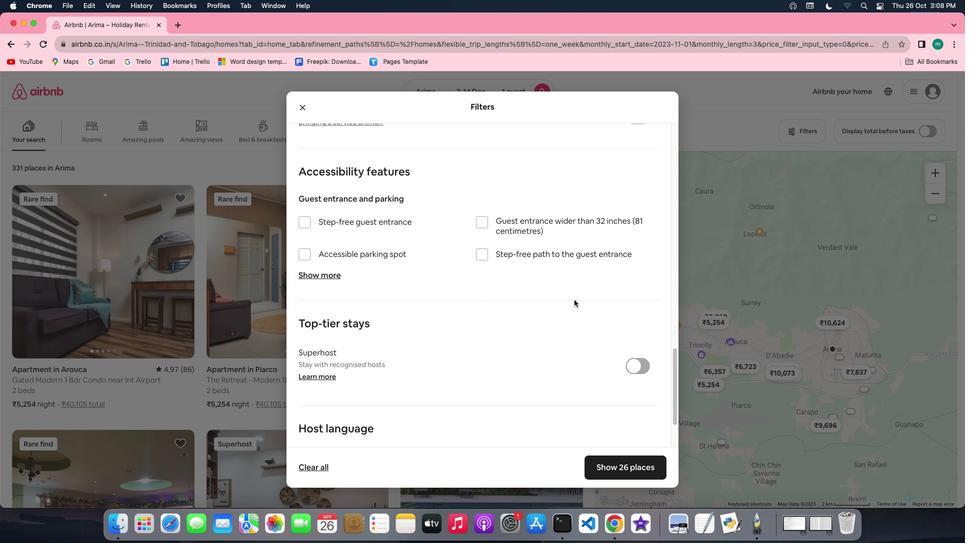 
Action: Mouse scrolled (553, 307) with delta (40, 240)
Screenshot: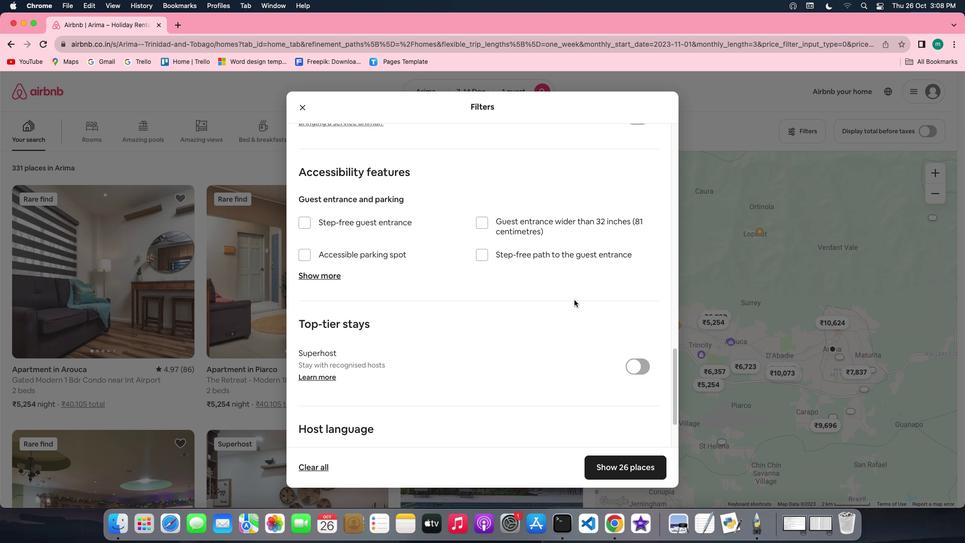 
Action: Mouse scrolled (553, 307) with delta (40, 240)
Screenshot: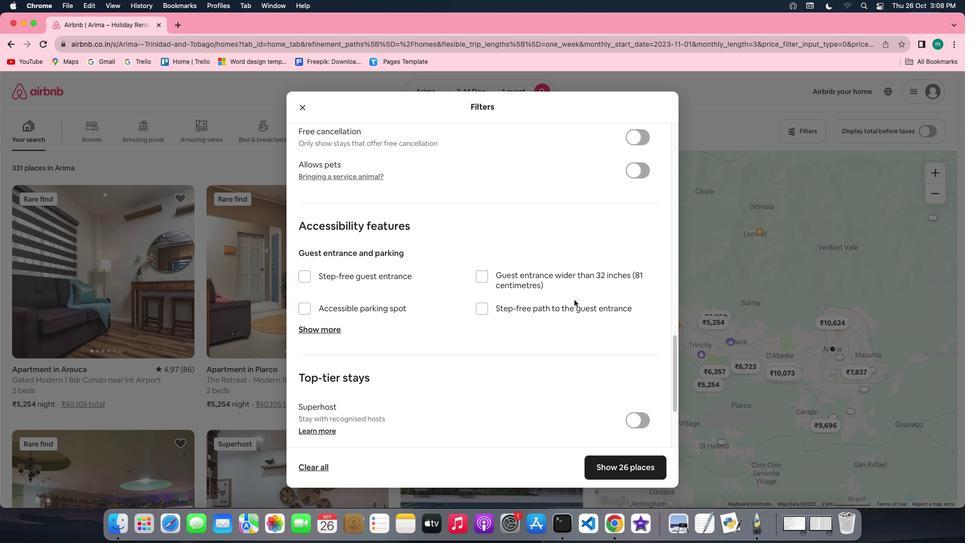 
Action: Mouse scrolled (553, 307) with delta (40, 240)
Screenshot: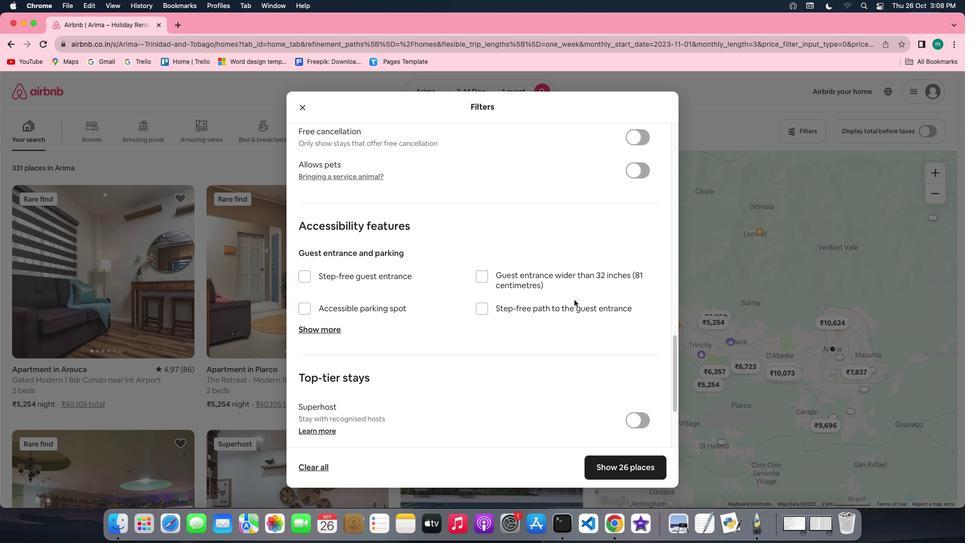 
Action: Mouse scrolled (553, 307) with delta (40, 240)
Screenshot: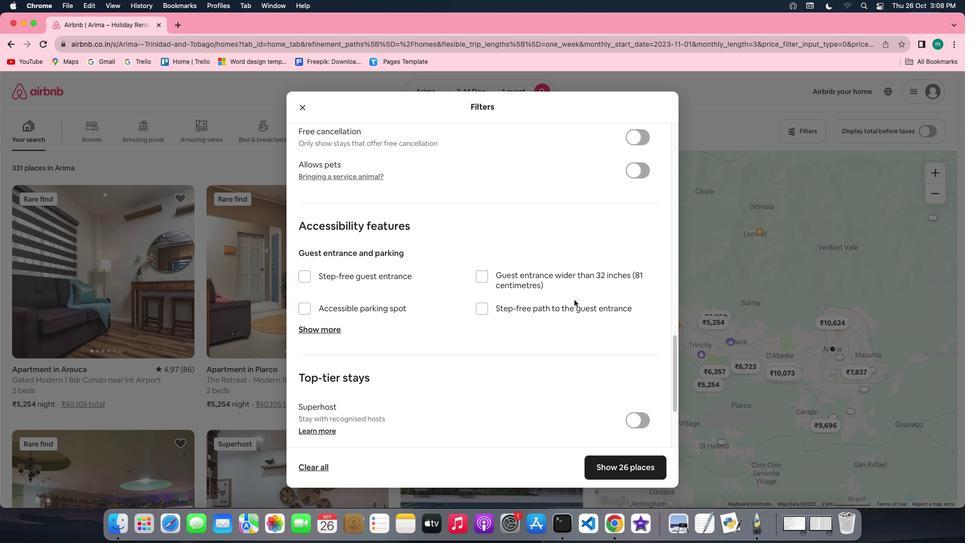 
Action: Mouse scrolled (553, 307) with delta (40, 240)
Screenshot: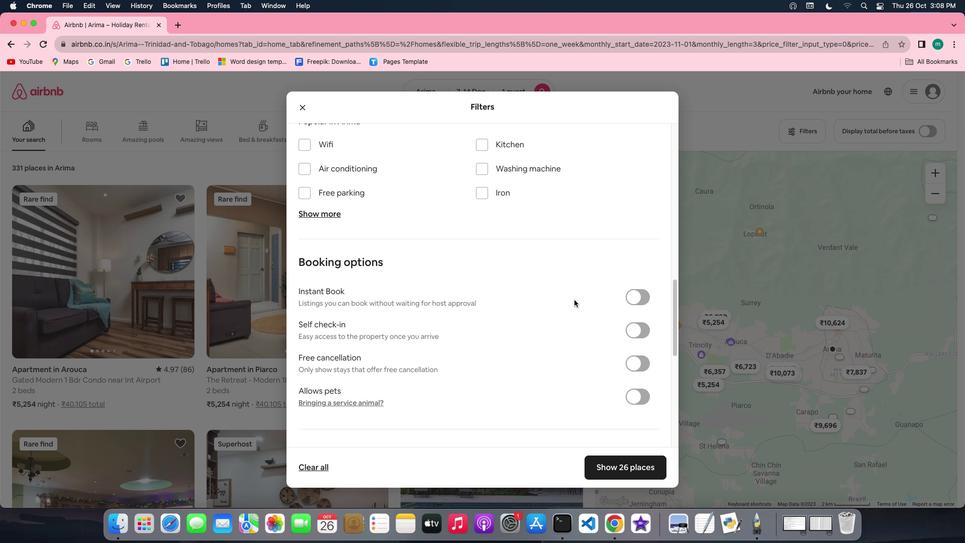 
Action: Mouse scrolled (553, 307) with delta (40, 240)
Screenshot: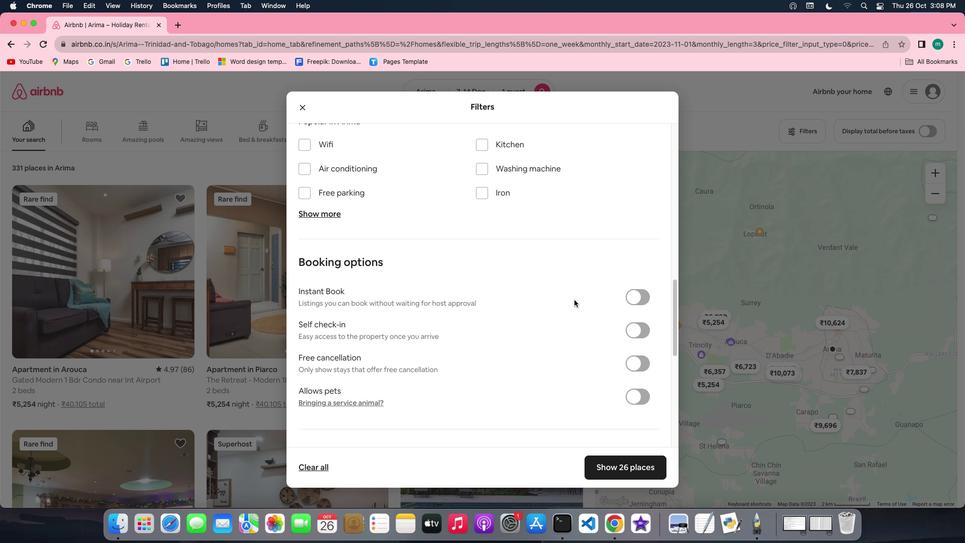 
Action: Mouse scrolled (553, 307) with delta (40, 240)
Screenshot: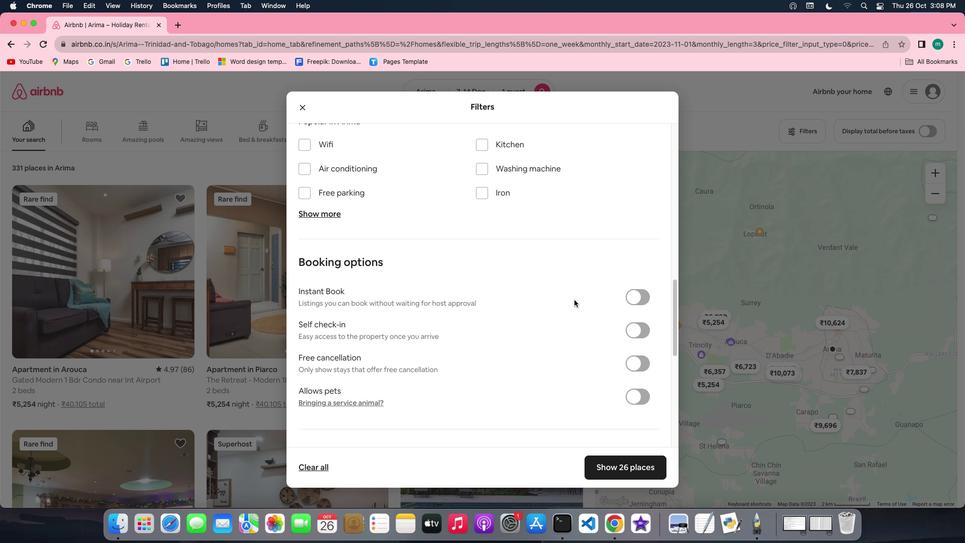 
Action: Mouse scrolled (553, 307) with delta (40, 240)
Screenshot: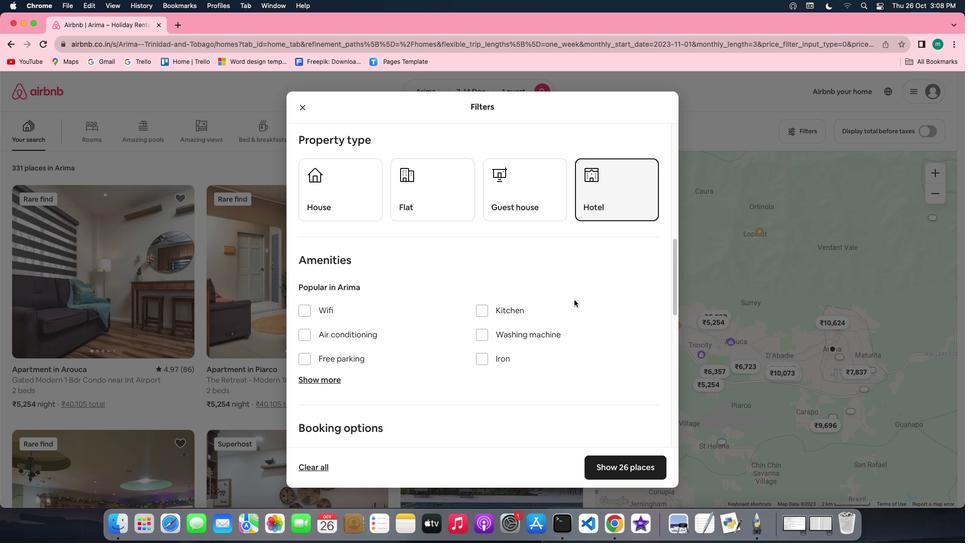 
Action: Mouse scrolled (553, 307) with delta (40, 240)
Screenshot: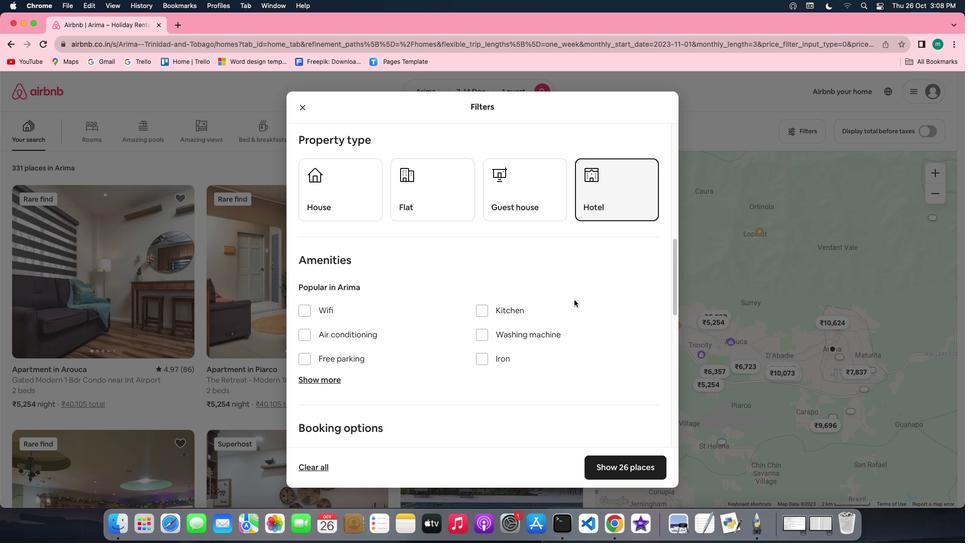 
Action: Mouse scrolled (553, 307) with delta (40, 239)
Screenshot: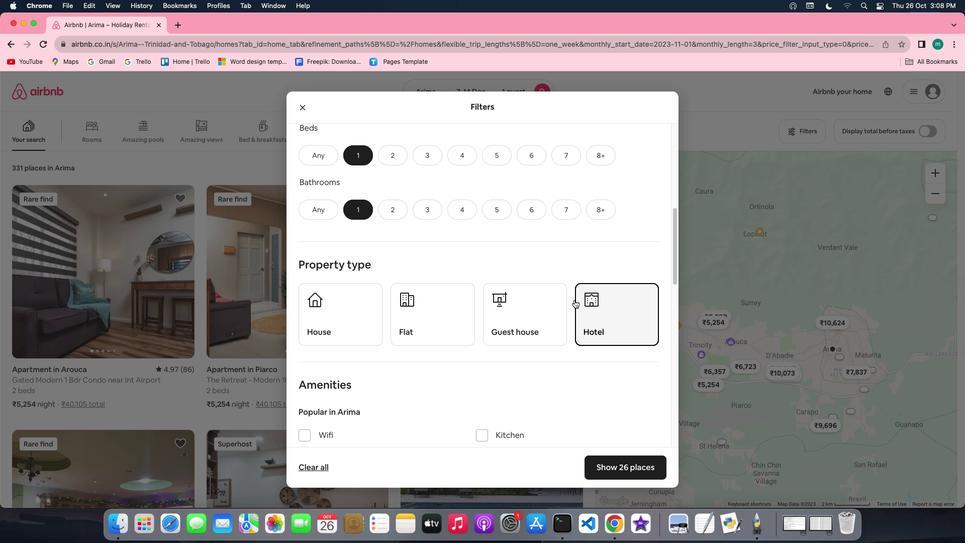 
Action: Mouse scrolled (553, 307) with delta (40, 239)
Screenshot: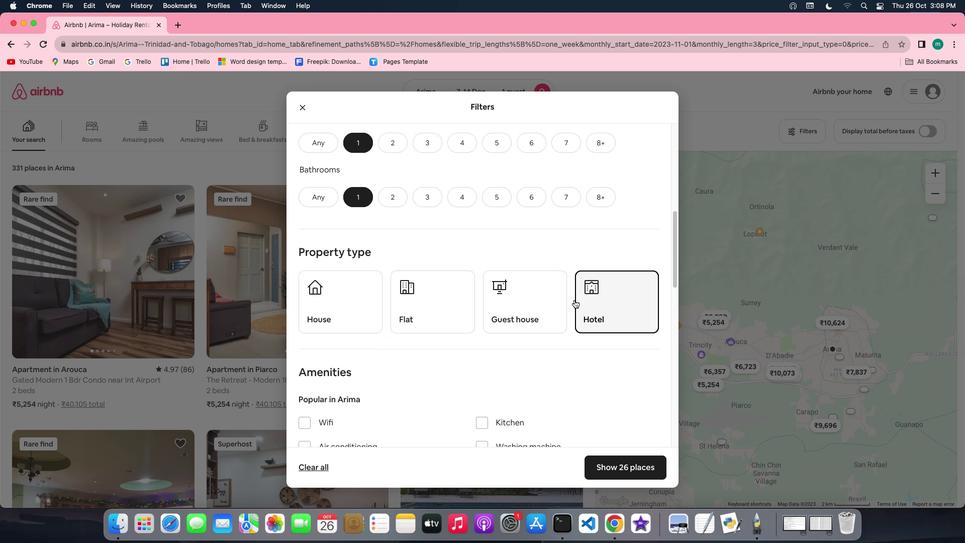 
Action: Mouse scrolled (553, 307) with delta (40, 239)
Screenshot: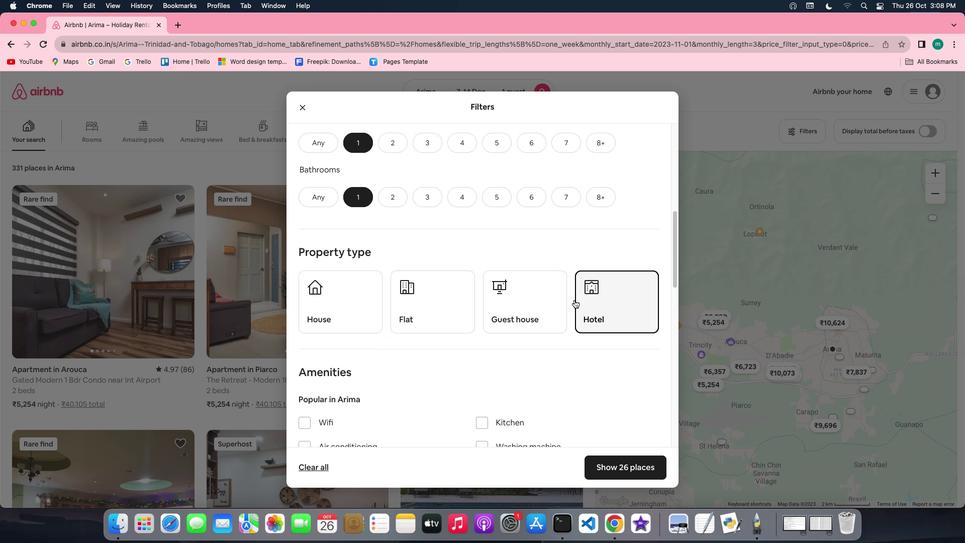 
Action: Mouse scrolled (553, 307) with delta (40, 239)
Screenshot: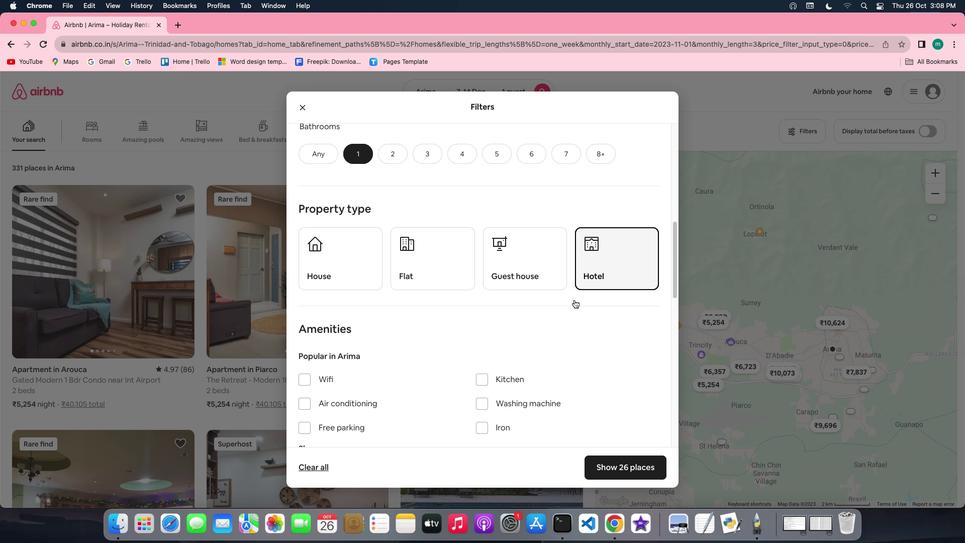 
Action: Mouse scrolled (553, 307) with delta (40, 239)
Screenshot: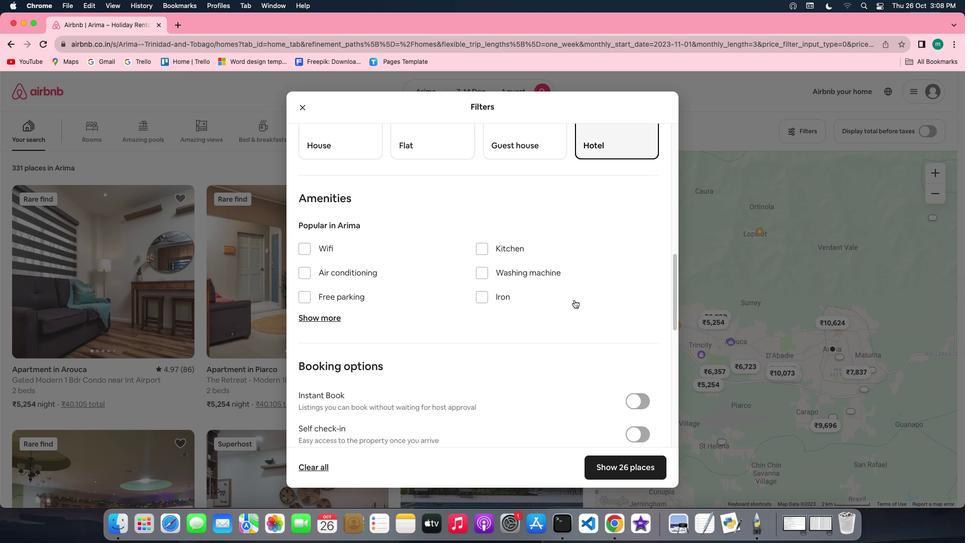 
Action: Mouse scrolled (553, 307) with delta (40, 239)
Screenshot: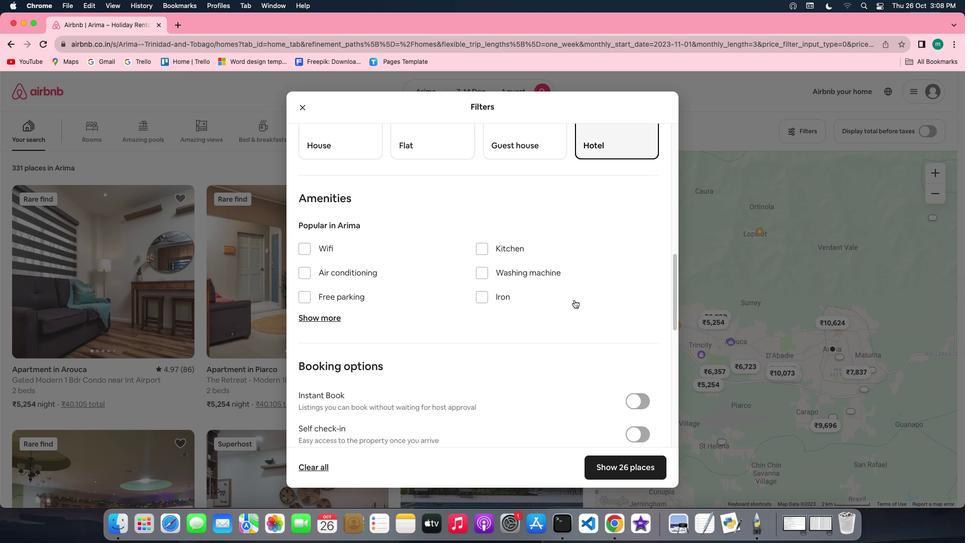 
Action: Mouse scrolled (553, 307) with delta (40, 239)
Screenshot: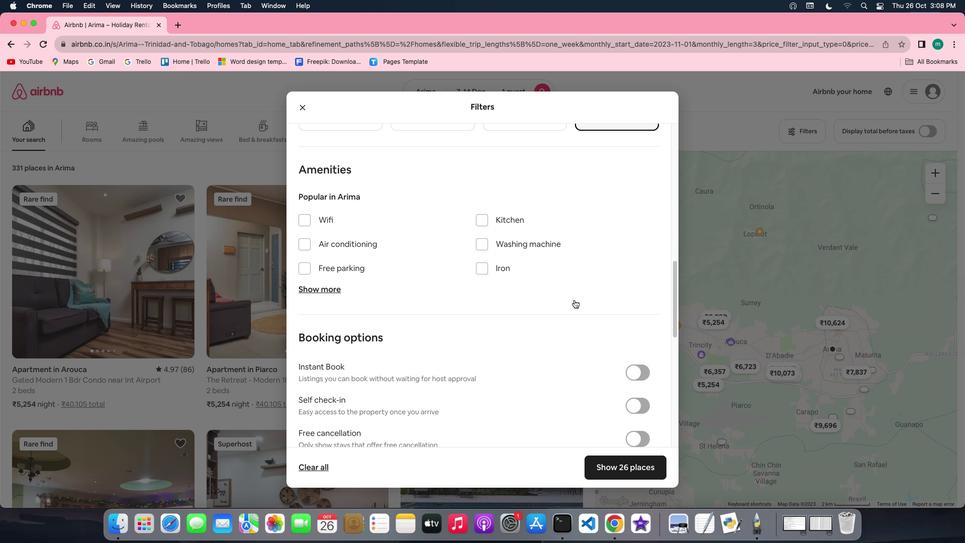
Action: Mouse scrolled (553, 307) with delta (40, 239)
Screenshot: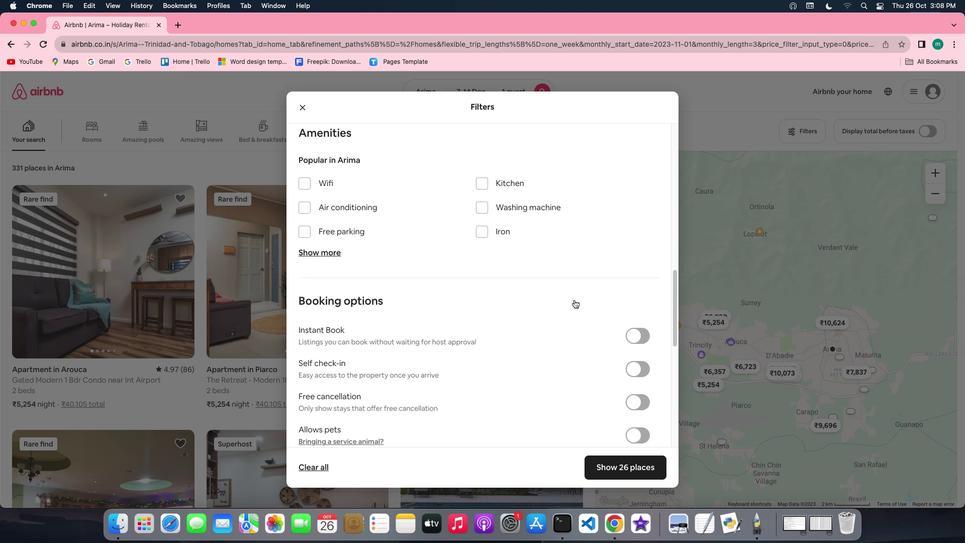 
Action: Mouse scrolled (553, 307) with delta (40, 239)
Screenshot: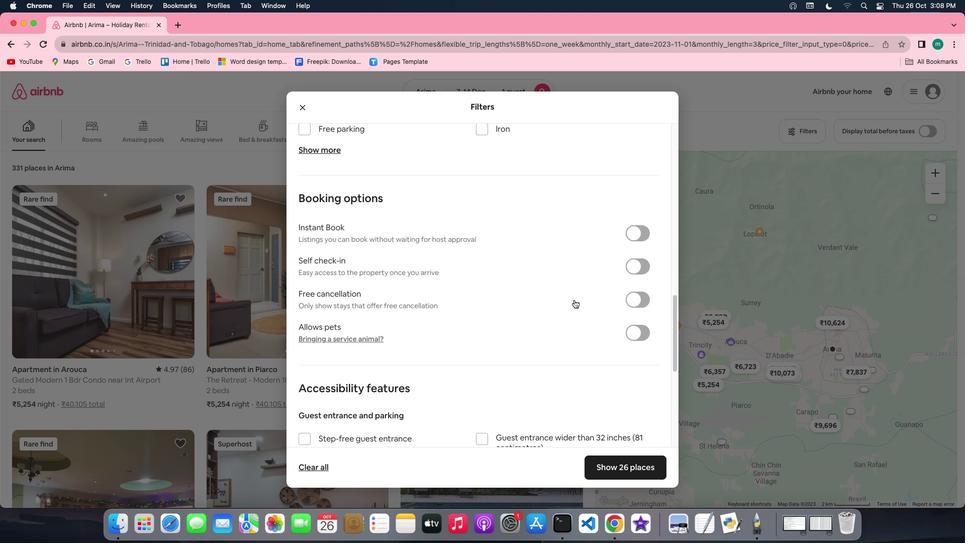 
Action: Mouse scrolled (553, 307) with delta (40, 239)
Screenshot: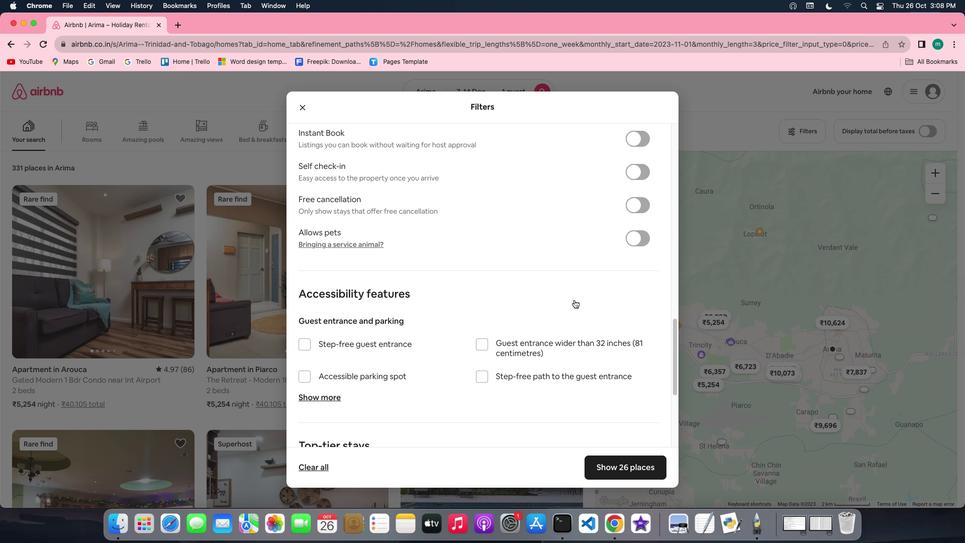 
Action: Mouse scrolled (553, 307) with delta (40, 239)
Screenshot: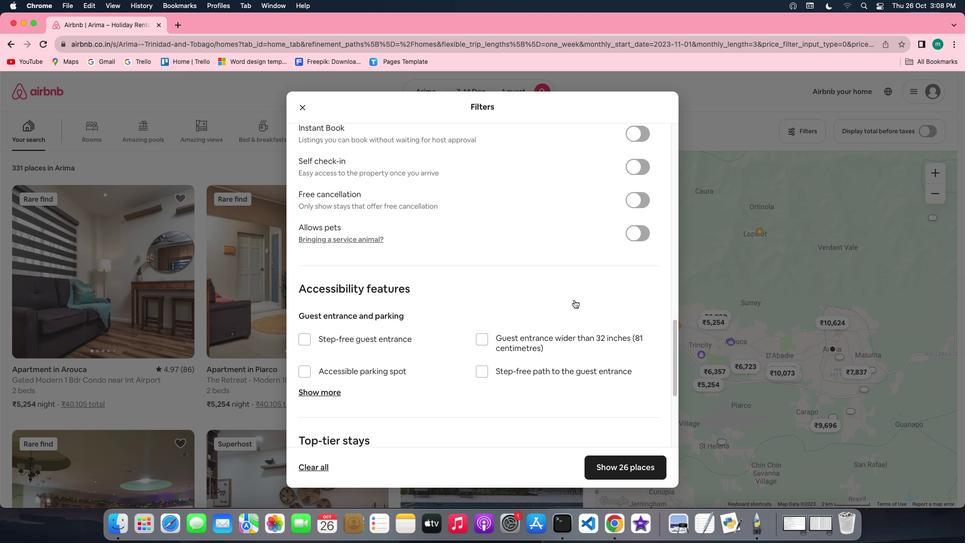 
Action: Mouse scrolled (553, 307) with delta (40, 239)
Screenshot: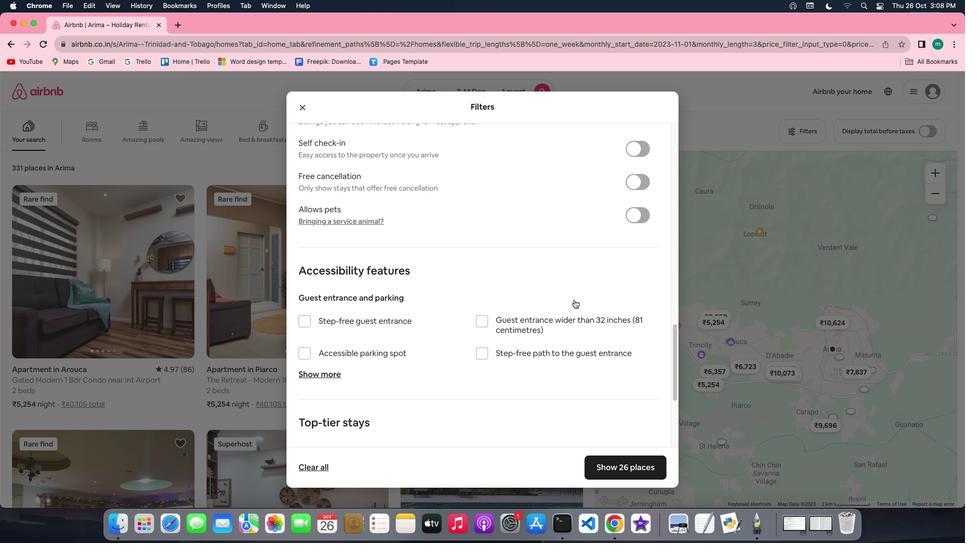 
Action: Mouse scrolled (553, 307) with delta (40, 239)
Screenshot: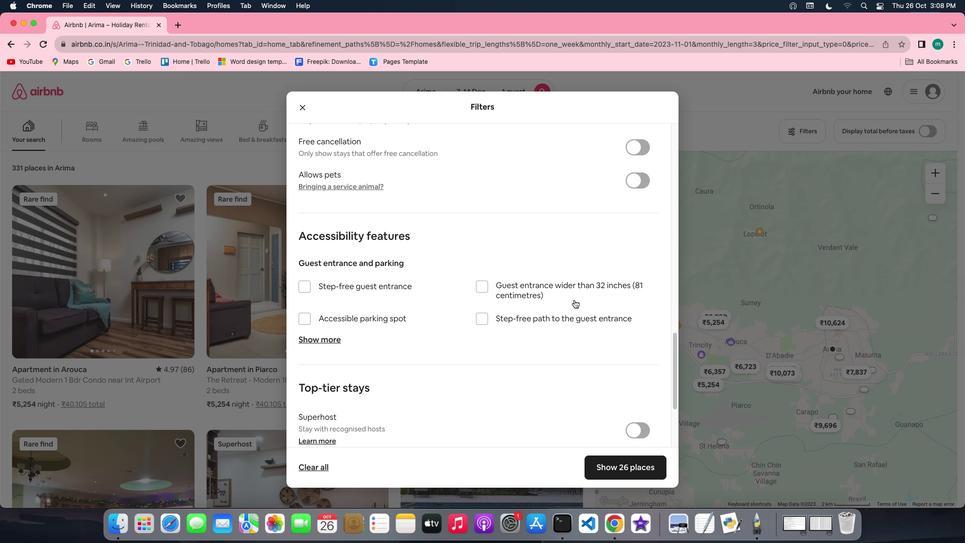 
Action: Mouse scrolled (553, 307) with delta (40, 239)
Screenshot: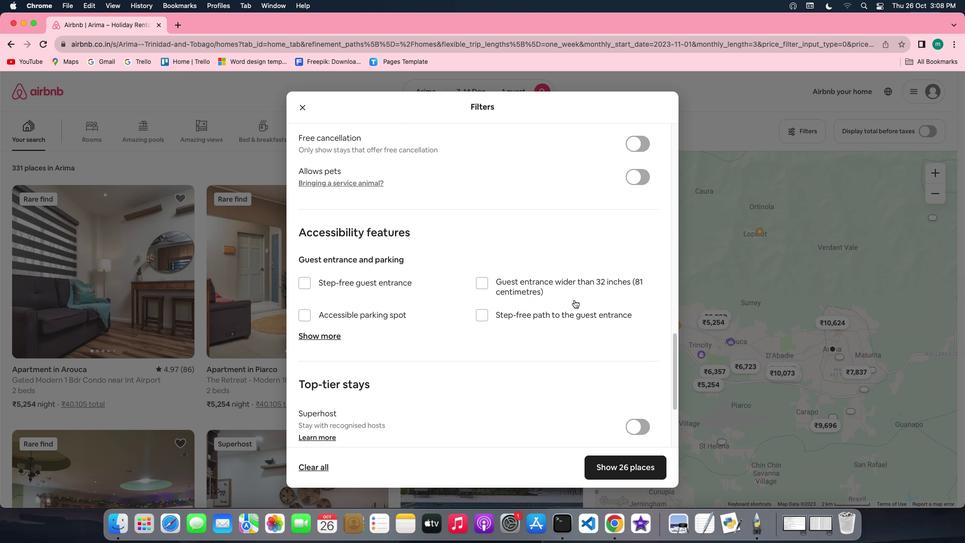 
Action: Mouse scrolled (553, 307) with delta (40, 239)
Screenshot: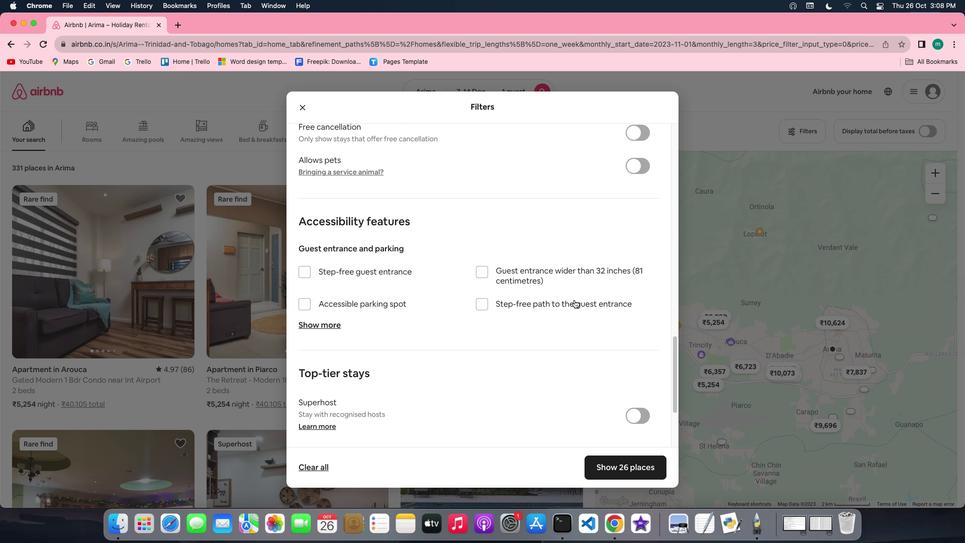 
Action: Mouse scrolled (553, 307) with delta (40, 239)
Screenshot: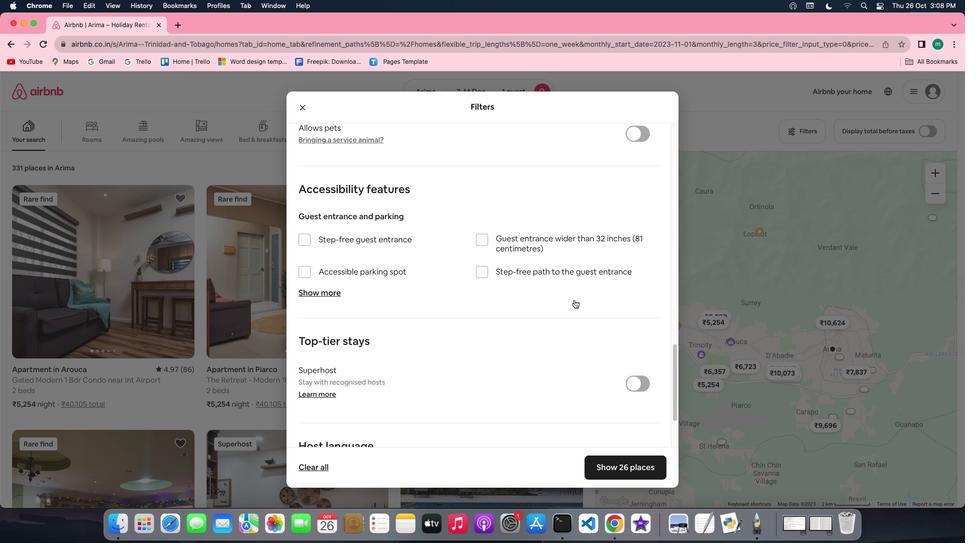 
Action: Mouse scrolled (553, 307) with delta (40, 239)
Screenshot: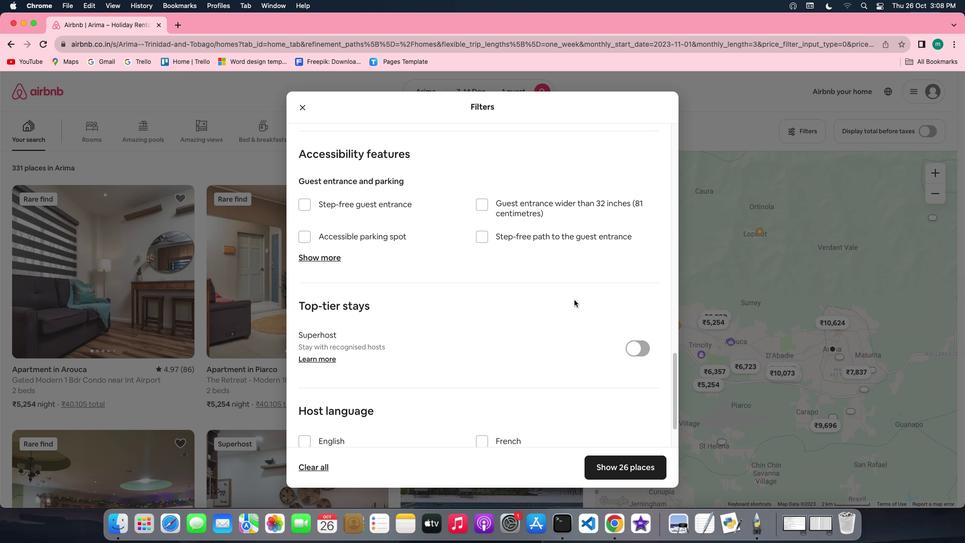 
Action: Mouse scrolled (553, 307) with delta (40, 239)
Screenshot: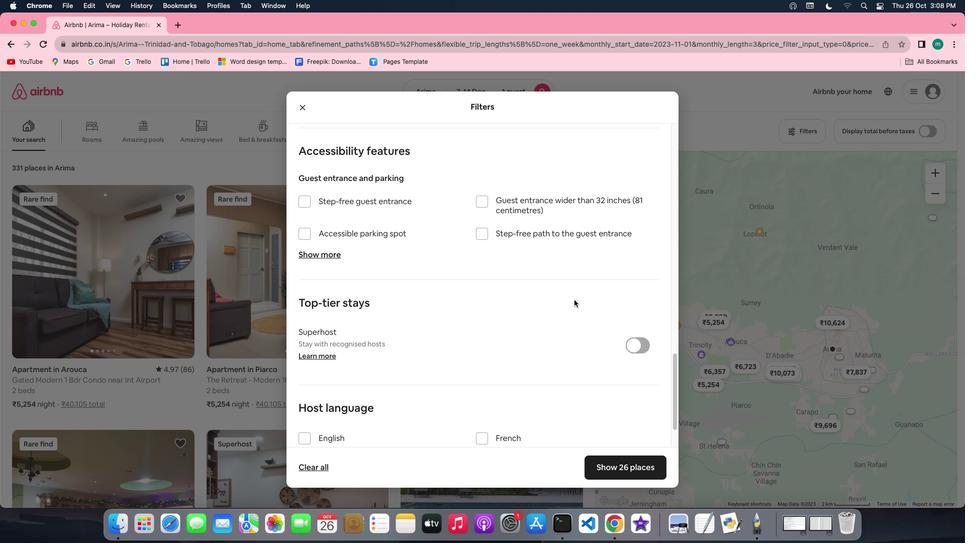 
Action: Mouse scrolled (553, 307) with delta (40, 239)
Screenshot: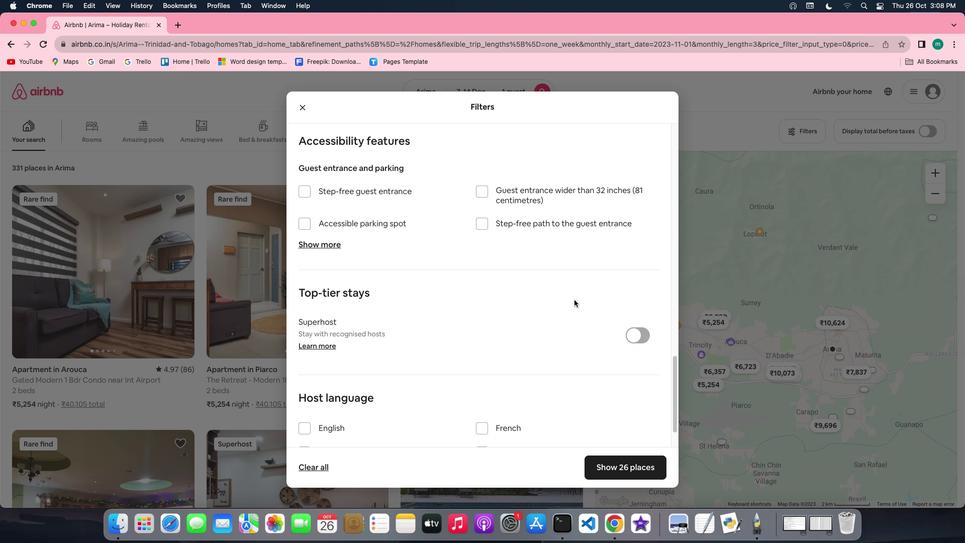 
Action: Mouse scrolled (553, 307) with delta (40, 239)
Screenshot: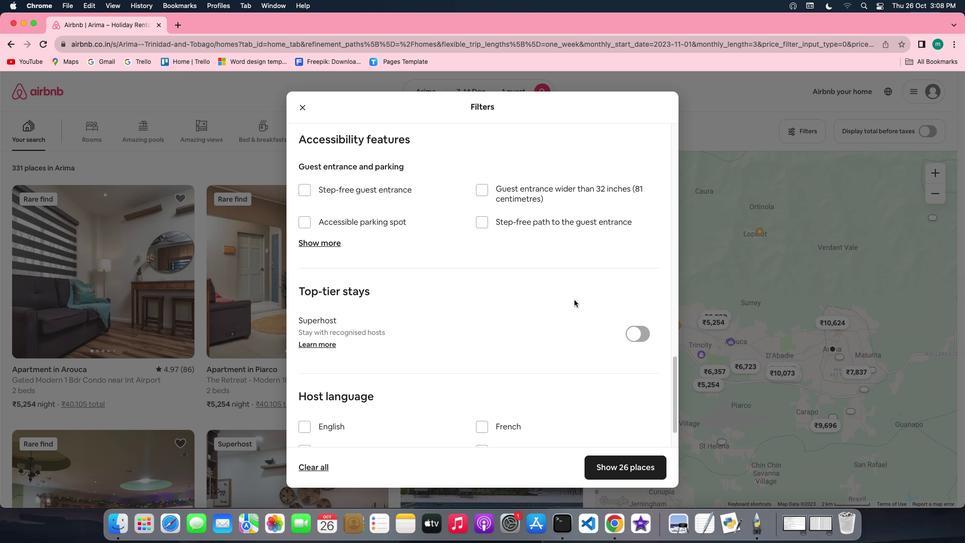 
Action: Mouse scrolled (553, 307) with delta (40, 239)
Screenshot: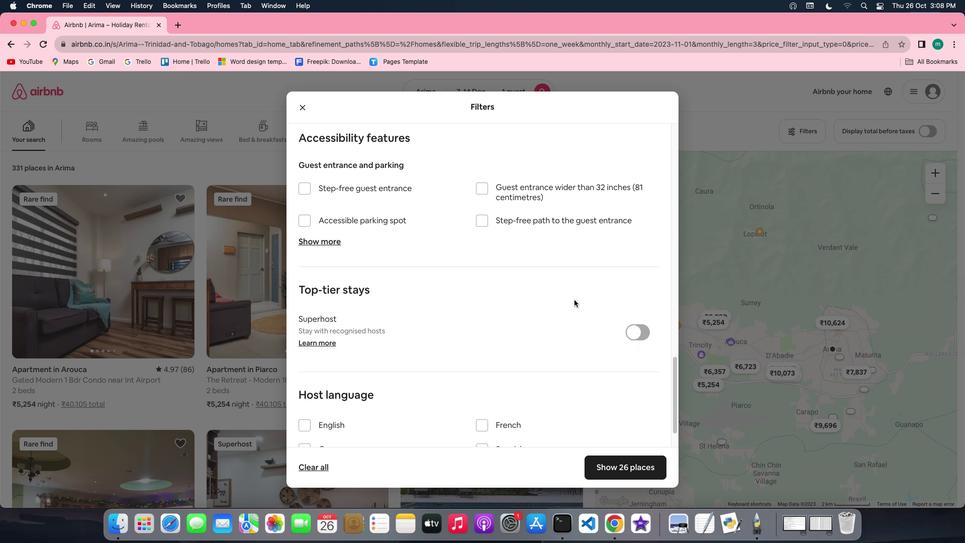 
Action: Mouse scrolled (553, 307) with delta (40, 239)
Screenshot: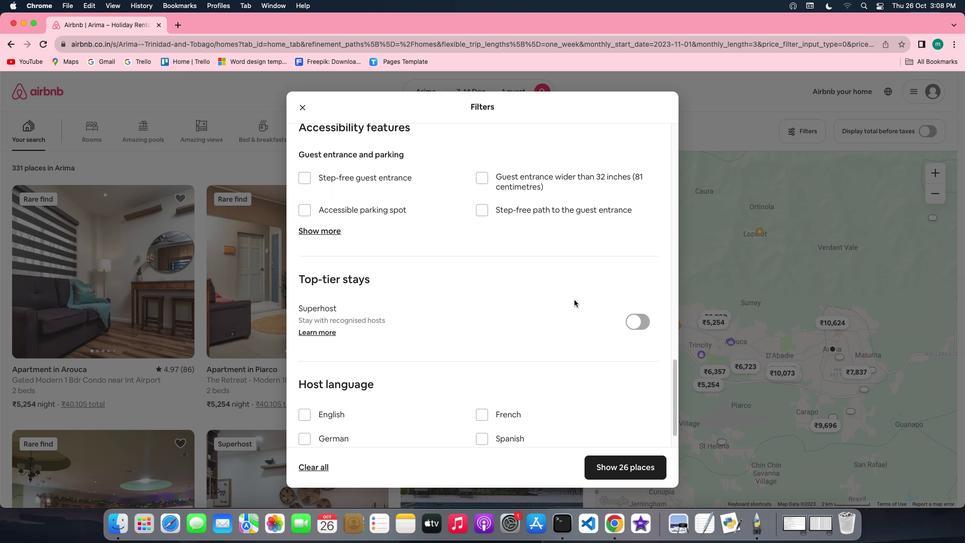 
Action: Mouse scrolled (553, 307) with delta (40, 239)
Screenshot: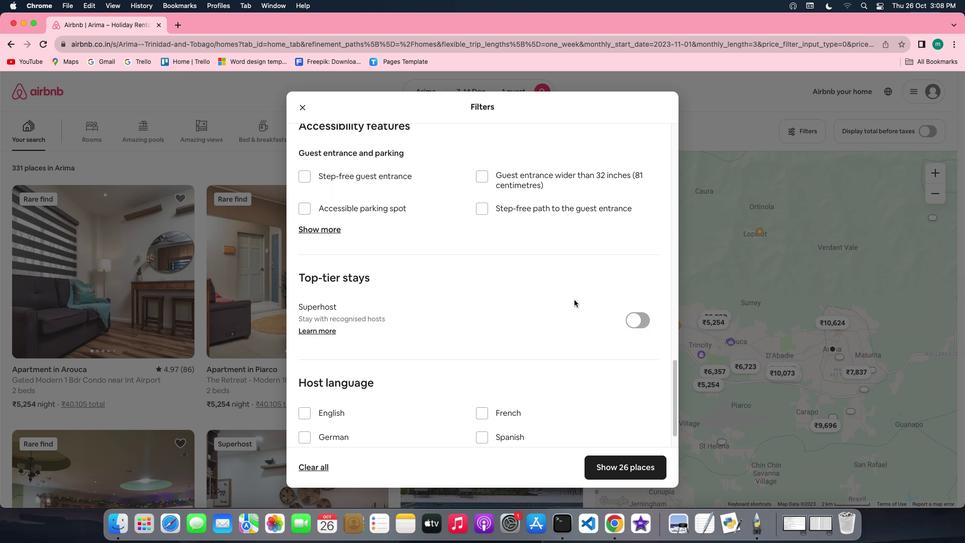 
Action: Mouse scrolled (553, 307) with delta (40, 239)
Screenshot: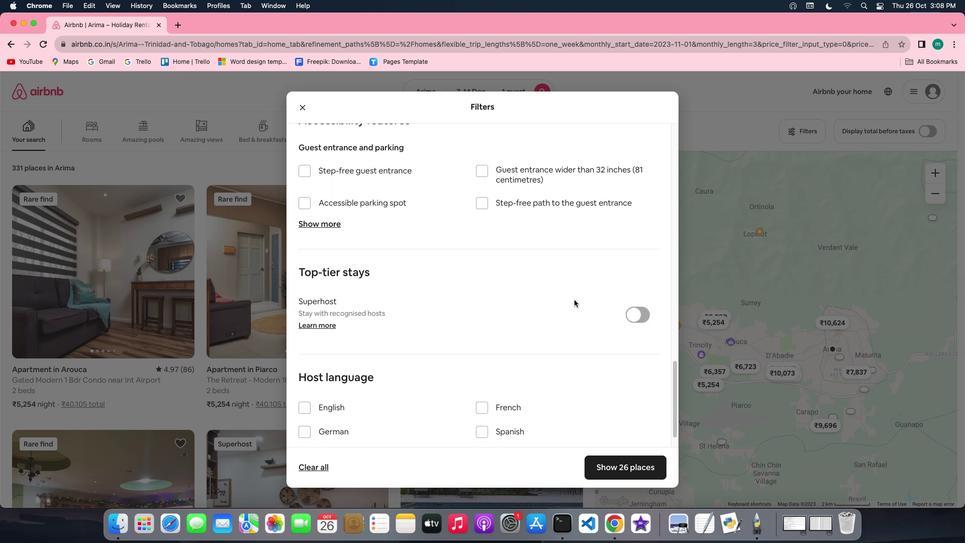 
Action: Mouse scrolled (553, 307) with delta (40, 239)
Screenshot: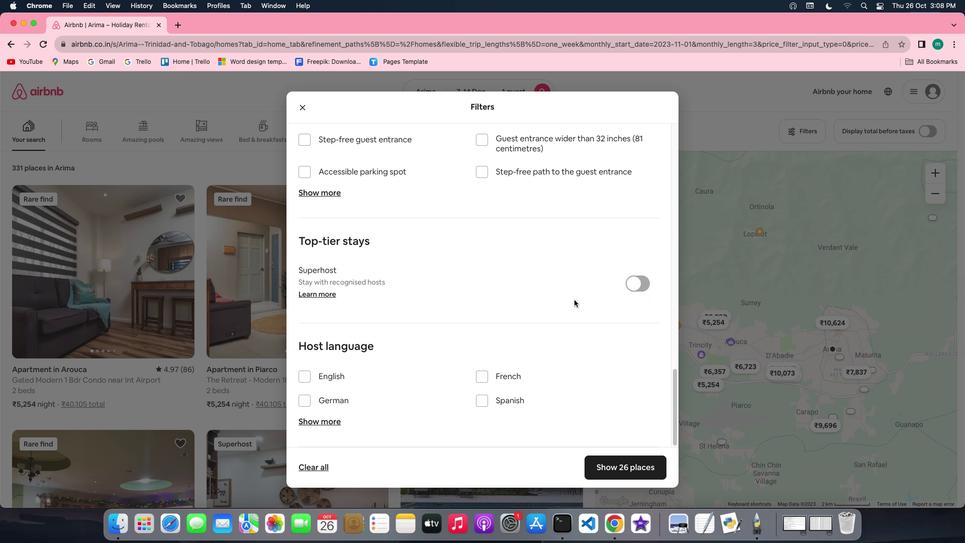 
Action: Mouse scrolled (553, 307) with delta (40, 239)
Screenshot: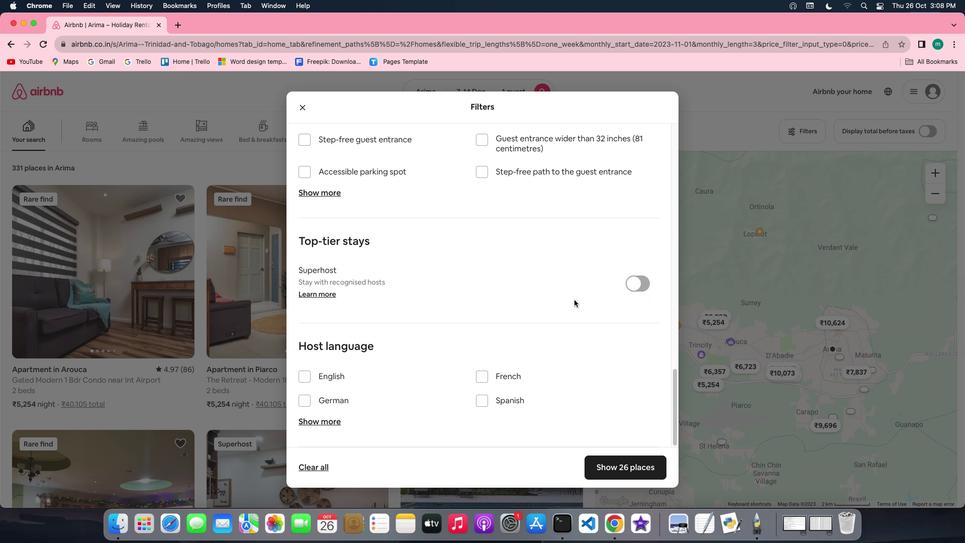 
Action: Mouse scrolled (553, 307) with delta (40, 239)
Screenshot: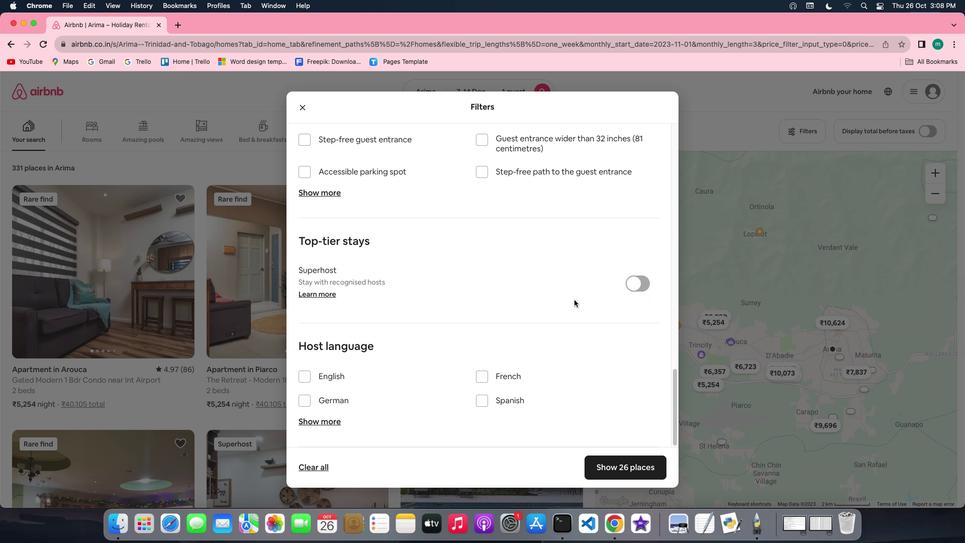 
Action: Mouse scrolled (553, 307) with delta (40, 239)
Screenshot: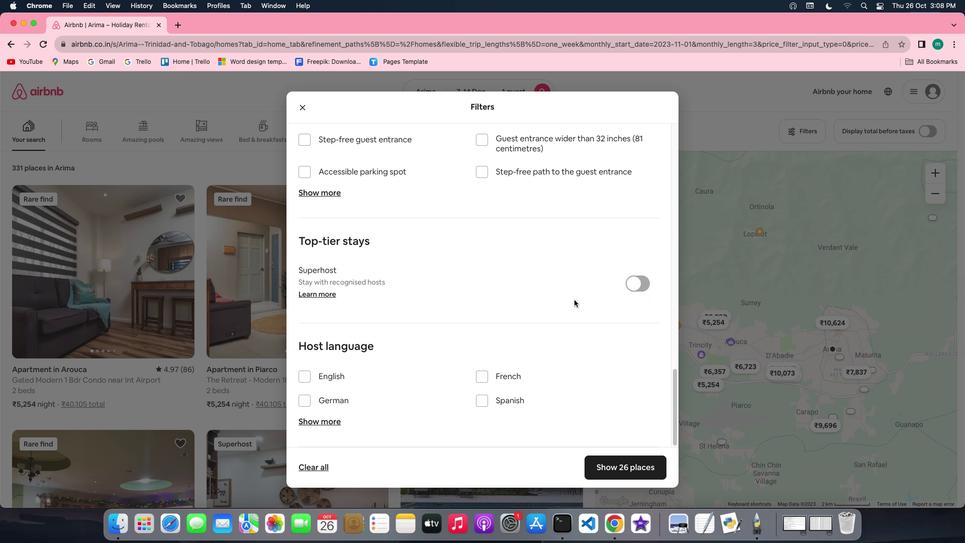 
Action: Mouse scrolled (553, 307) with delta (40, 239)
Screenshot: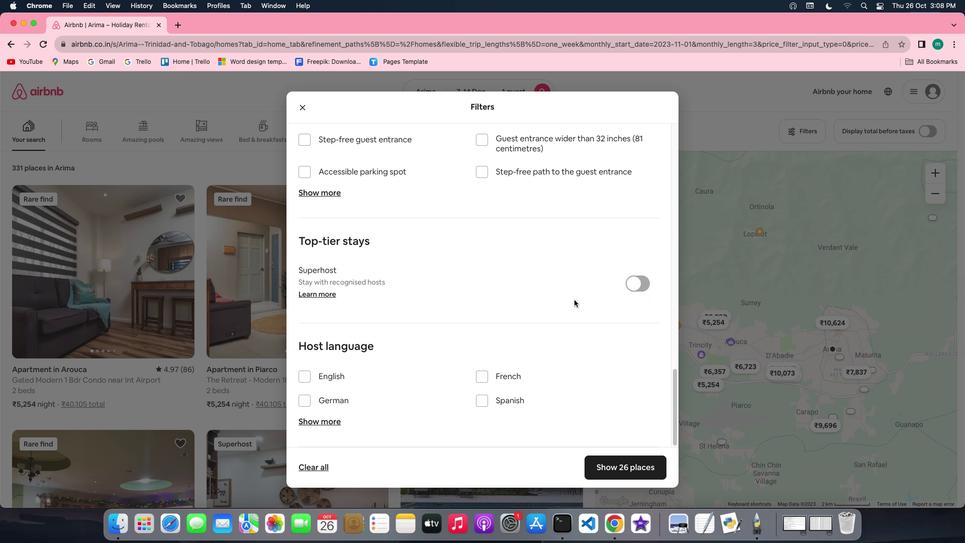 
Action: Mouse moved to (589, 343)
Screenshot: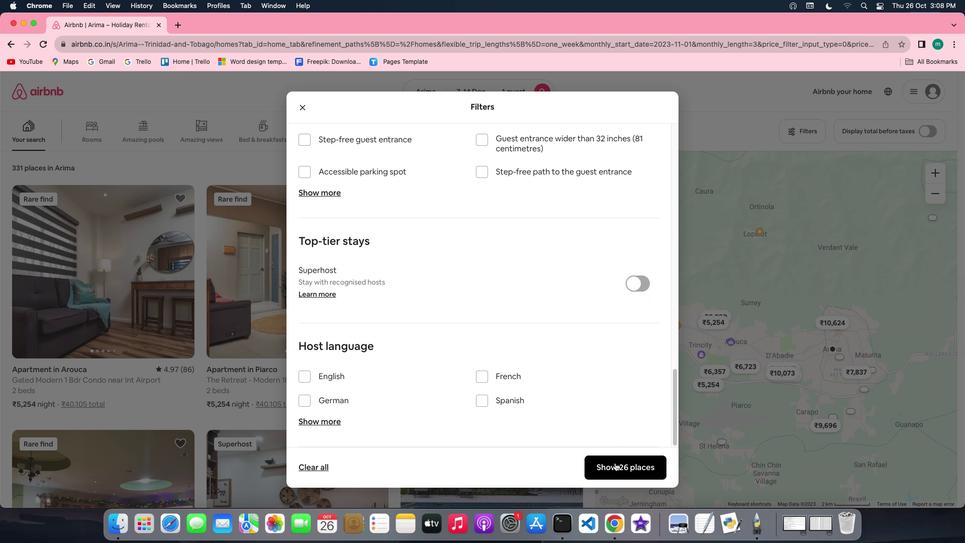 
Action: Mouse pressed left at (589, 343)
Screenshot: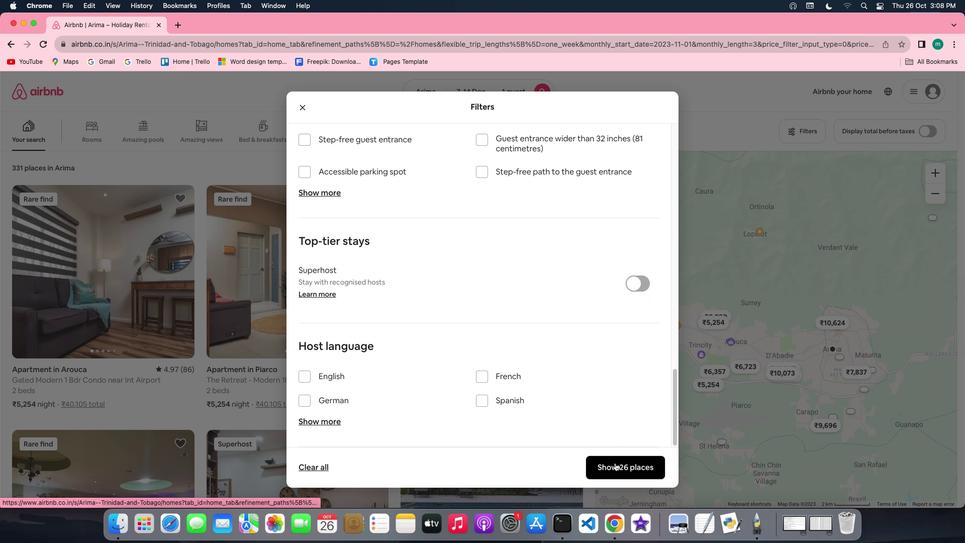 
Action: Mouse moved to (178, 298)
Screenshot: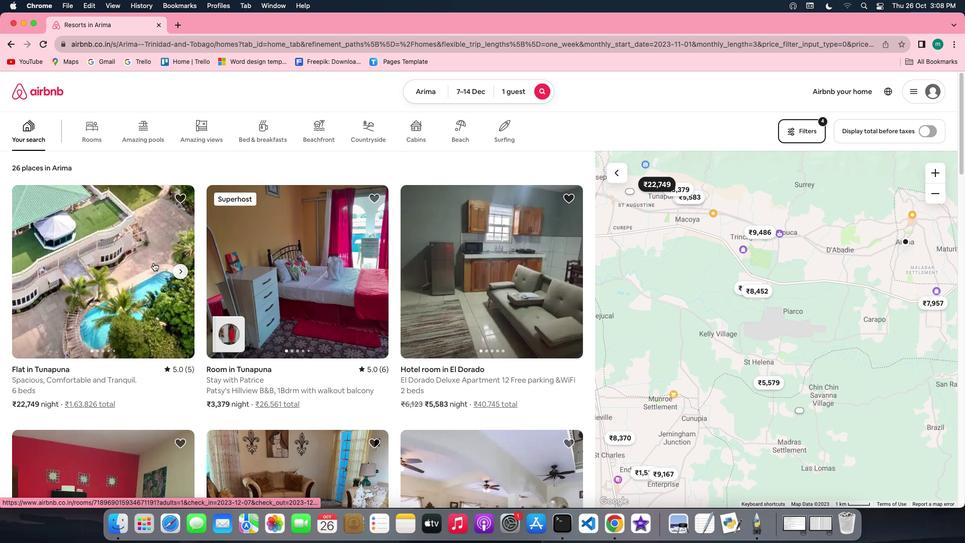 
Action: Mouse pressed left at (178, 298)
Screenshot: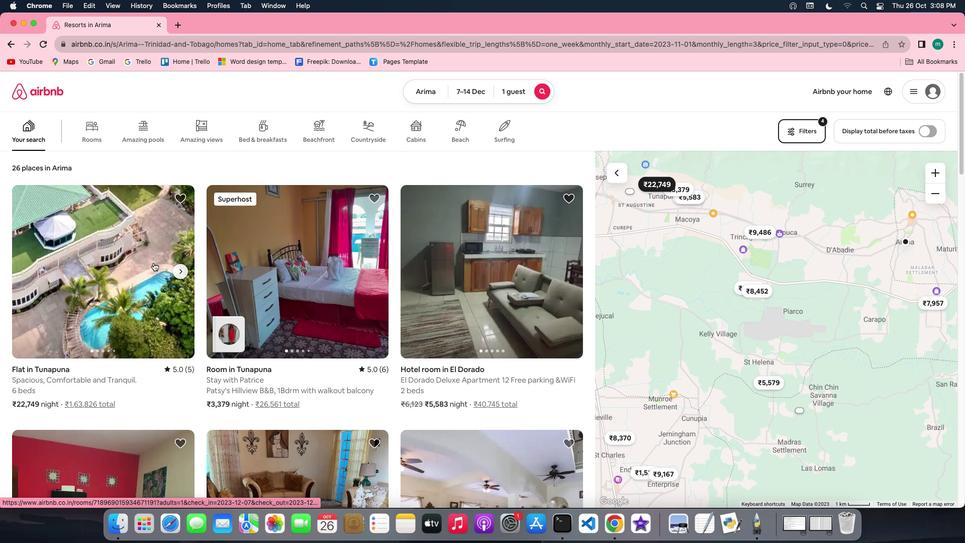 
Action: Mouse moved to (673, 323)
Screenshot: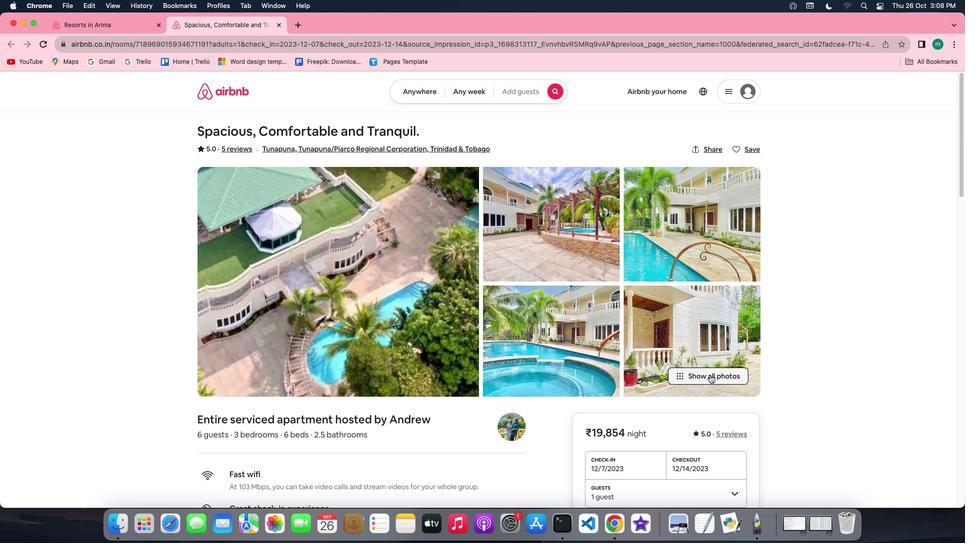 
Action: Mouse pressed left at (673, 323)
Screenshot: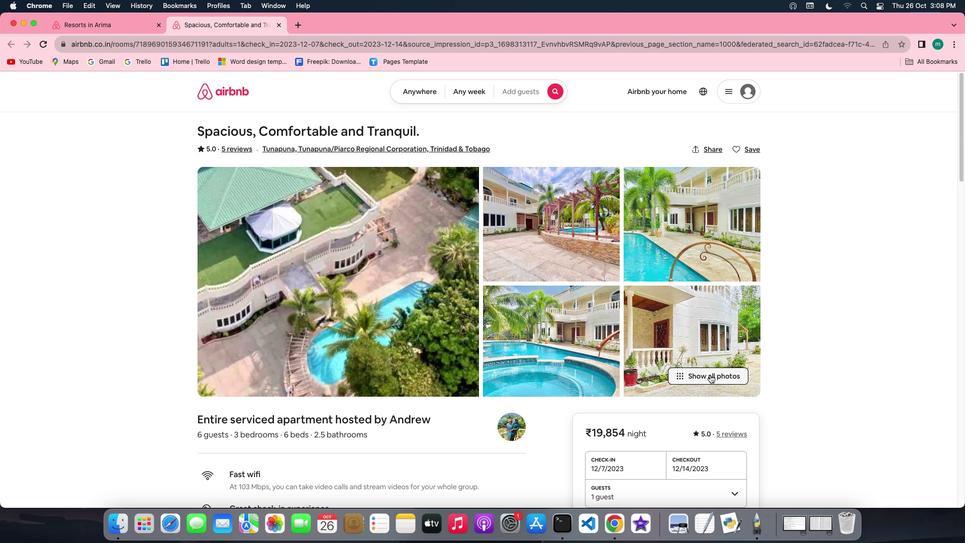 
Action: Mouse moved to (498, 310)
Screenshot: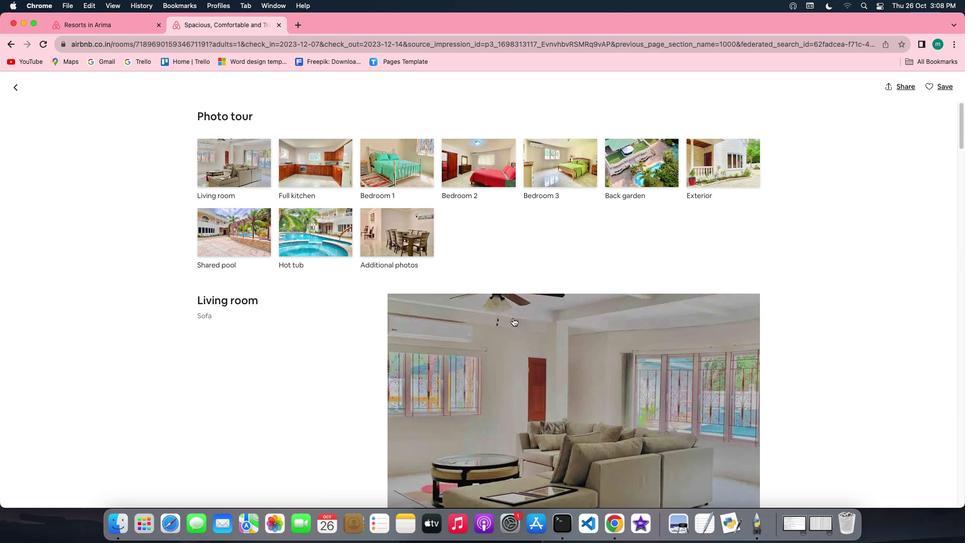 
Action: Mouse scrolled (498, 310) with delta (40, 239)
Screenshot: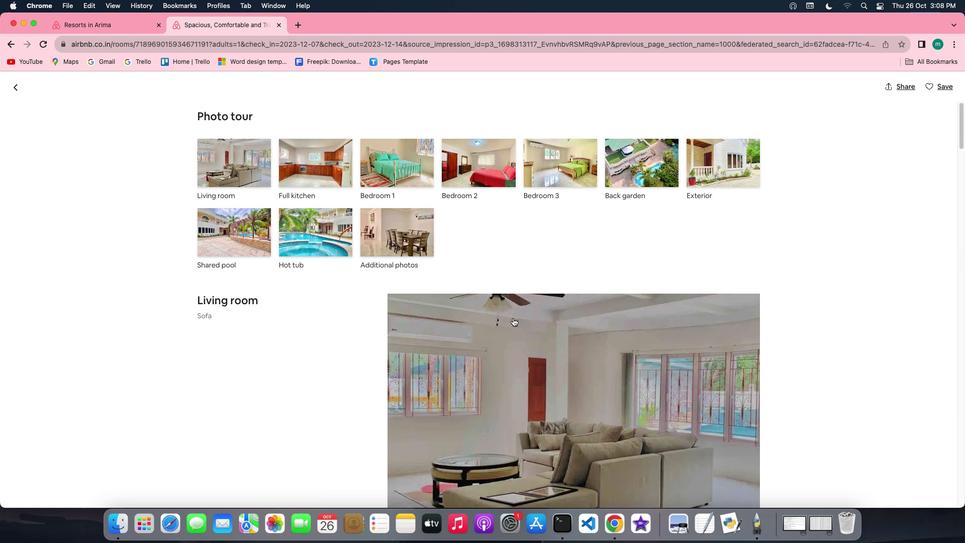 
Action: Mouse scrolled (498, 310) with delta (40, 239)
Screenshot: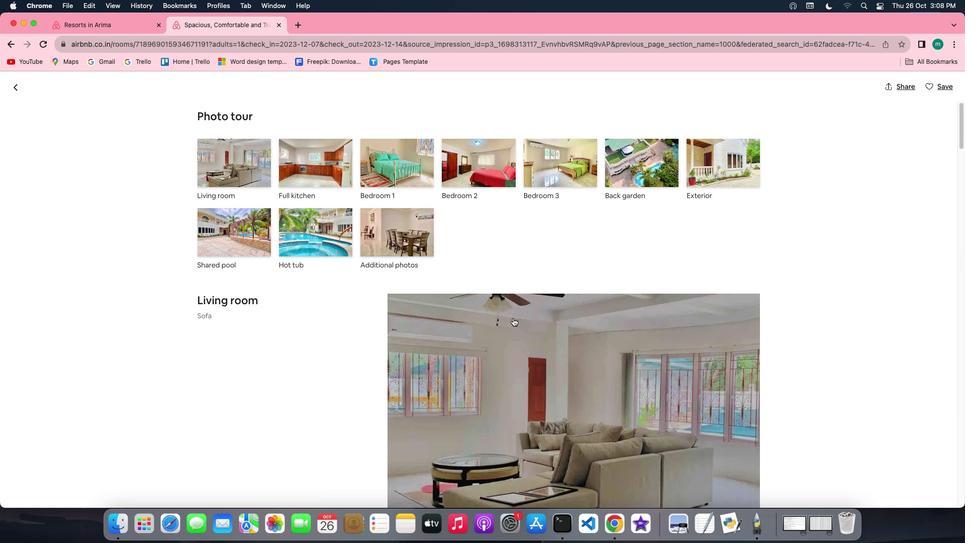 
Action: Mouse scrolled (498, 310) with delta (40, 239)
Screenshot: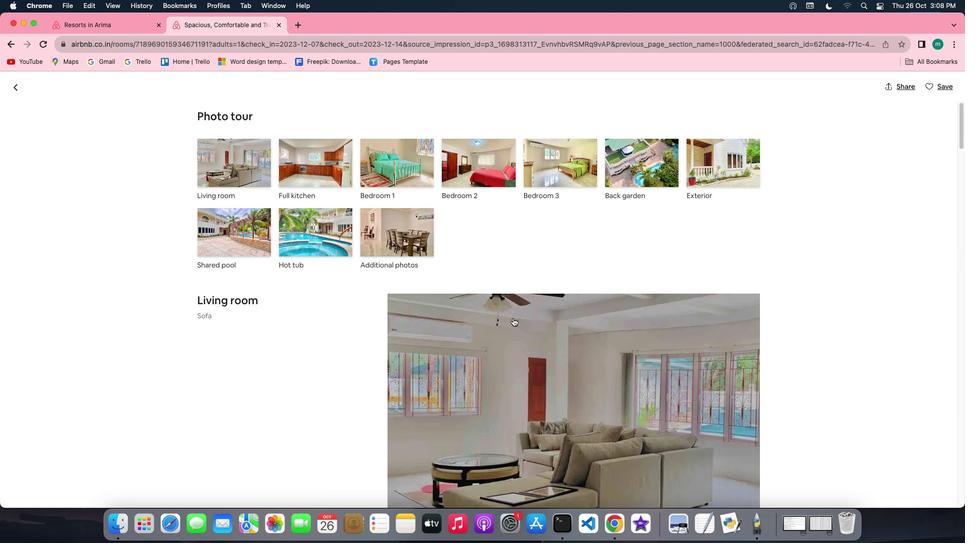 
Action: Mouse scrolled (498, 310) with delta (40, 239)
Screenshot: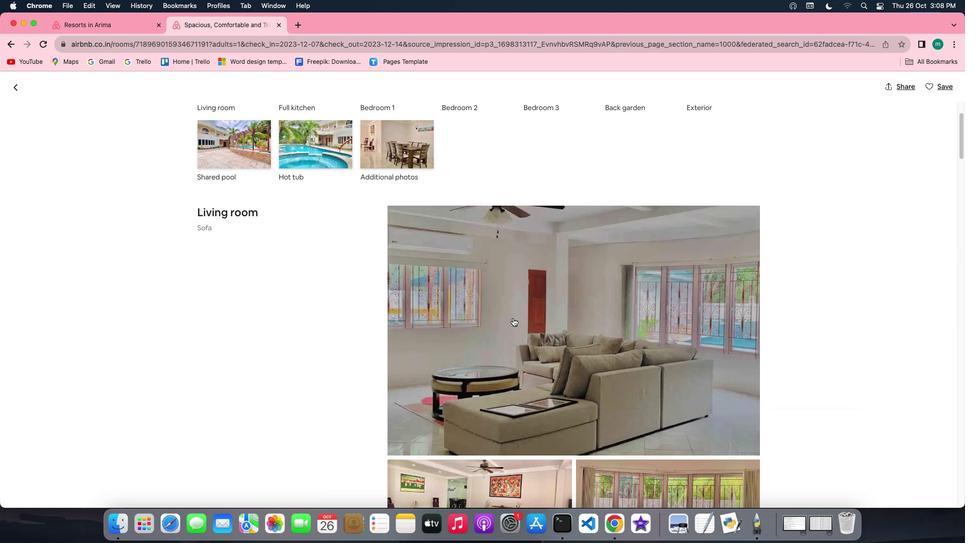 
Action: Mouse scrolled (498, 310) with delta (40, 239)
Screenshot: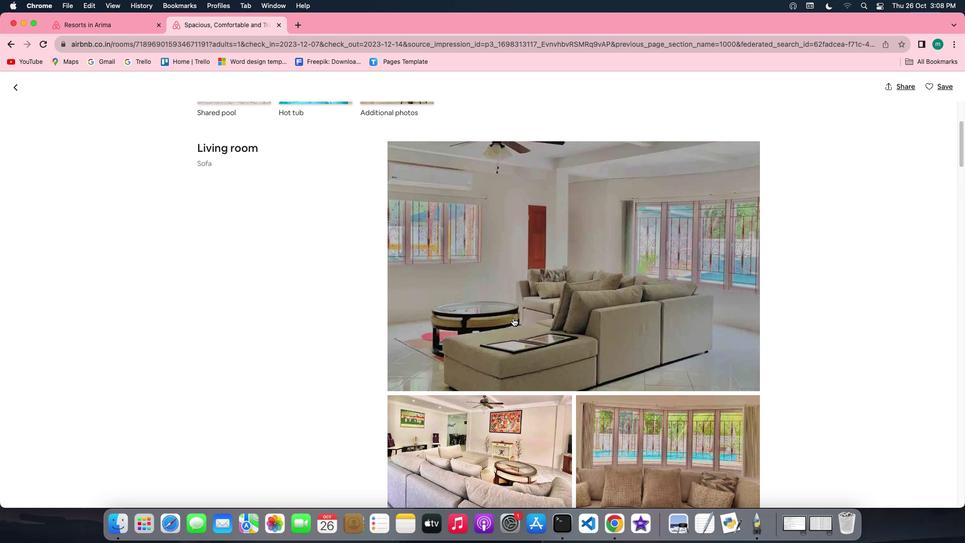 
Action: Mouse scrolled (498, 310) with delta (40, 239)
Screenshot: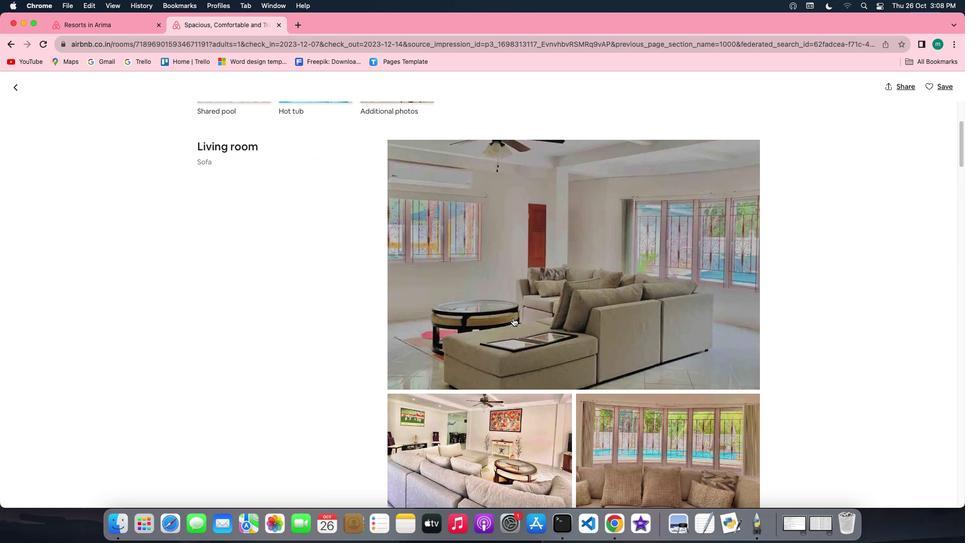 
Action: Mouse scrolled (498, 310) with delta (40, 239)
Screenshot: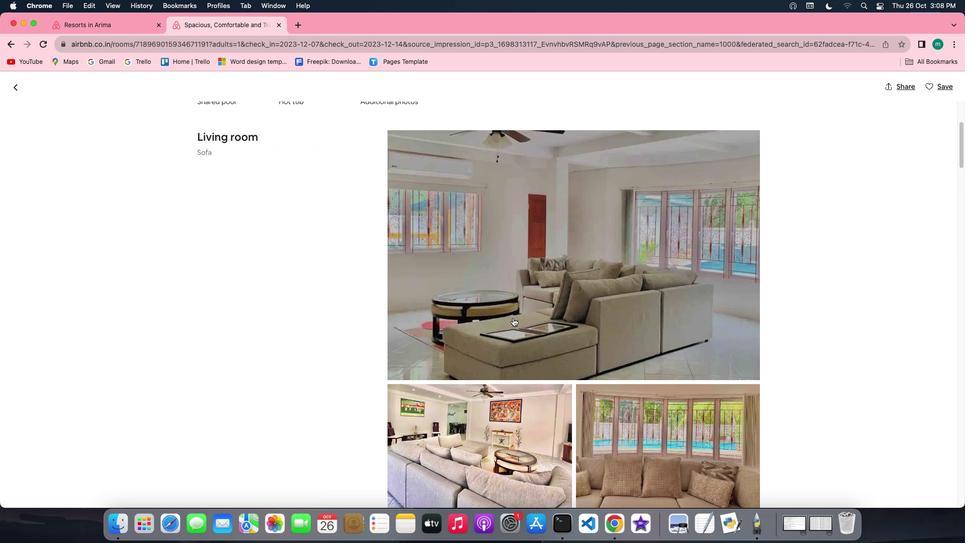 
Action: Mouse moved to (506, 311)
Screenshot: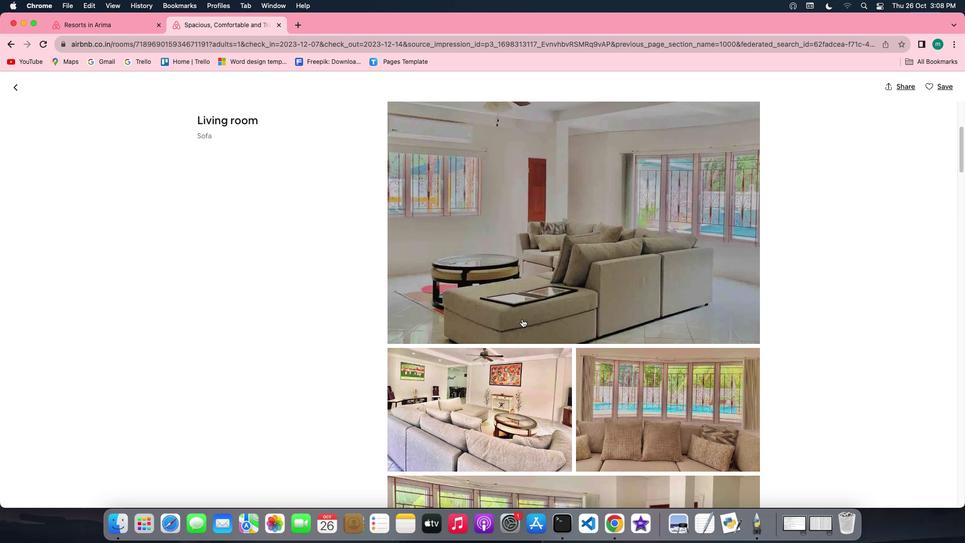 
Action: Mouse scrolled (506, 311) with delta (40, 239)
Screenshot: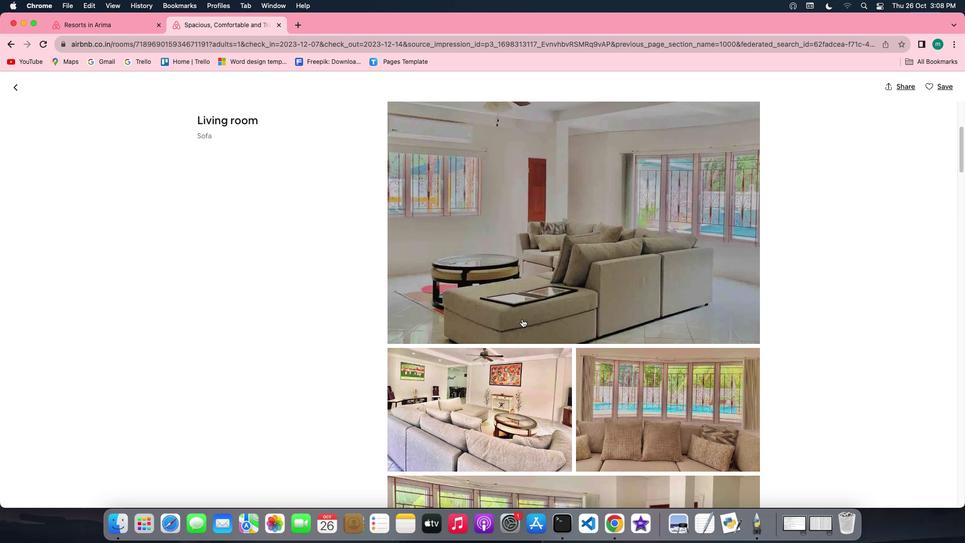 
Action: Mouse scrolled (506, 311) with delta (40, 239)
Screenshot: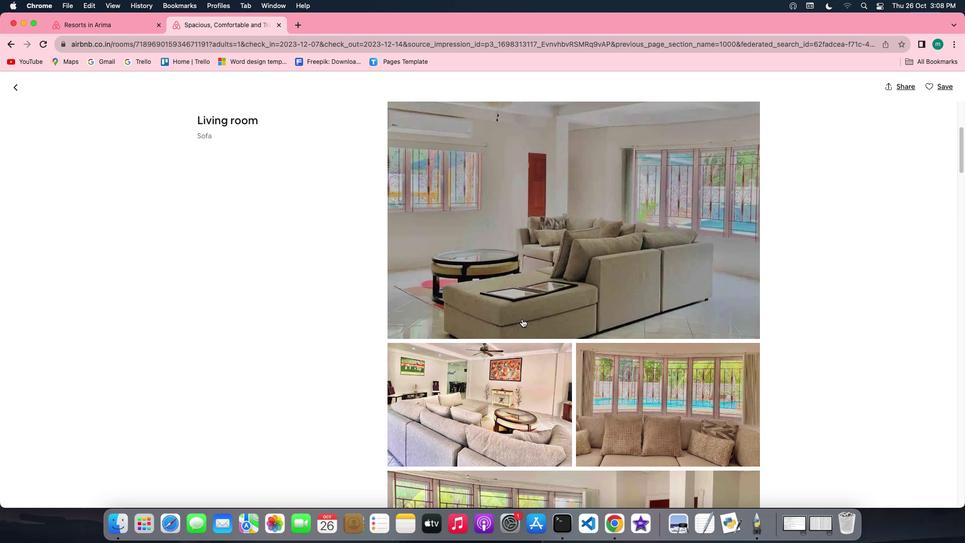
Action: Mouse scrolled (506, 311) with delta (40, 239)
Screenshot: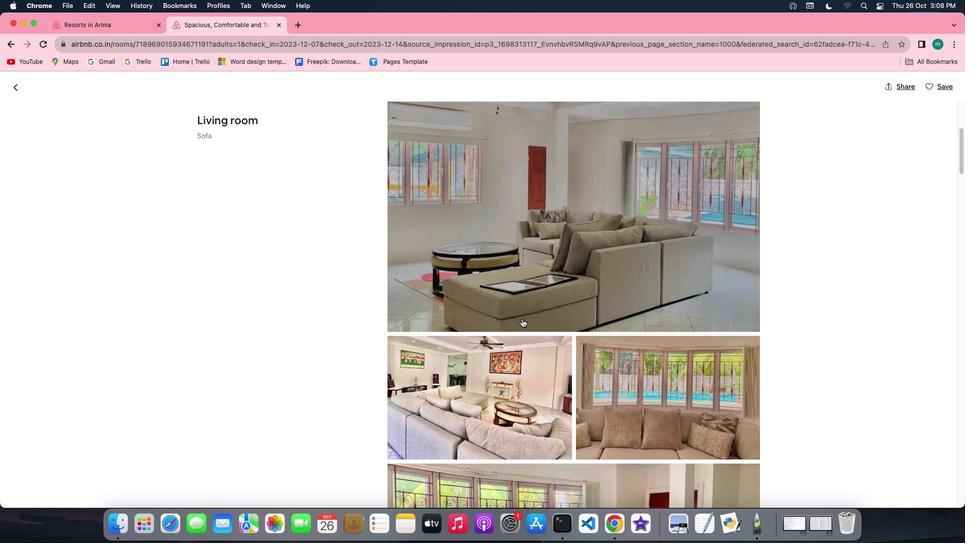 
Action: Mouse scrolled (506, 311) with delta (40, 239)
Screenshot: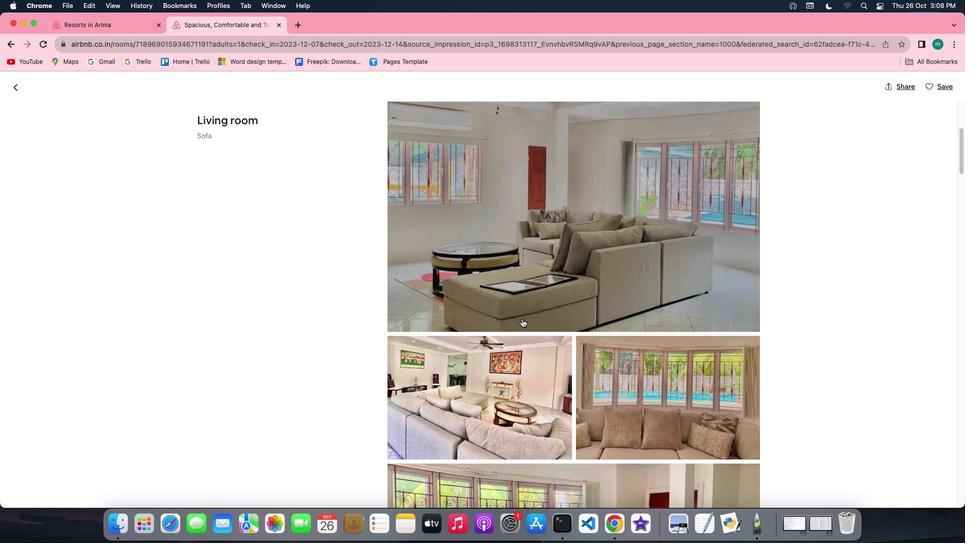 
Action: Mouse scrolled (506, 311) with delta (40, 239)
Screenshot: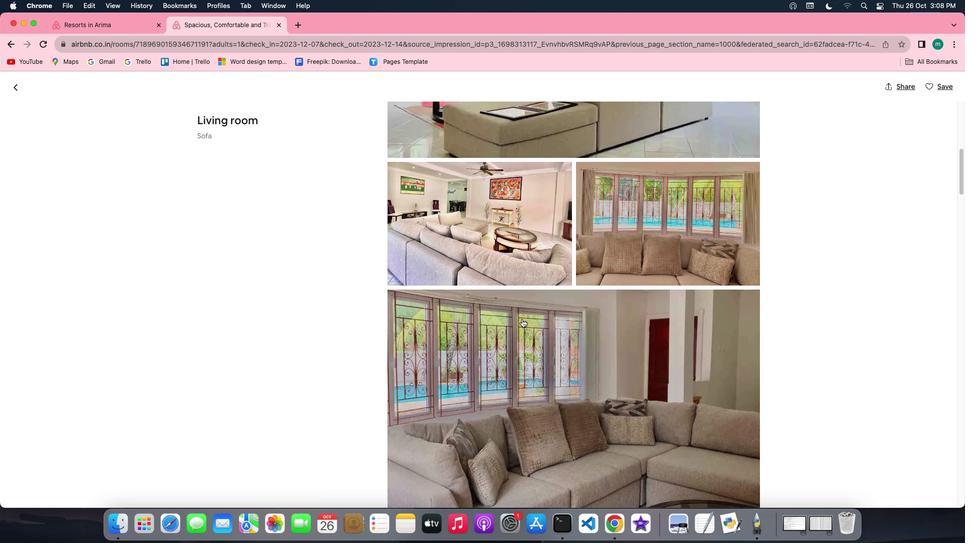 
Action: Mouse scrolled (506, 311) with delta (40, 239)
Screenshot: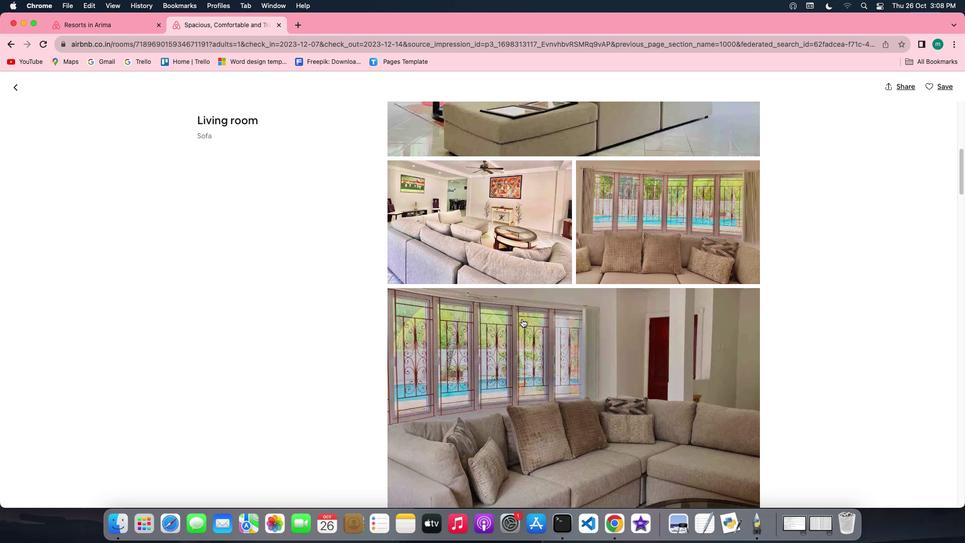 
Action: Mouse scrolled (506, 311) with delta (40, 239)
Screenshot: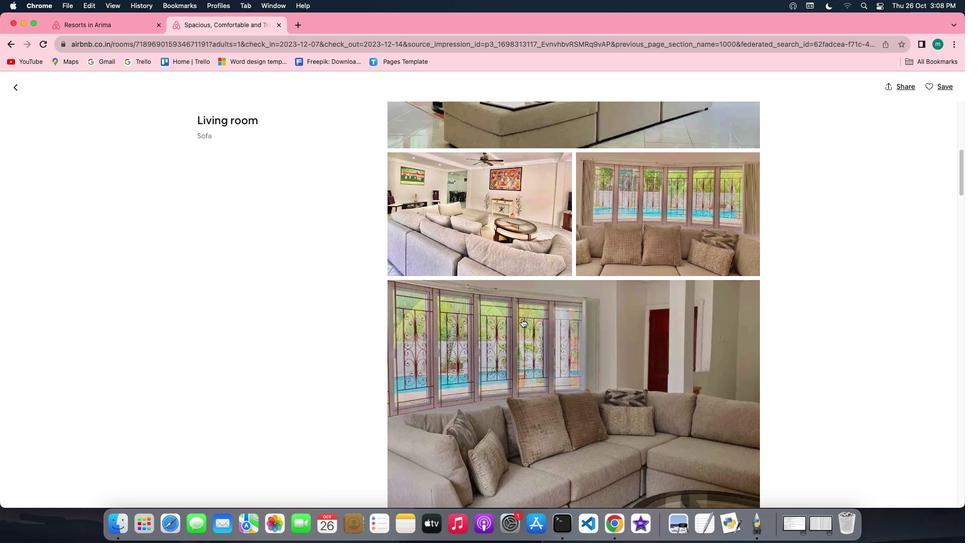 
Action: Mouse scrolled (506, 311) with delta (40, 239)
Screenshot: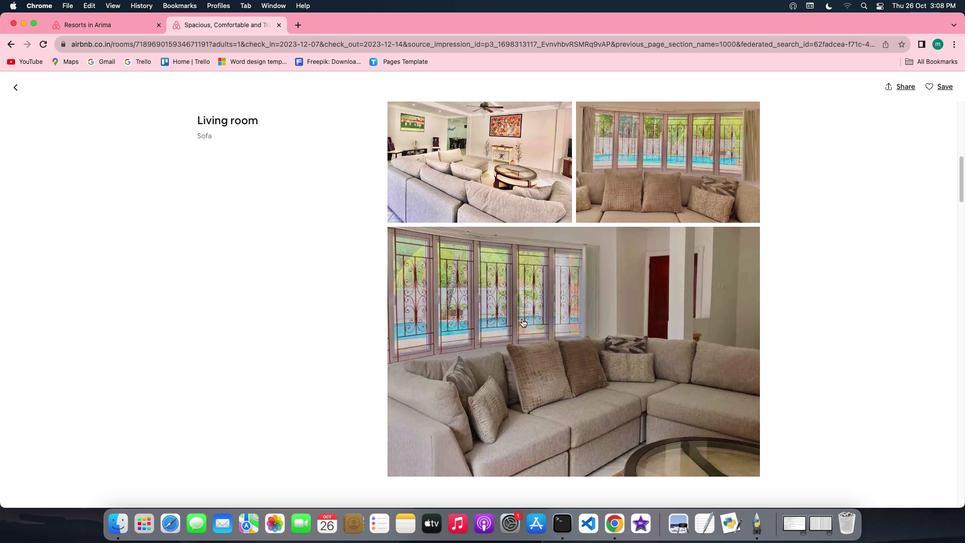 
Action: Mouse scrolled (506, 311) with delta (40, 239)
Screenshot: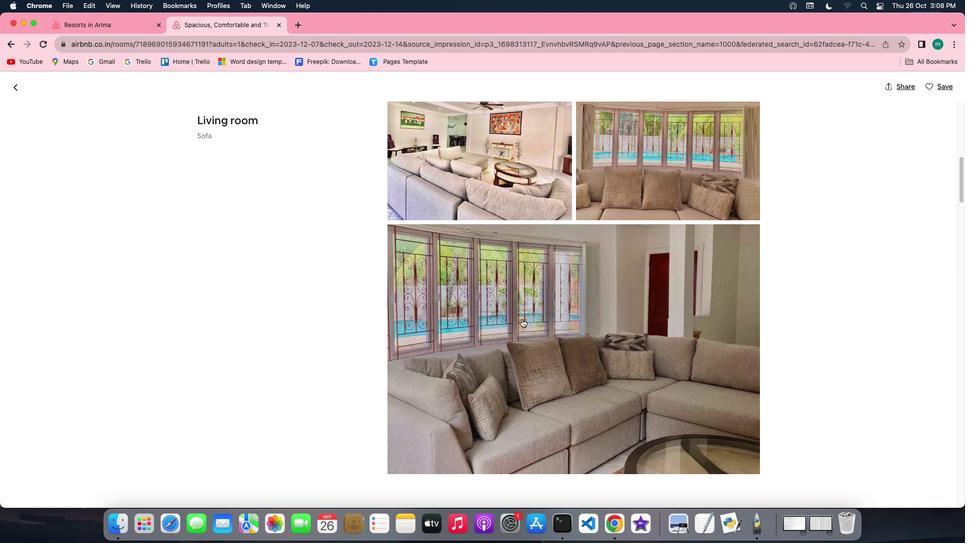 
Action: Mouse scrolled (506, 311) with delta (40, 239)
Screenshot: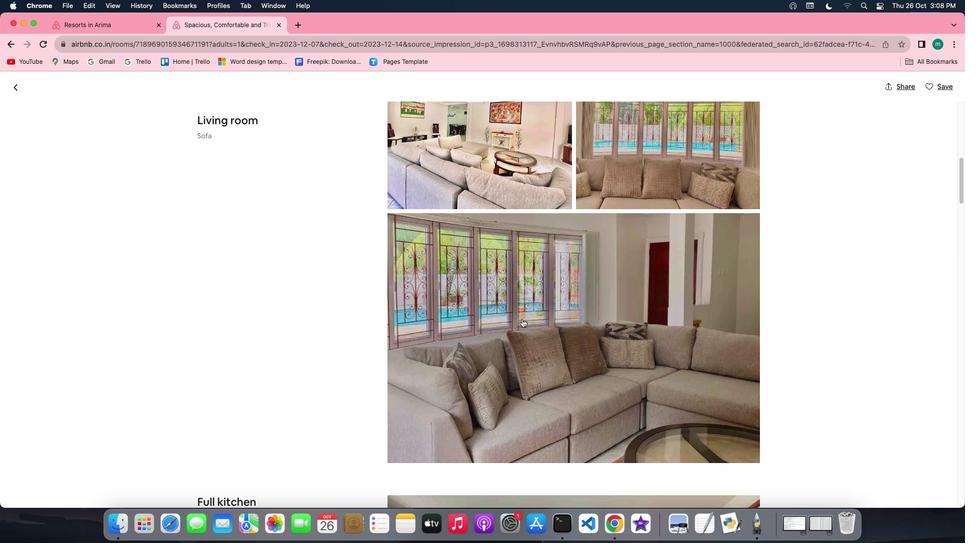 
Action: Mouse scrolled (506, 311) with delta (40, 239)
Screenshot: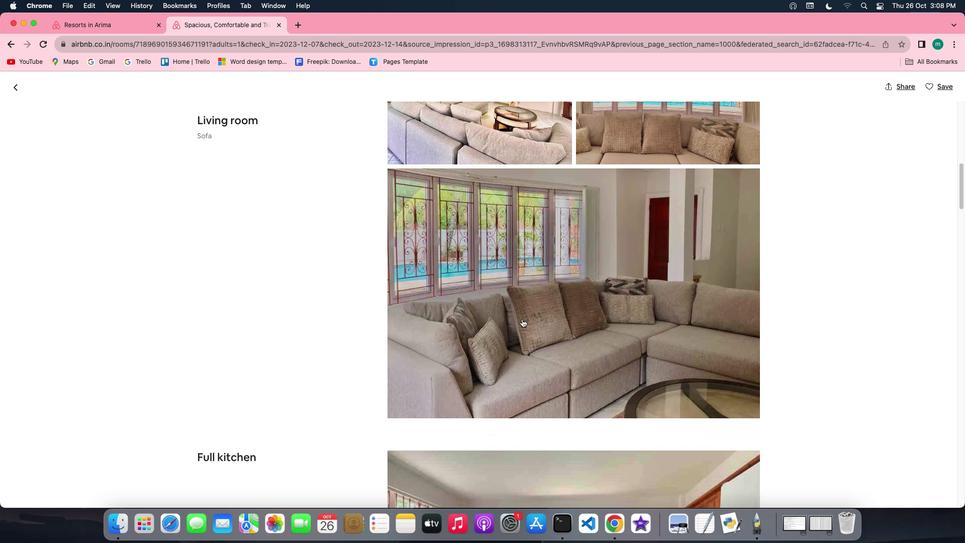 
Action: Mouse scrolled (506, 311) with delta (40, 239)
Screenshot: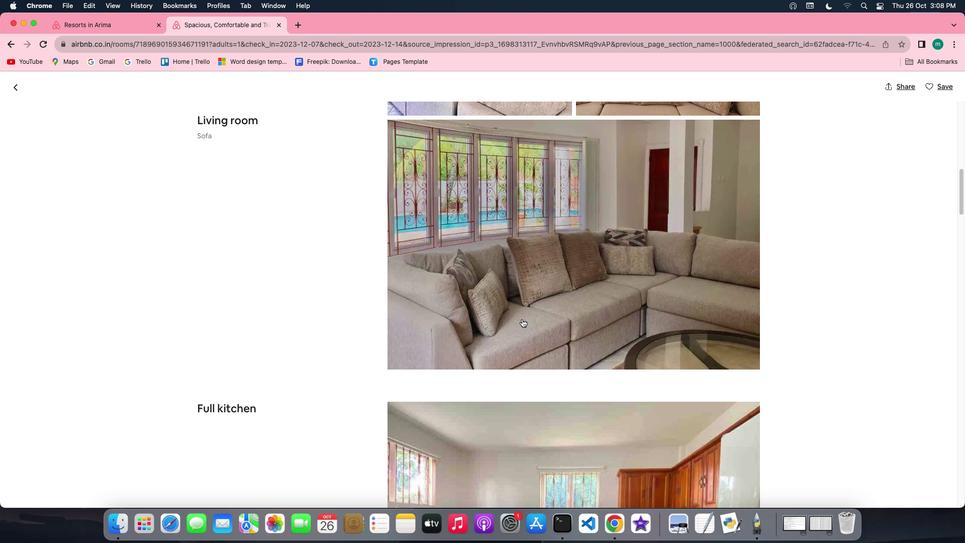 
Action: Mouse scrolled (506, 311) with delta (40, 239)
Screenshot: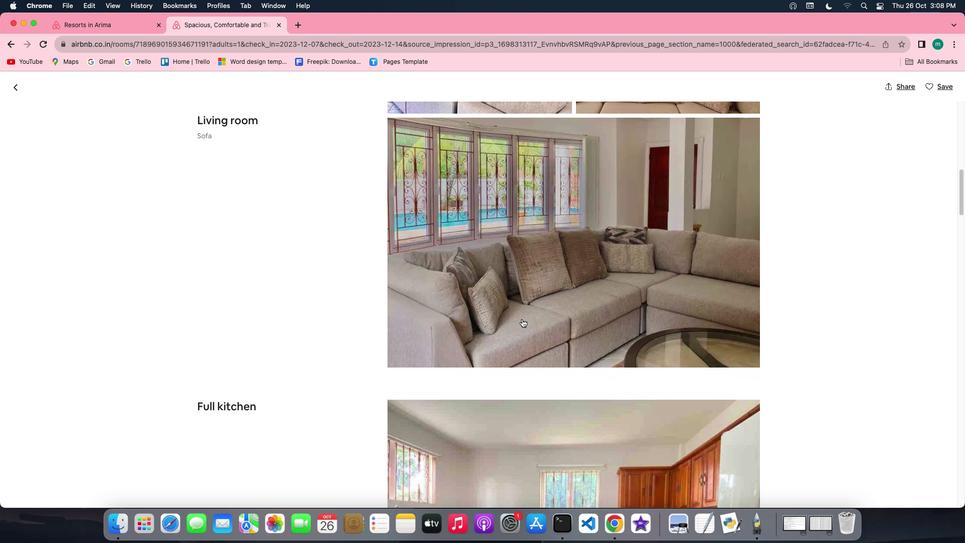 
Action: Mouse scrolled (506, 311) with delta (40, 239)
Screenshot: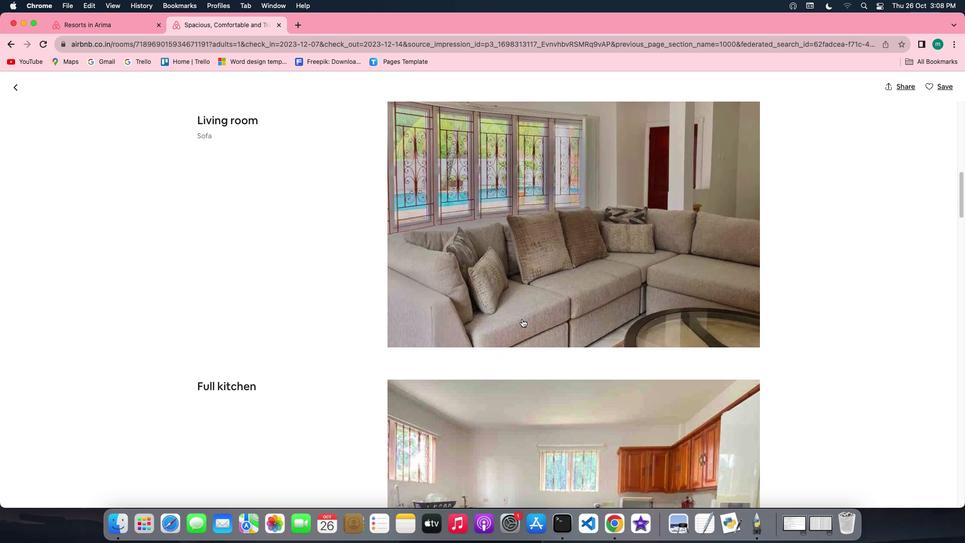 
Action: Mouse scrolled (506, 311) with delta (40, 239)
Screenshot: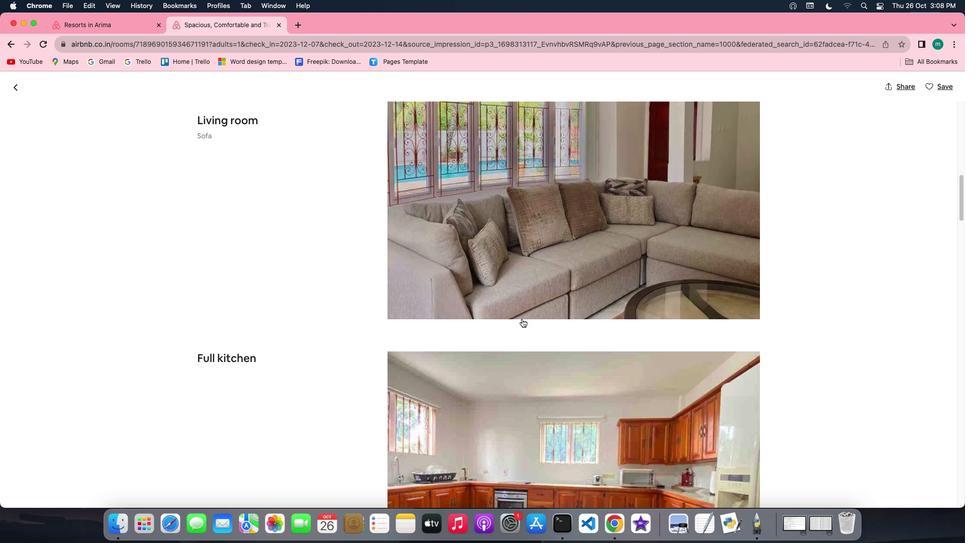
Action: Mouse scrolled (506, 311) with delta (40, 239)
Screenshot: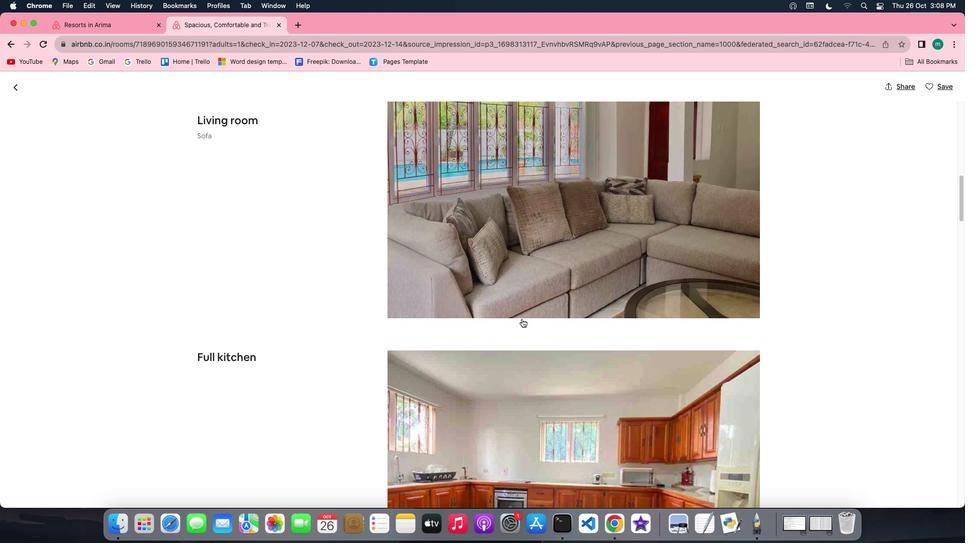 
Action: Mouse scrolled (506, 311) with delta (40, 239)
Screenshot: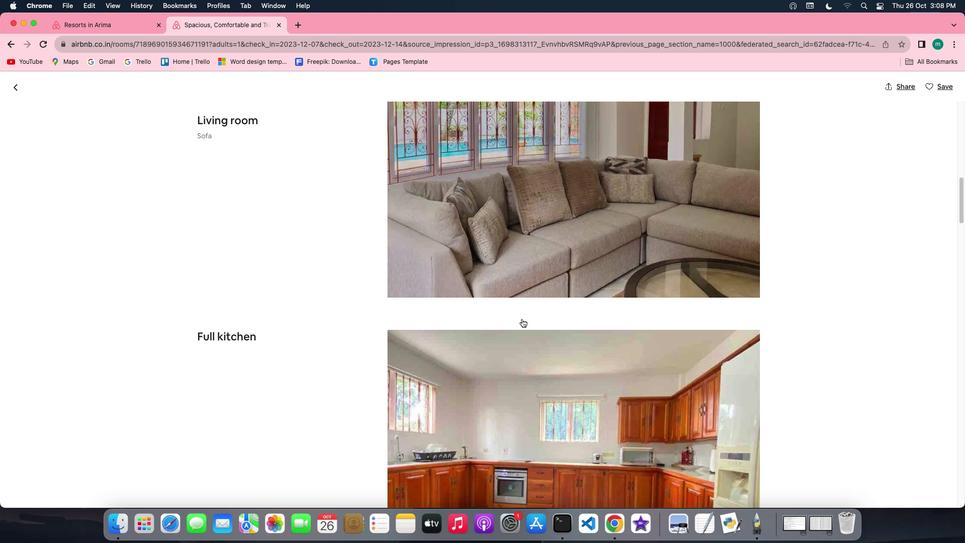 
Action: Mouse scrolled (506, 311) with delta (40, 239)
Screenshot: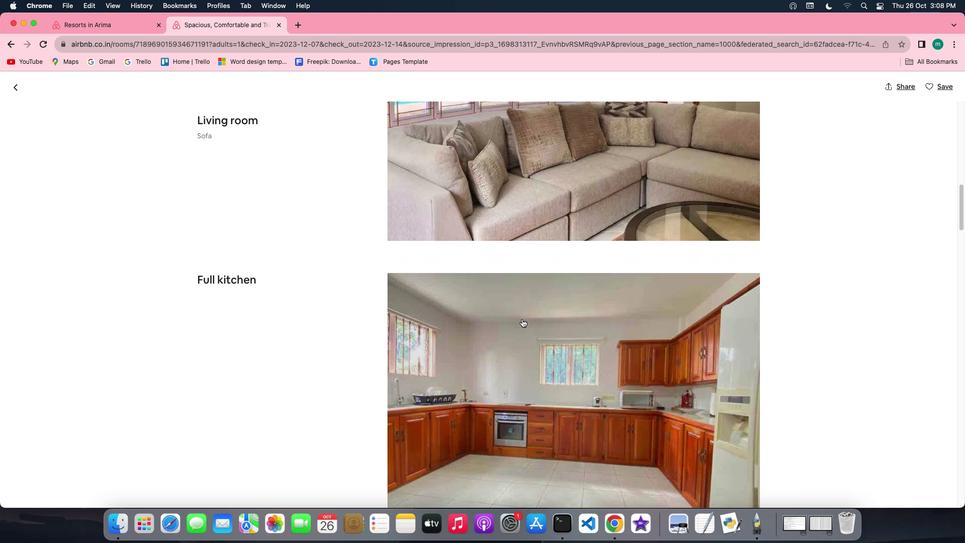 
Action: Mouse scrolled (506, 311) with delta (40, 239)
Screenshot: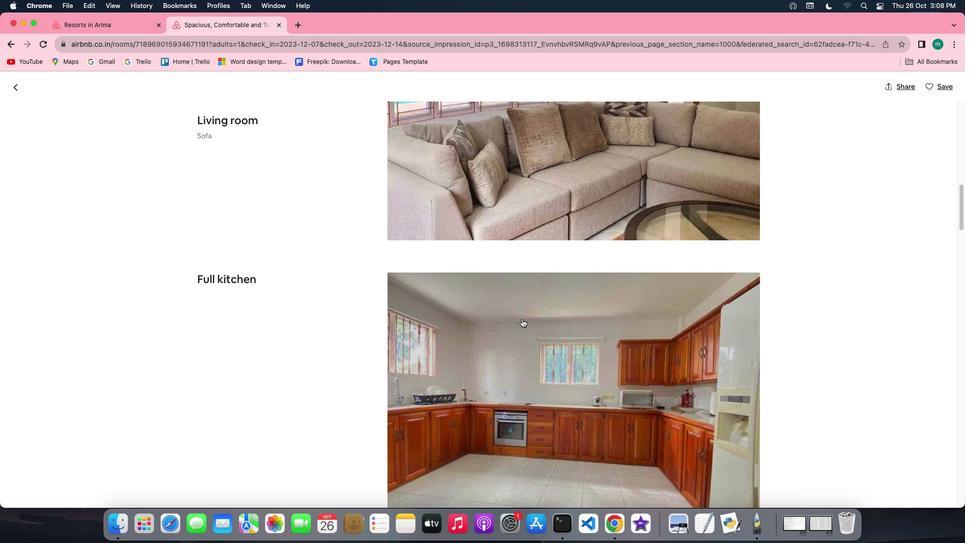 
Action: Mouse scrolled (506, 311) with delta (40, 239)
Screenshot: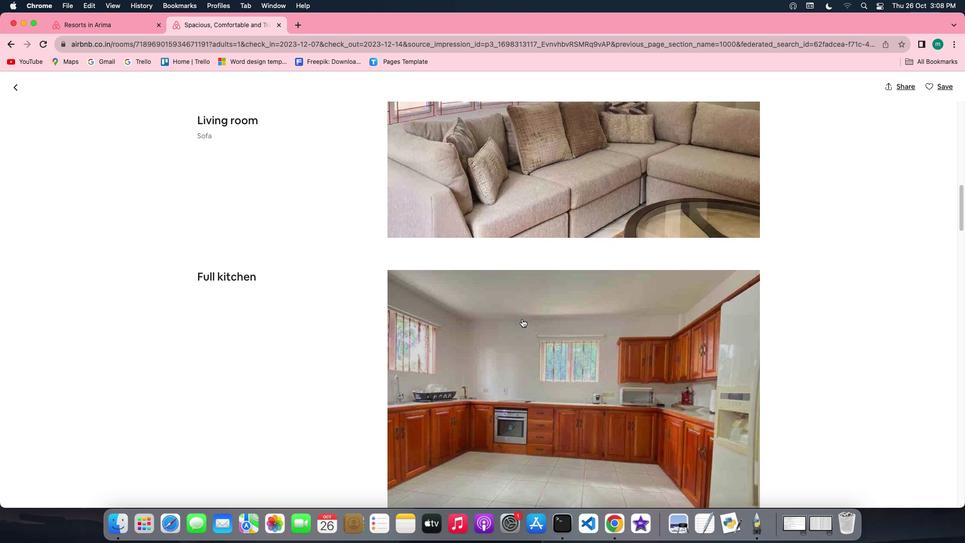 
Action: Mouse scrolled (506, 311) with delta (40, 239)
Screenshot: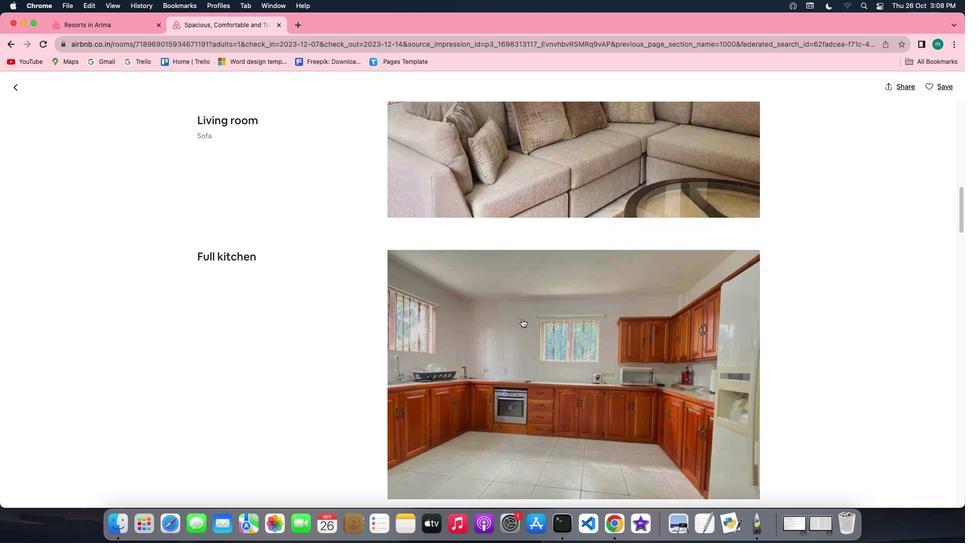 
Action: Mouse scrolled (506, 311) with delta (40, 239)
Screenshot: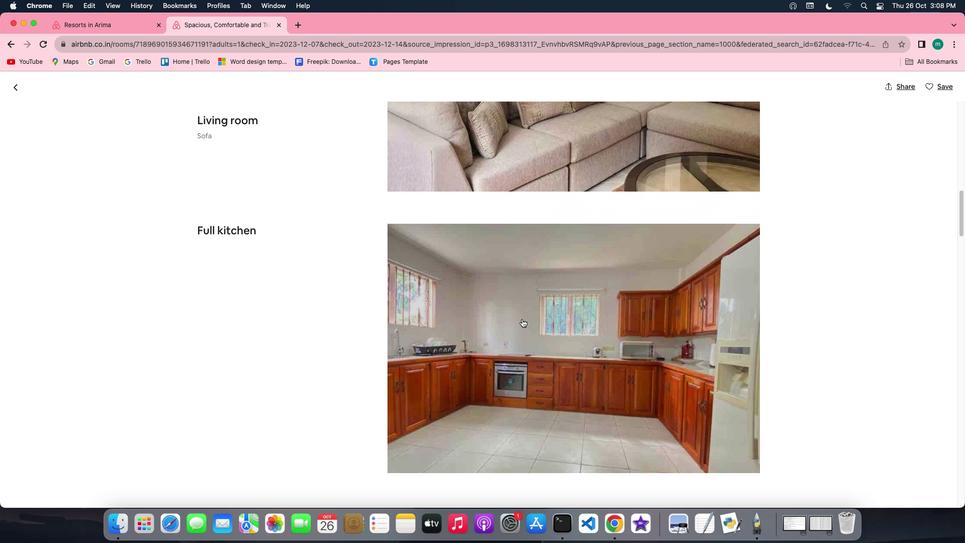 
Action: Mouse scrolled (506, 311) with delta (40, 239)
Screenshot: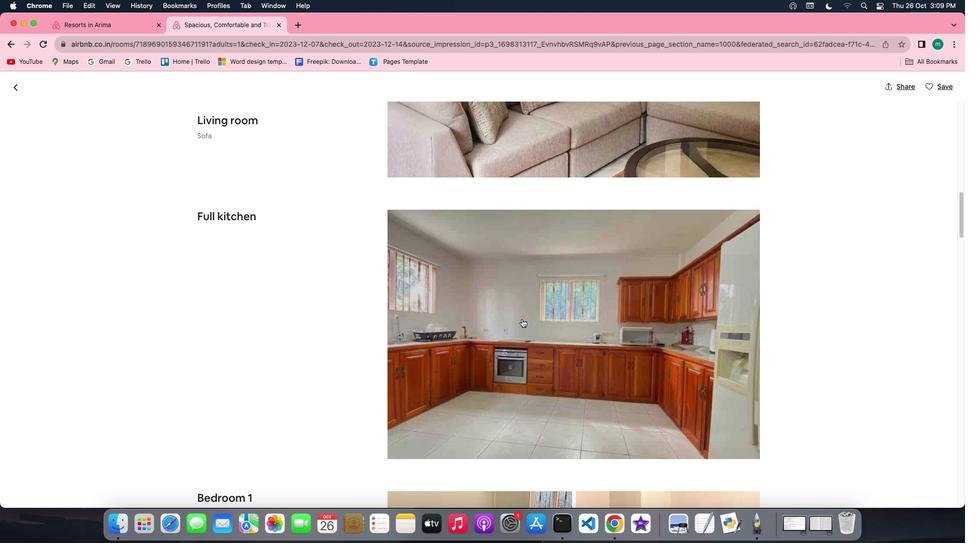 
Action: Mouse scrolled (506, 311) with delta (40, 239)
Screenshot: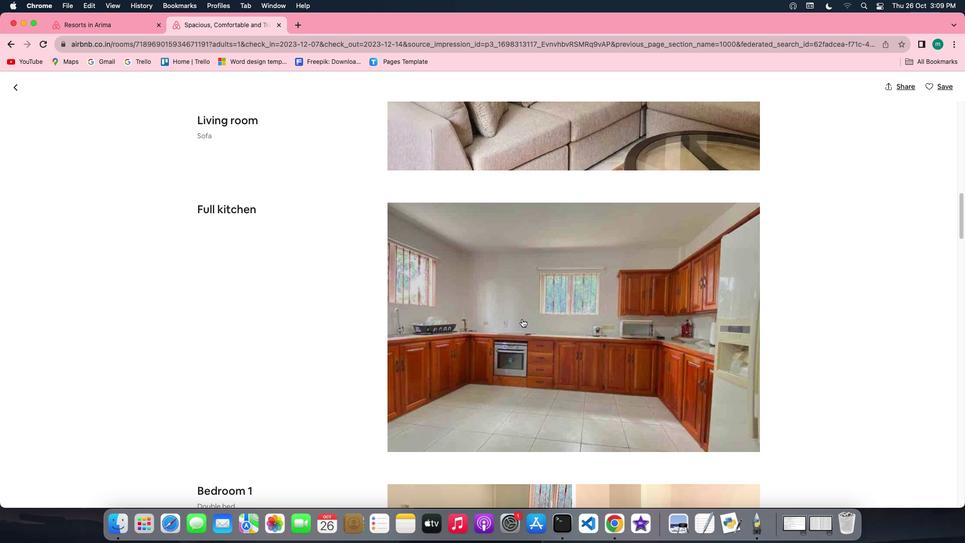 
Action: Mouse scrolled (506, 311) with delta (40, 239)
Screenshot: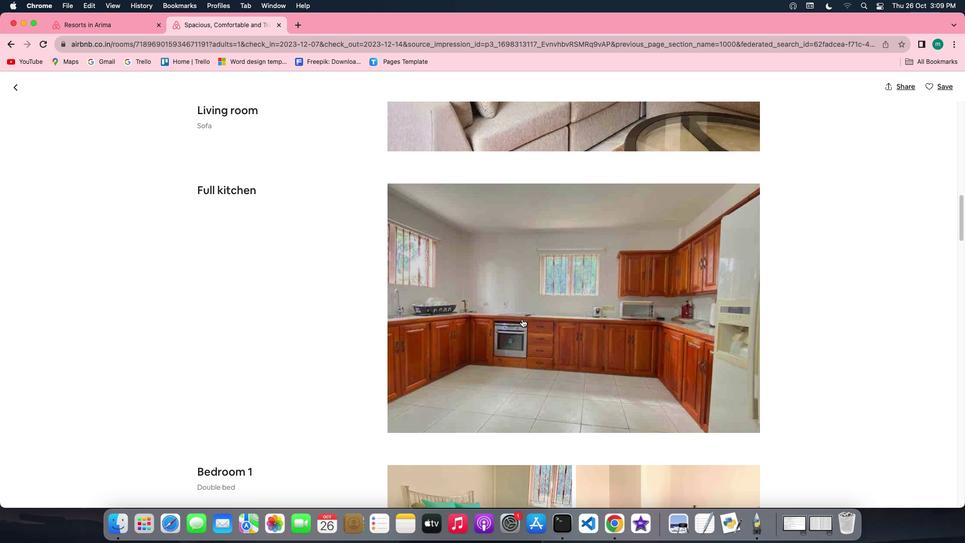 
Action: Mouse scrolled (506, 311) with delta (40, 239)
Screenshot: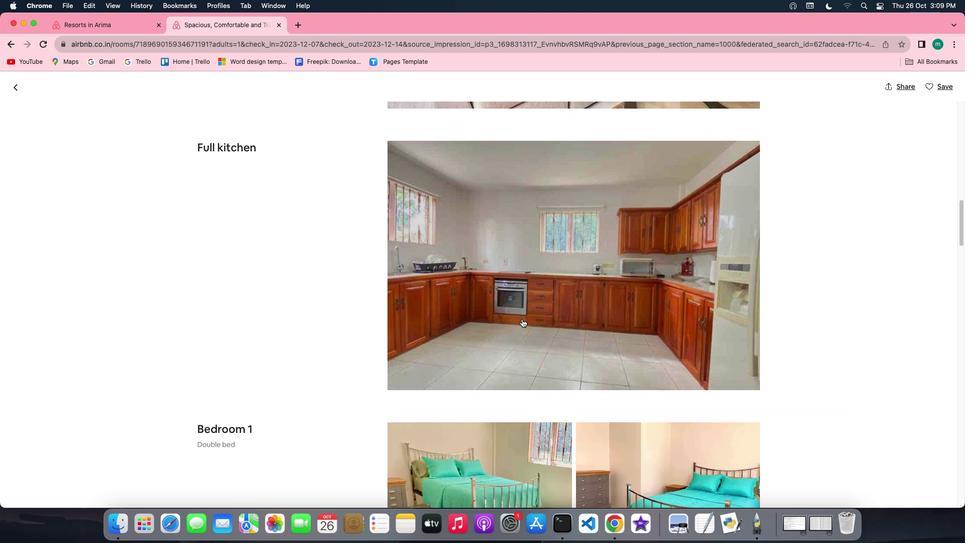 
Action: Mouse scrolled (506, 311) with delta (40, 239)
Screenshot: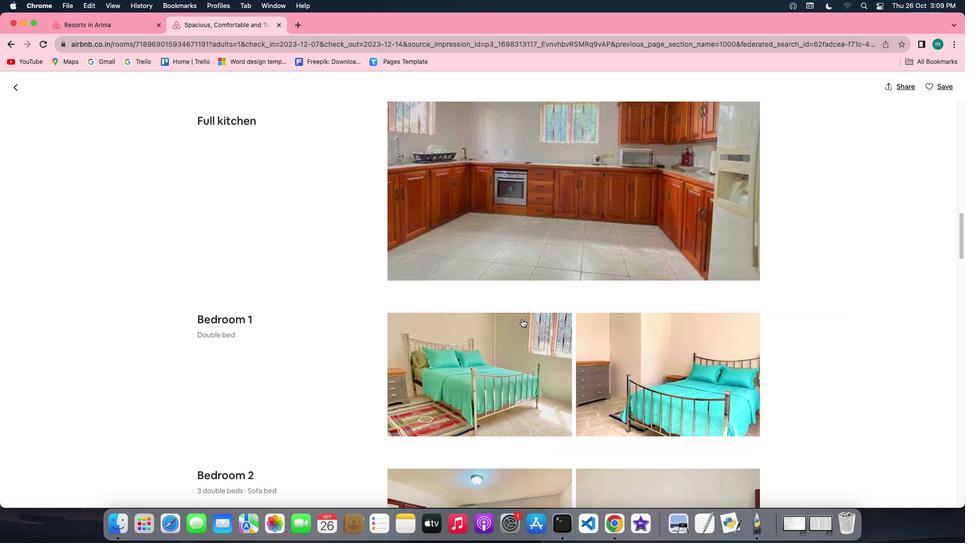 
Action: Mouse scrolled (506, 311) with delta (40, 239)
Screenshot: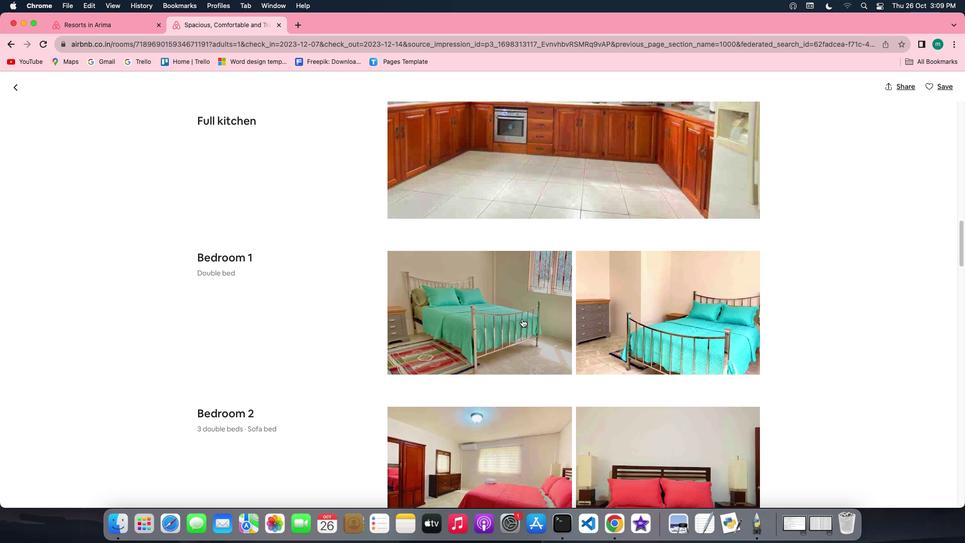 
Action: Mouse scrolled (506, 311) with delta (40, 239)
Screenshot: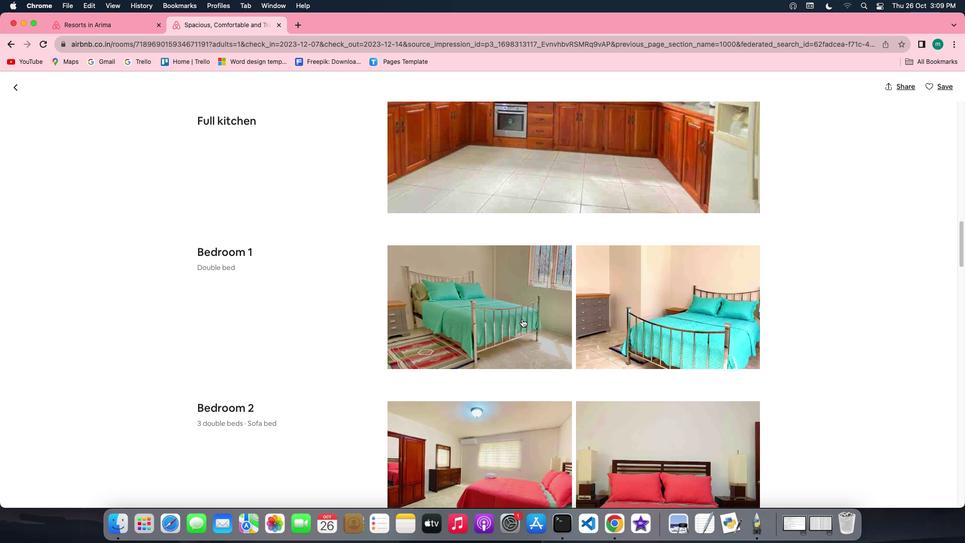 
Action: Mouse moved to (506, 311)
Screenshot: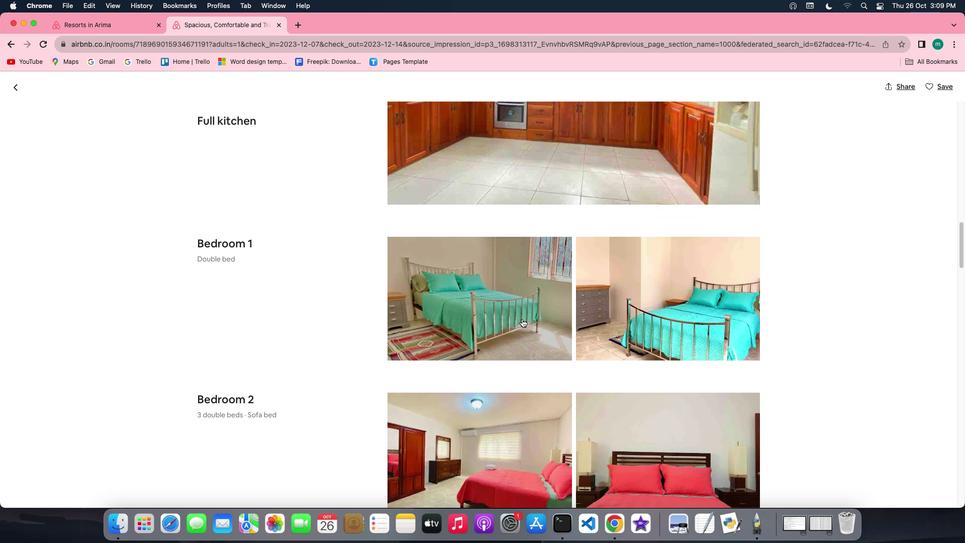 
Action: Mouse scrolled (506, 311) with delta (40, 239)
Screenshot: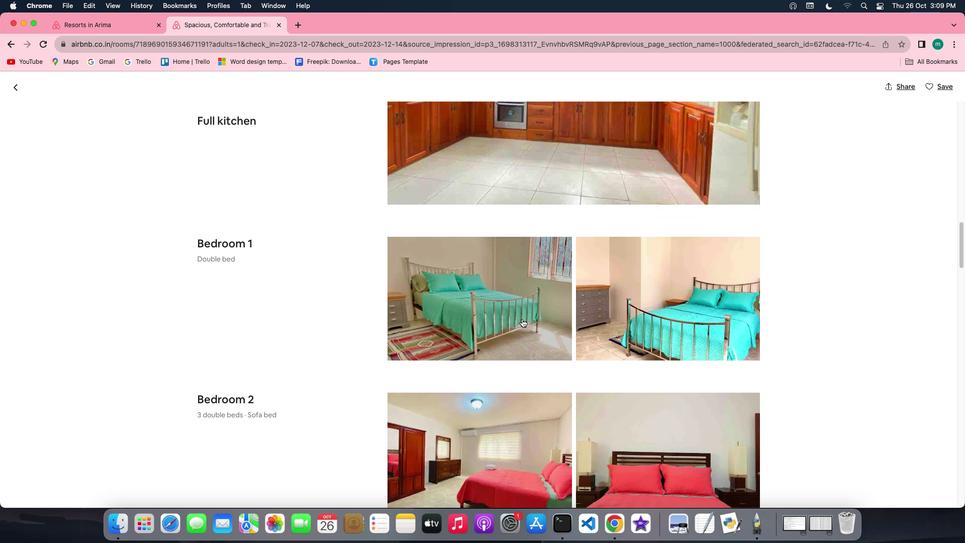 
Action: Mouse scrolled (506, 311) with delta (40, 239)
Screenshot: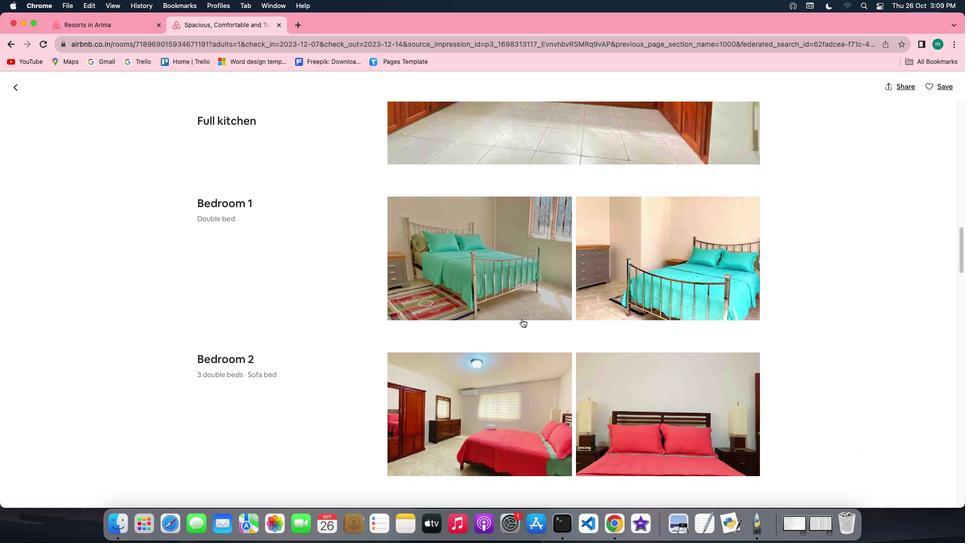 
Action: Mouse scrolled (506, 311) with delta (40, 239)
Screenshot: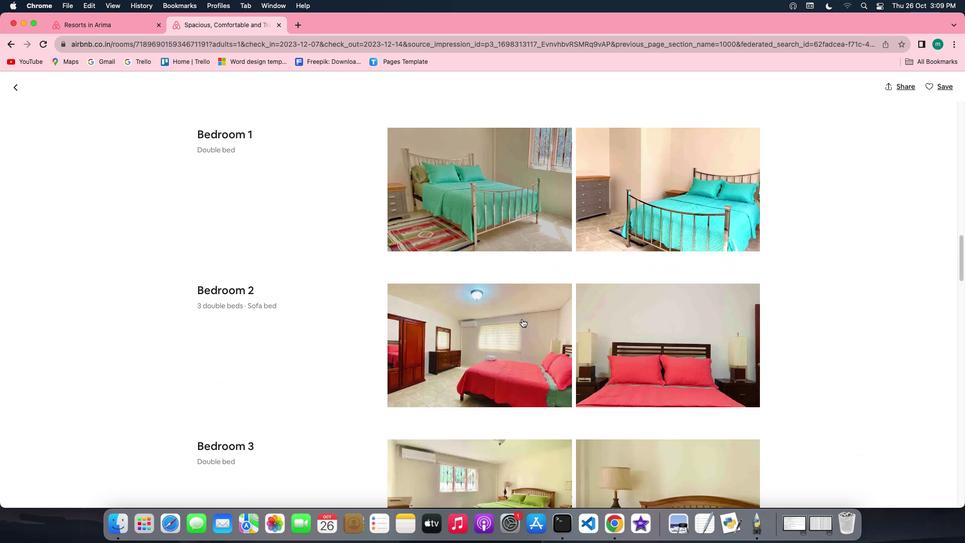 
Action: Mouse scrolled (506, 311) with delta (40, 239)
Screenshot: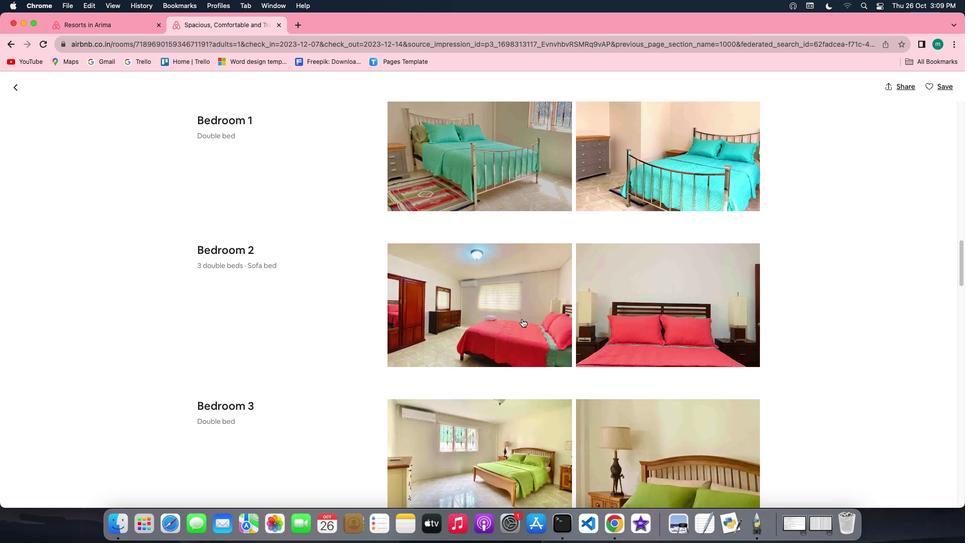 
Action: Mouse scrolled (506, 311) with delta (40, 239)
Screenshot: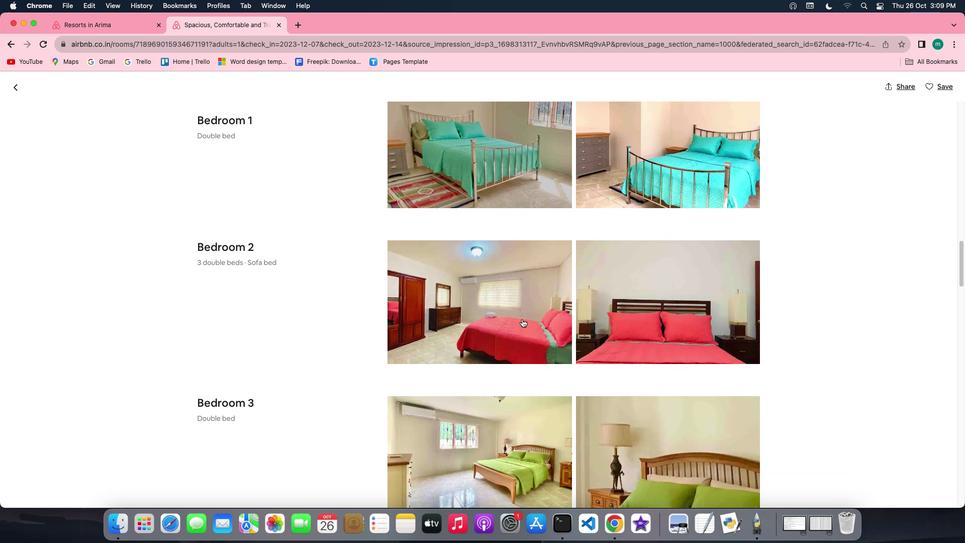 
Action: Mouse scrolled (506, 311) with delta (40, 239)
Screenshot: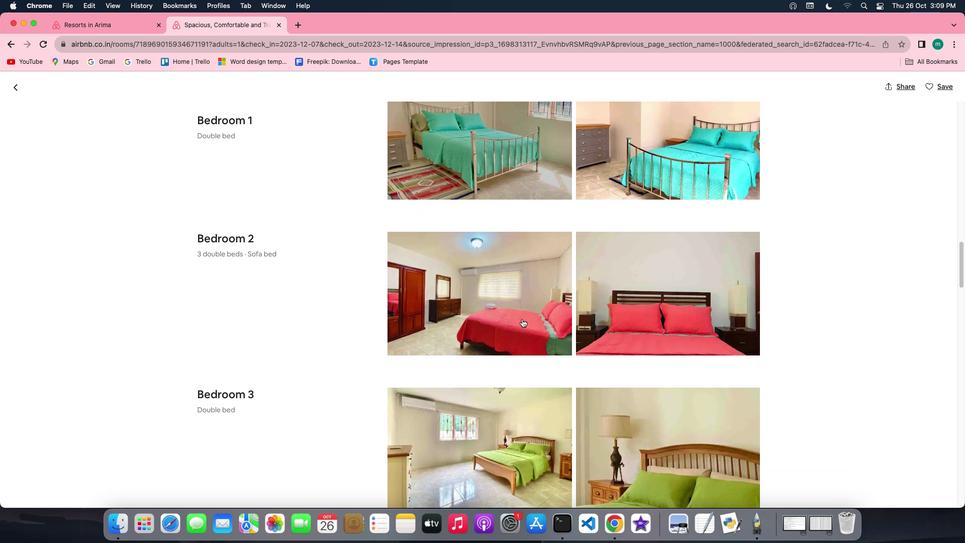
Action: Mouse scrolled (506, 311) with delta (40, 239)
Screenshot: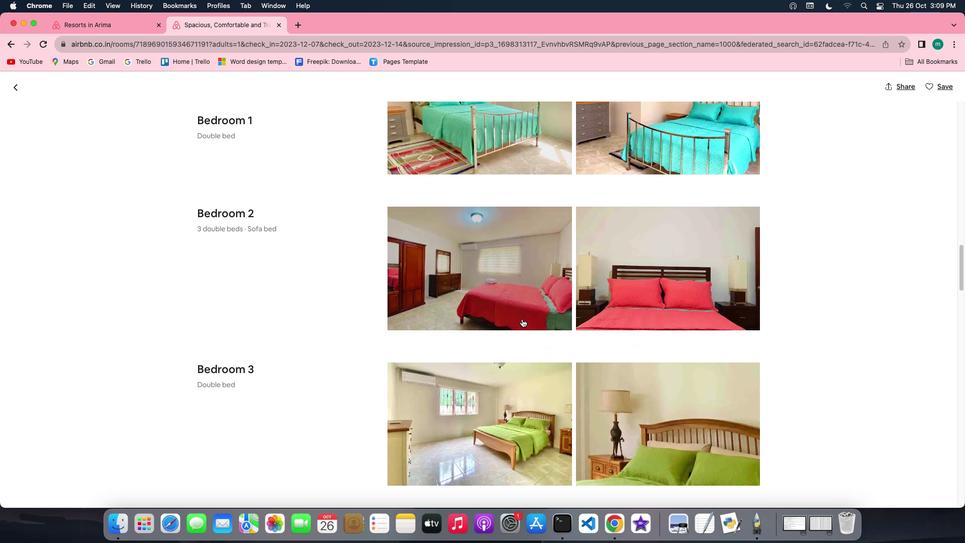 
Action: Mouse scrolled (506, 311) with delta (40, 239)
Screenshot: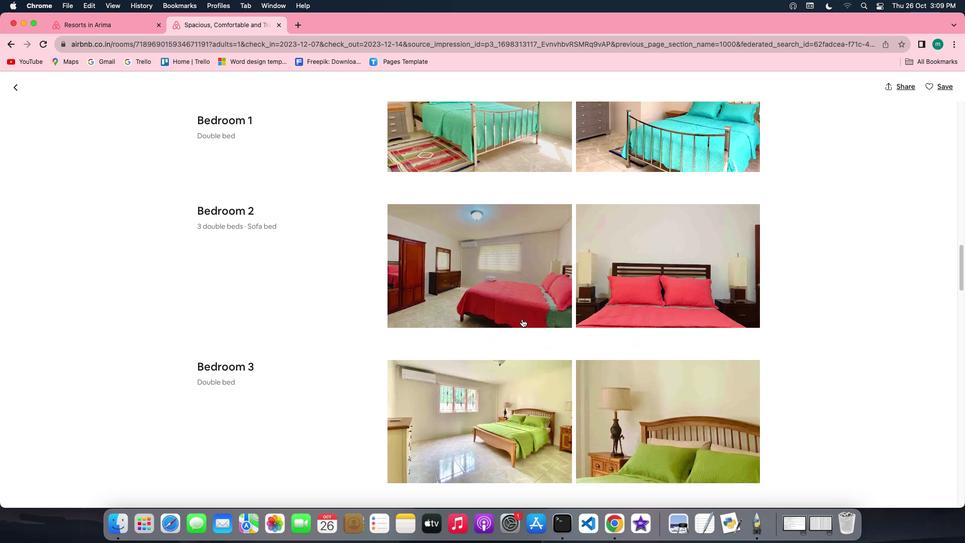 
Action: Mouse scrolled (506, 311) with delta (40, 239)
Screenshot: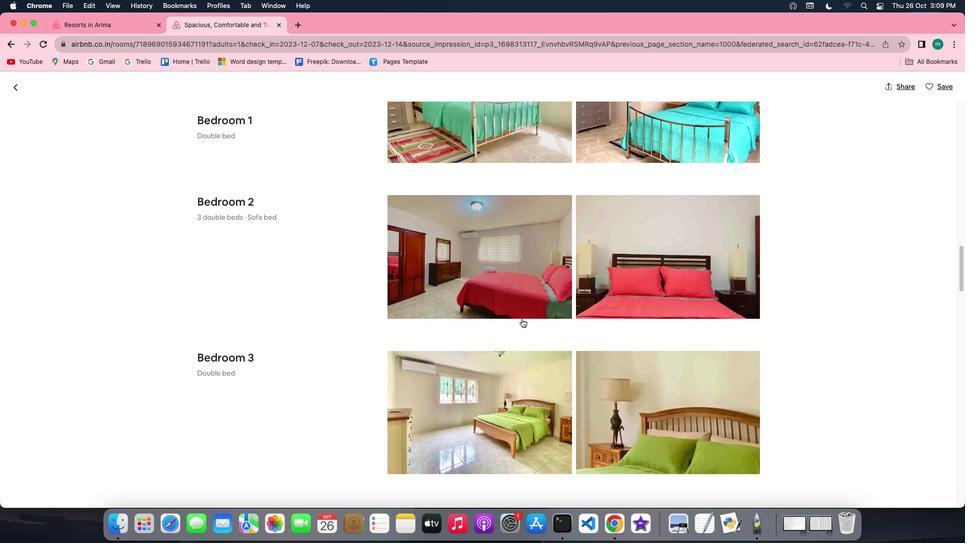 
Action: Mouse scrolled (506, 311) with delta (40, 239)
Screenshot: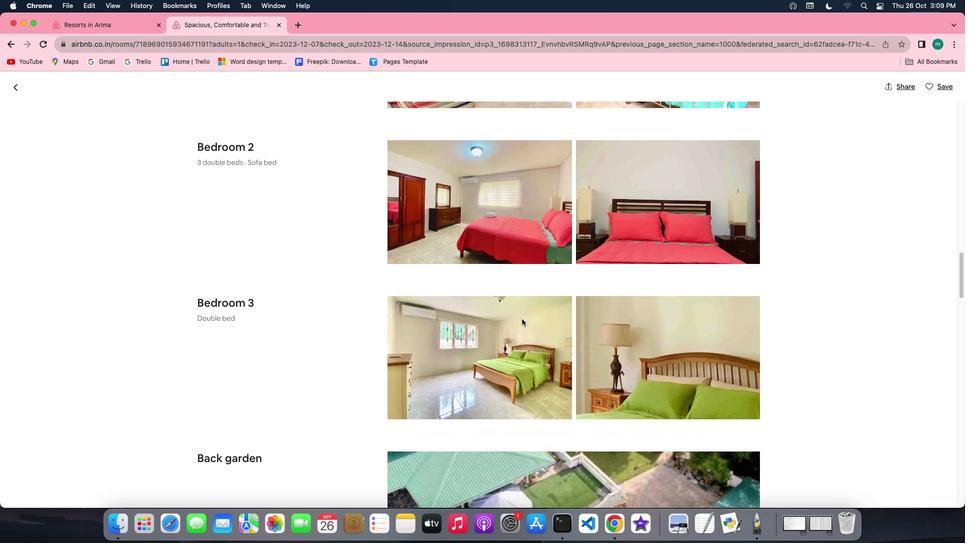 
Action: Mouse scrolled (506, 311) with delta (40, 239)
Screenshot: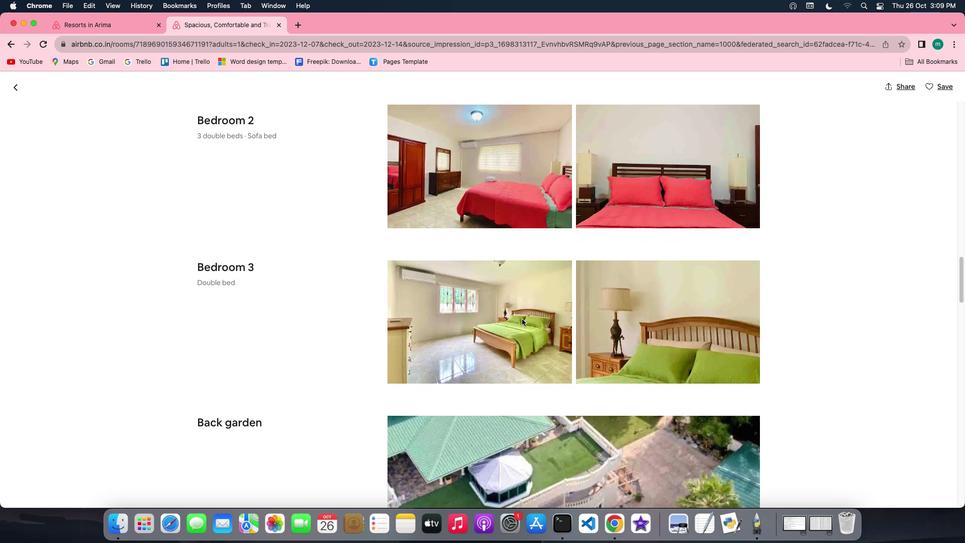 
Action: Mouse scrolled (506, 311) with delta (40, 239)
Screenshot: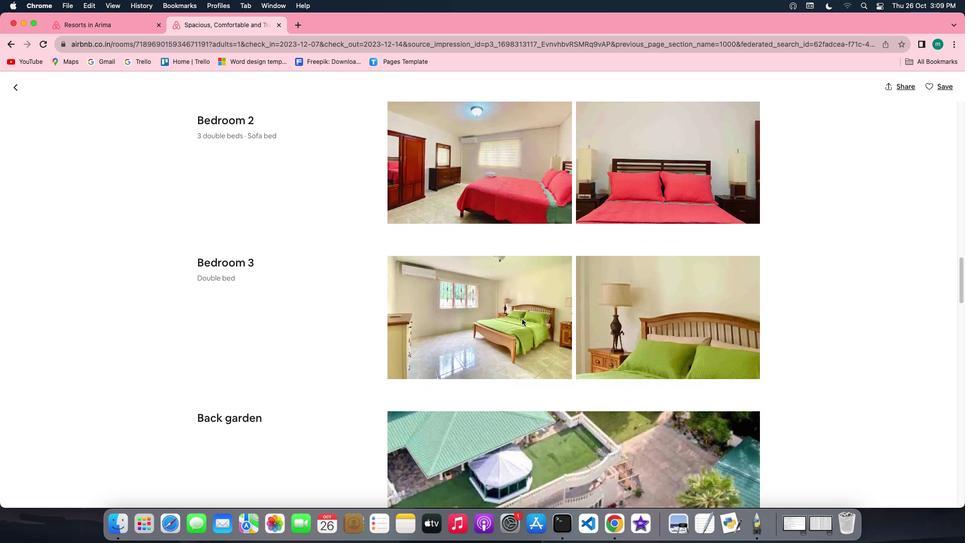 
Action: Mouse scrolled (506, 311) with delta (40, 239)
Screenshot: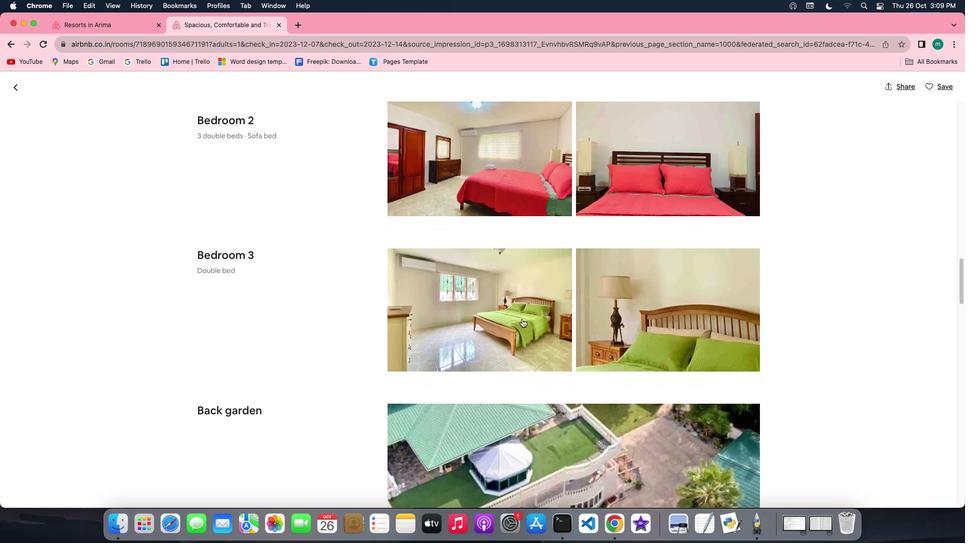 
Action: Mouse scrolled (506, 311) with delta (40, 239)
Screenshot: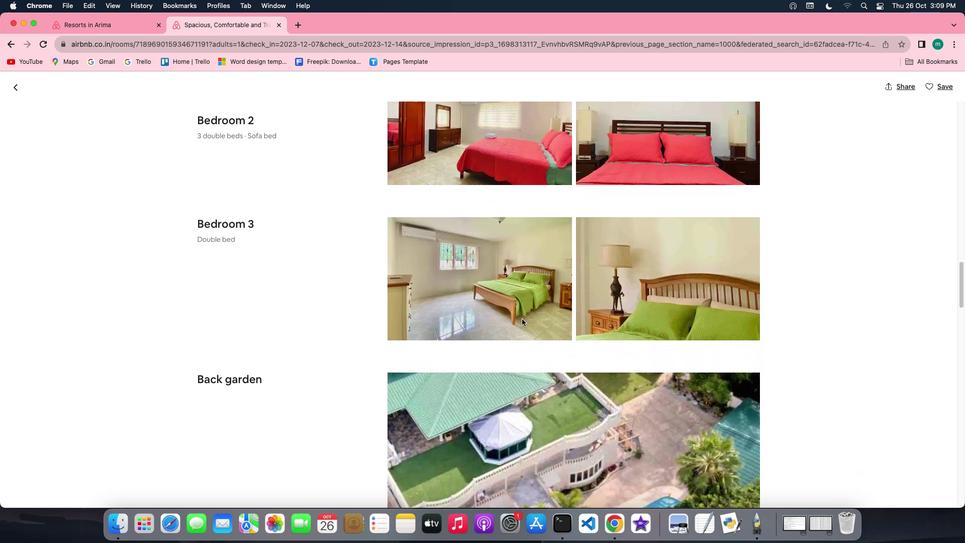 
Action: Mouse scrolled (506, 311) with delta (40, 239)
Screenshot: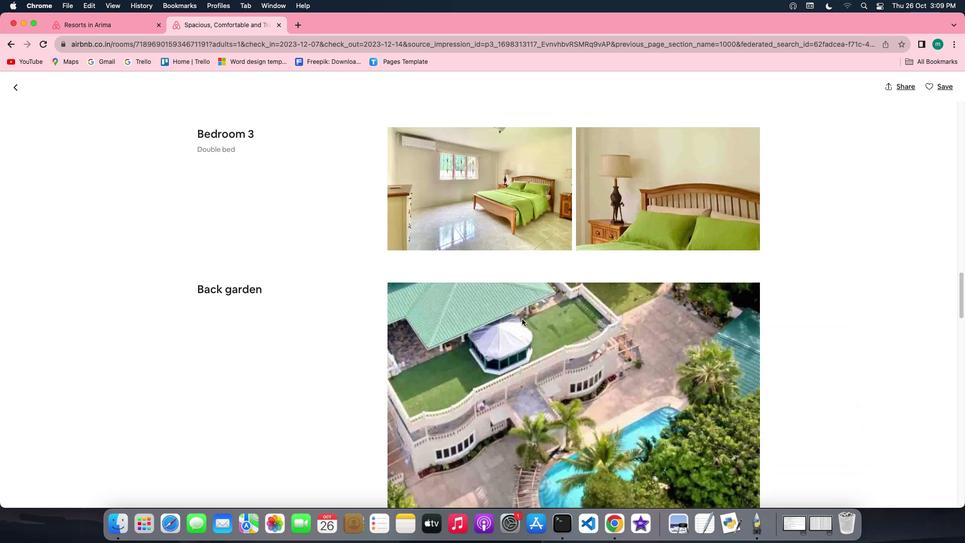 
Action: Mouse scrolled (506, 311) with delta (40, 239)
Screenshot: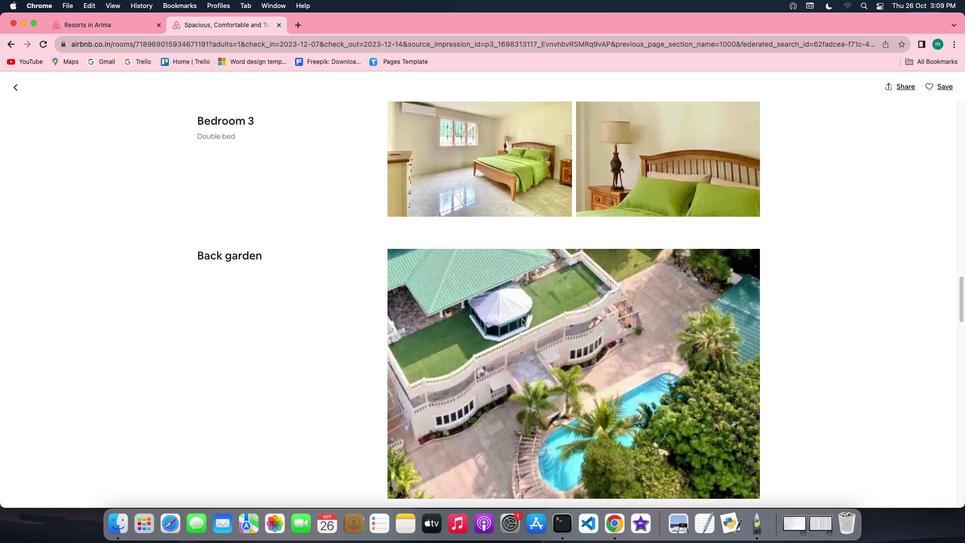 
Action: Mouse scrolled (506, 311) with delta (40, 239)
Screenshot: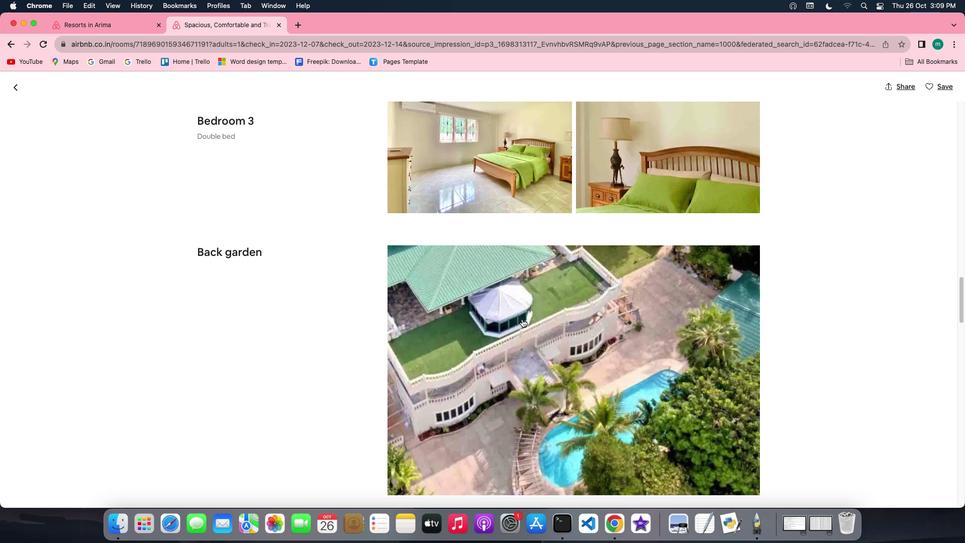 
Action: Mouse scrolled (506, 311) with delta (40, 239)
Screenshot: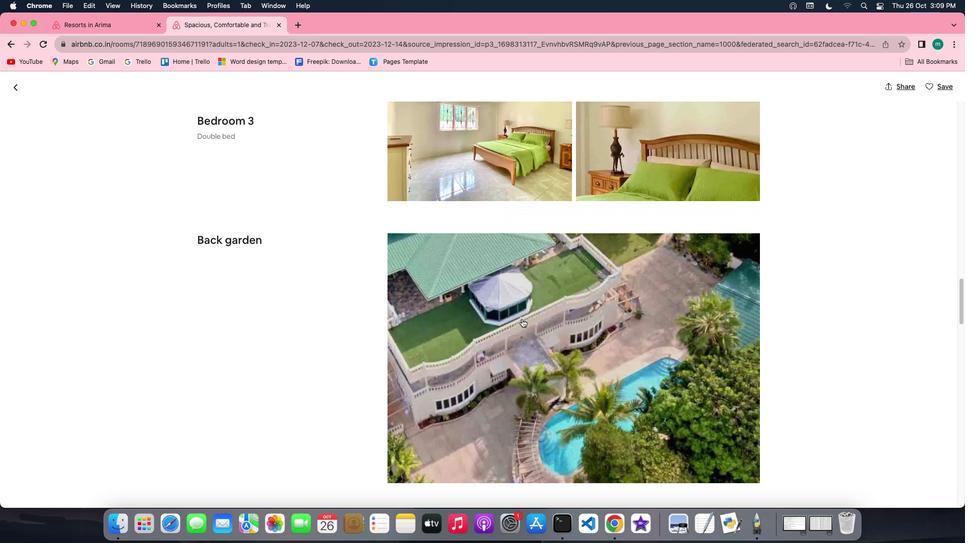 
Action: Mouse scrolled (506, 311) with delta (40, 239)
Screenshot: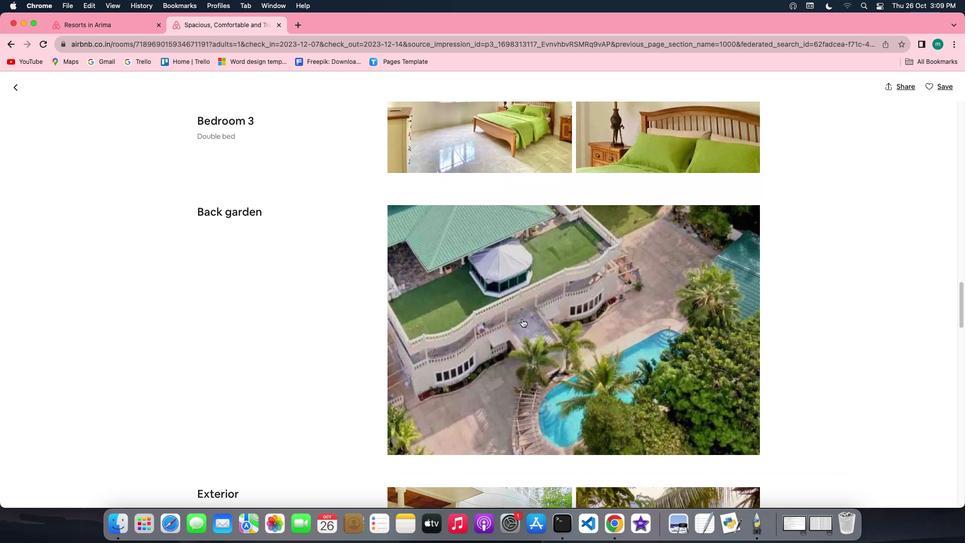 
Action: Mouse scrolled (506, 311) with delta (40, 239)
Screenshot: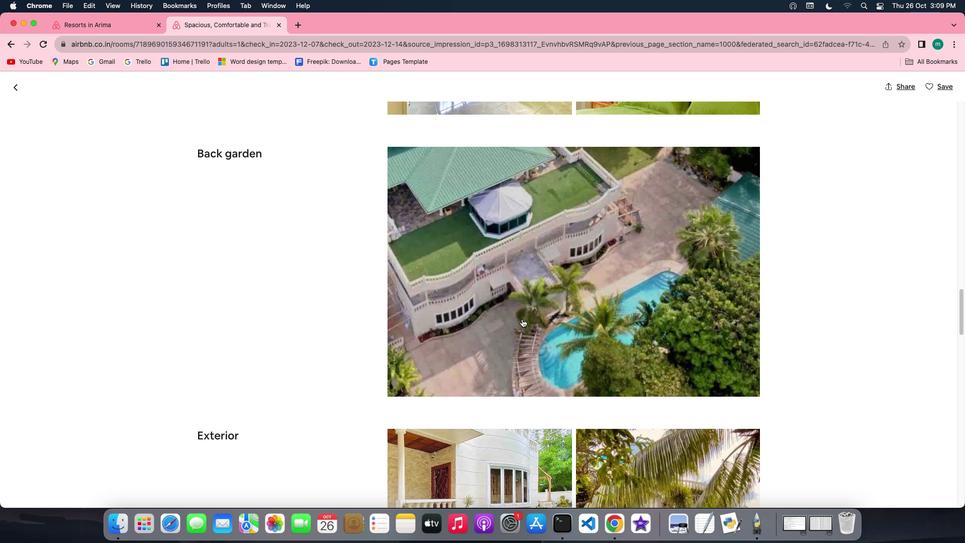 
Action: Mouse scrolled (506, 311) with delta (40, 239)
Screenshot: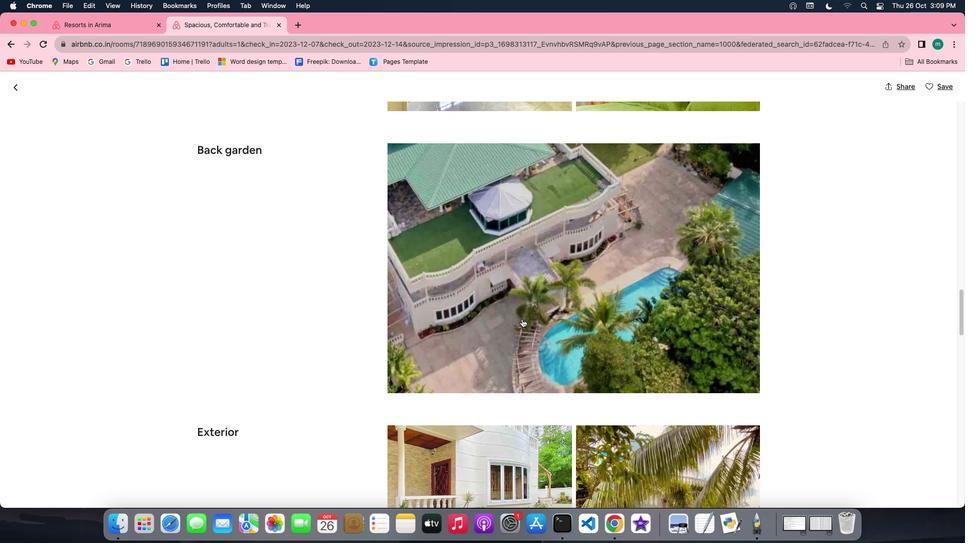 
Action: Mouse scrolled (506, 311) with delta (40, 239)
Screenshot: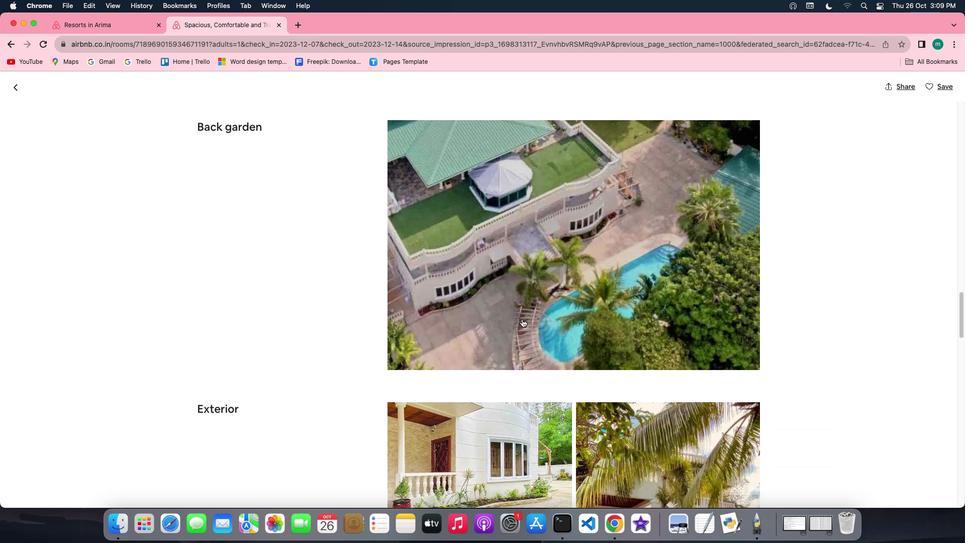
Action: Mouse scrolled (506, 311) with delta (40, 239)
Screenshot: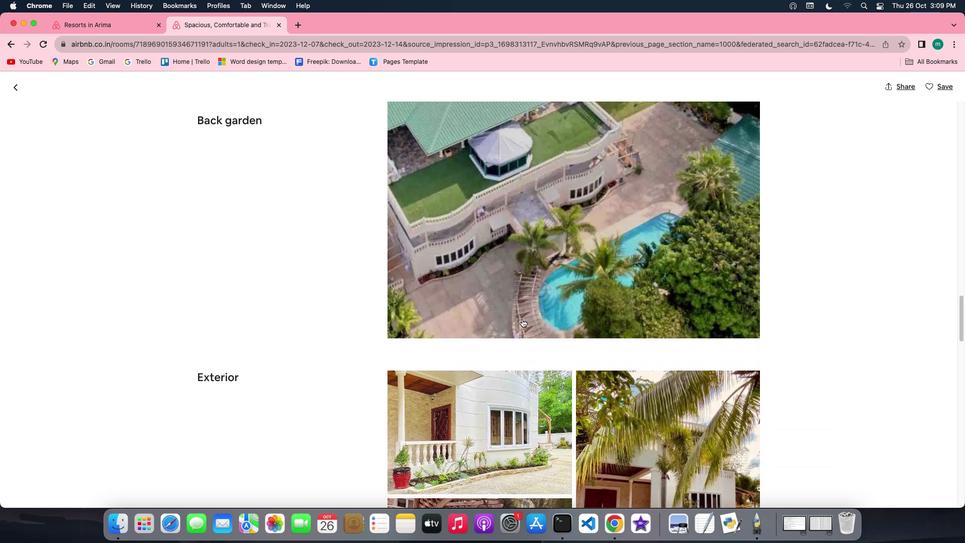 
Action: Mouse scrolled (506, 311) with delta (40, 239)
Screenshot: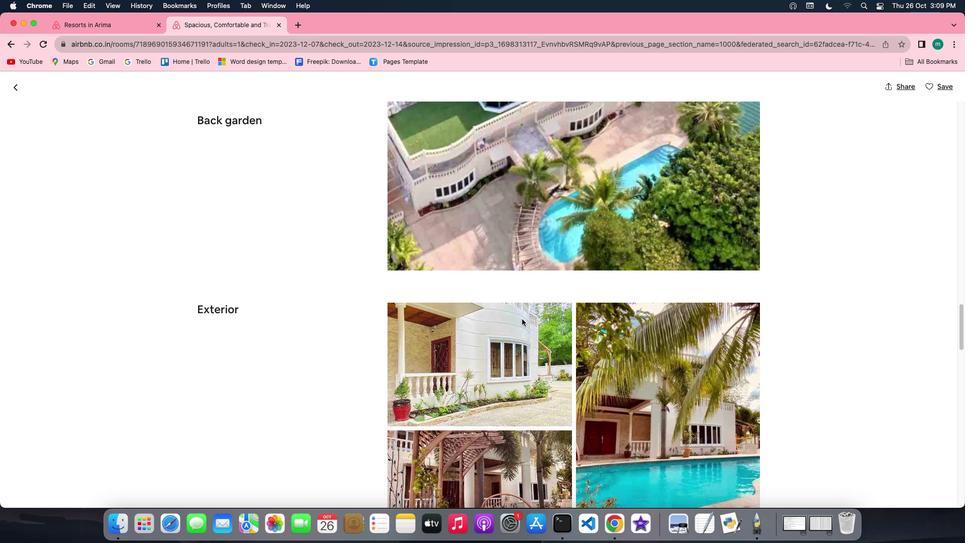 
Action: Mouse scrolled (506, 311) with delta (40, 239)
Screenshot: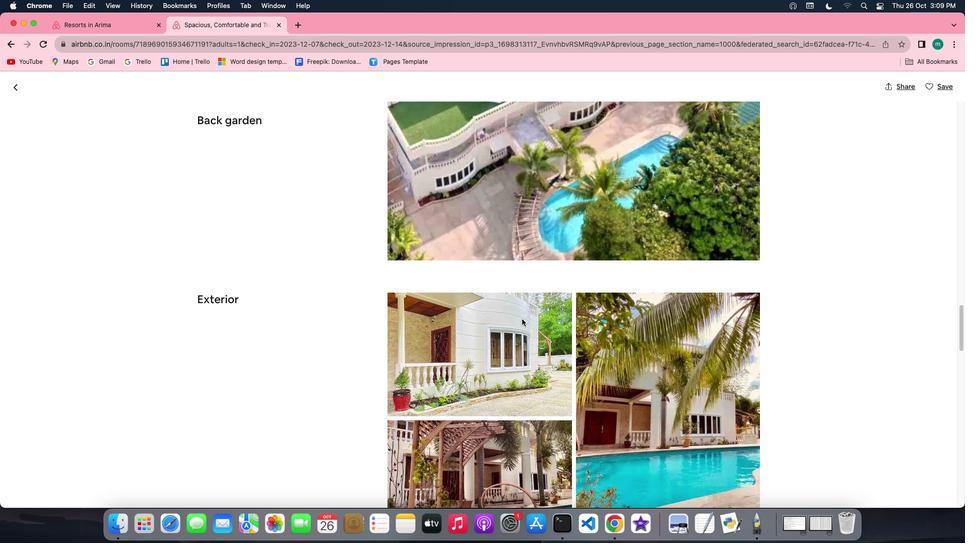 
Action: Mouse scrolled (506, 311) with delta (40, 239)
Screenshot: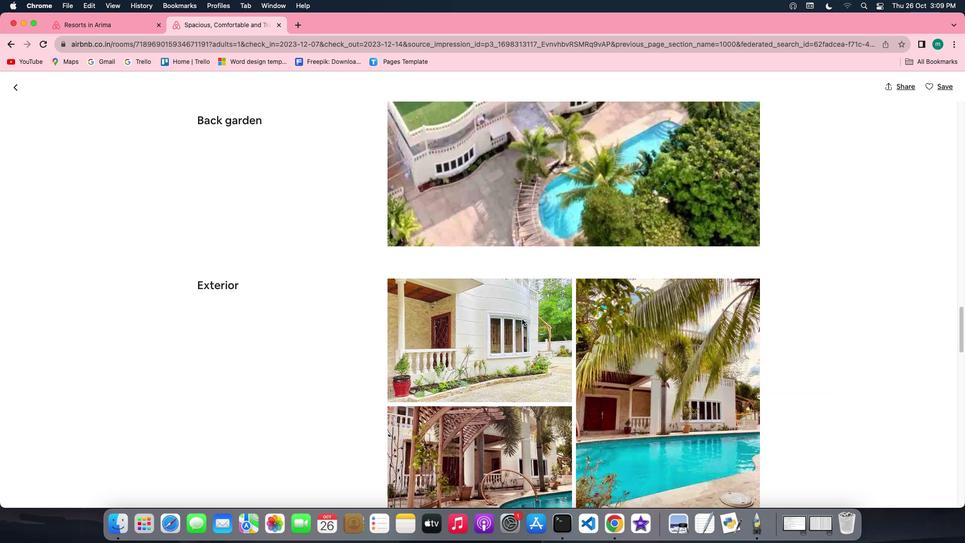 
Action: Mouse scrolled (506, 311) with delta (40, 239)
Screenshot: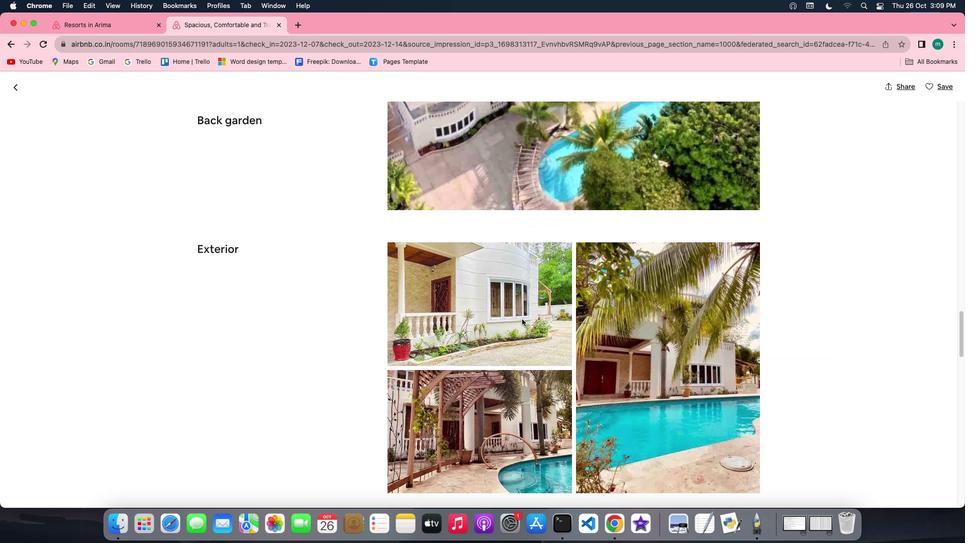 
Action: Mouse scrolled (506, 311) with delta (40, 239)
Screenshot: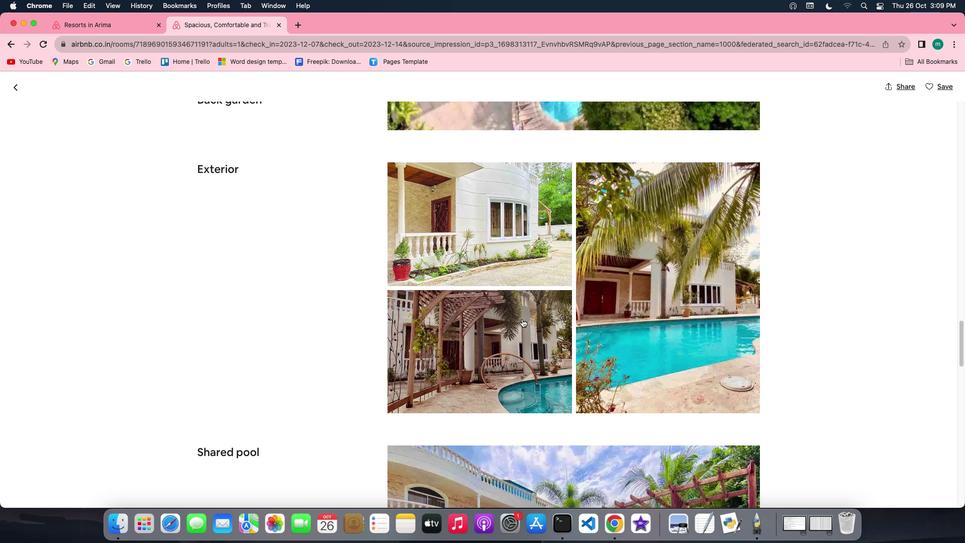 
Action: Mouse scrolled (506, 311) with delta (40, 239)
Screenshot: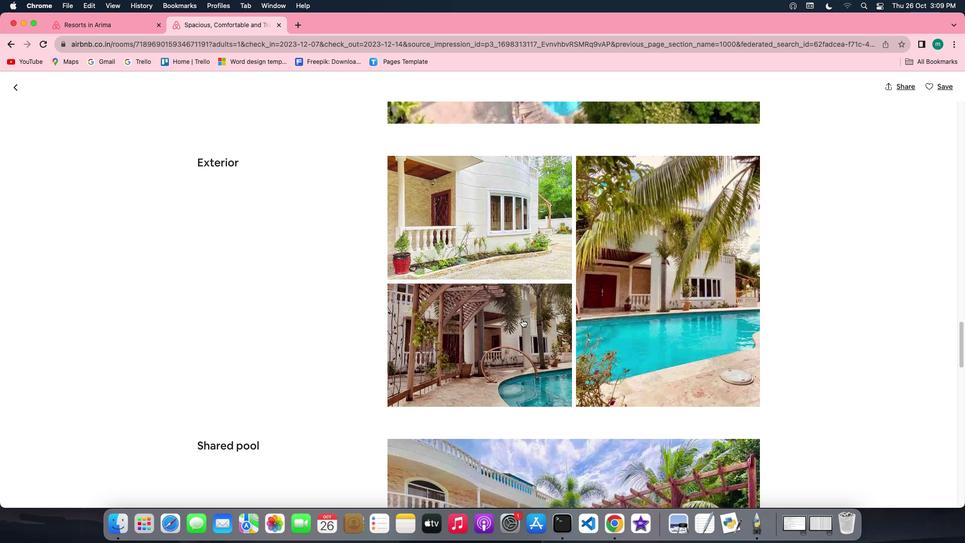 
Action: Mouse scrolled (506, 311) with delta (40, 239)
Screenshot: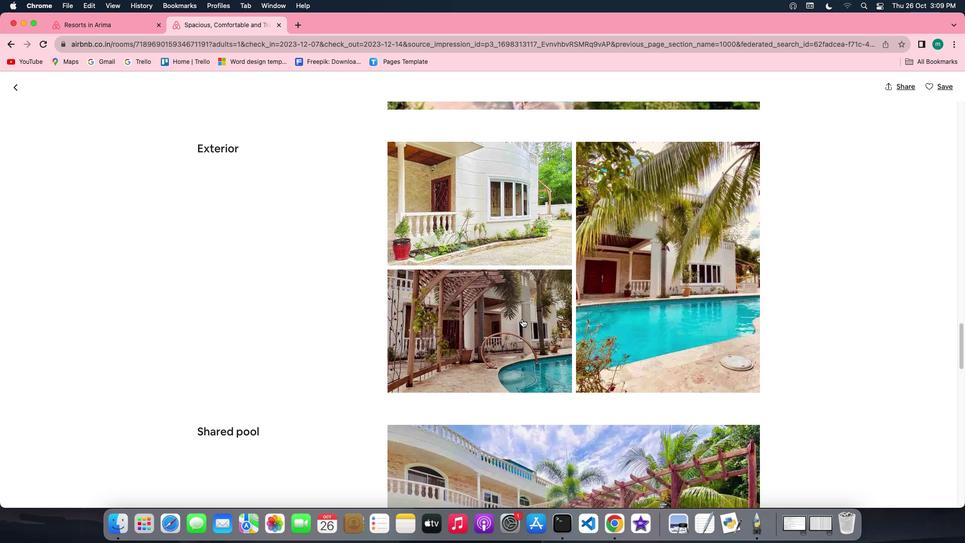 
Action: Mouse scrolled (506, 311) with delta (40, 239)
Screenshot: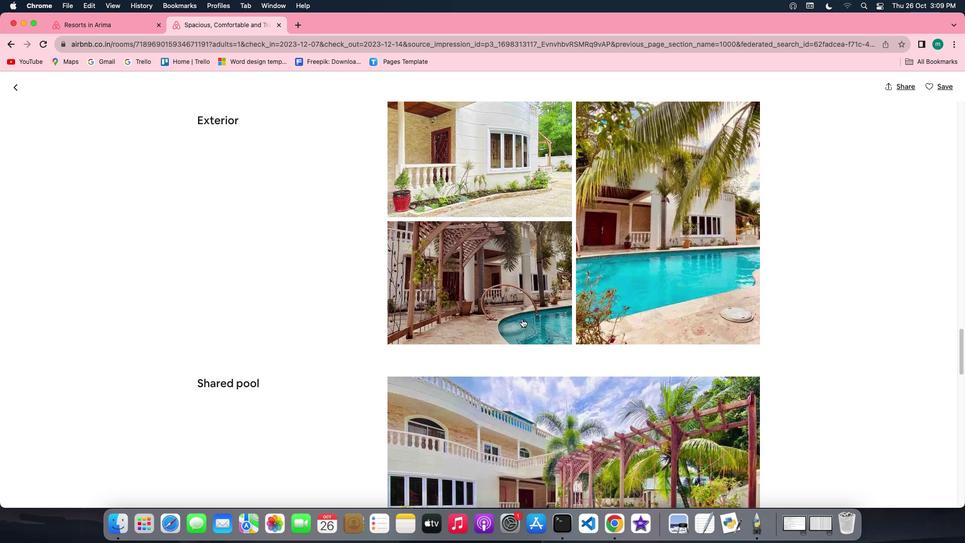 
Action: Mouse scrolled (506, 311) with delta (40, 239)
Screenshot: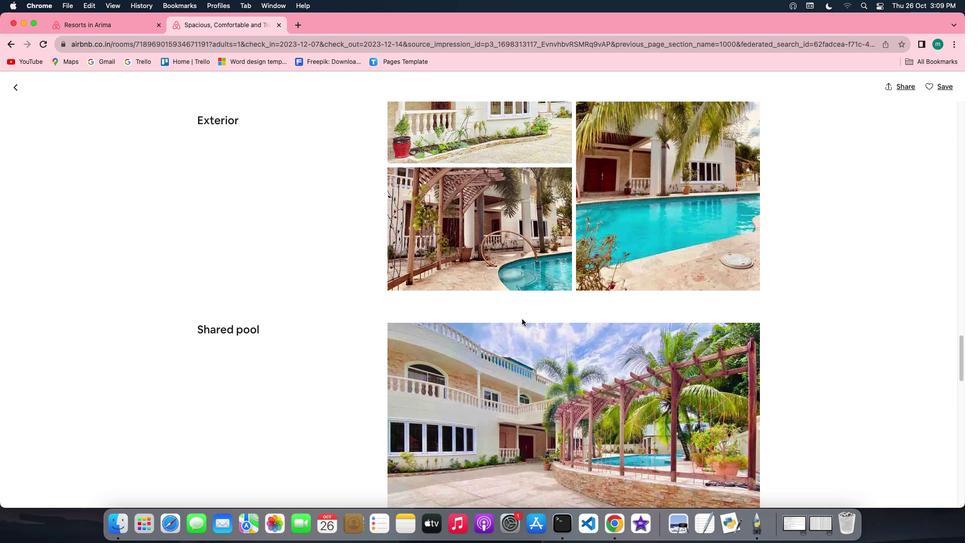 
Action: Mouse scrolled (506, 311) with delta (40, 239)
Screenshot: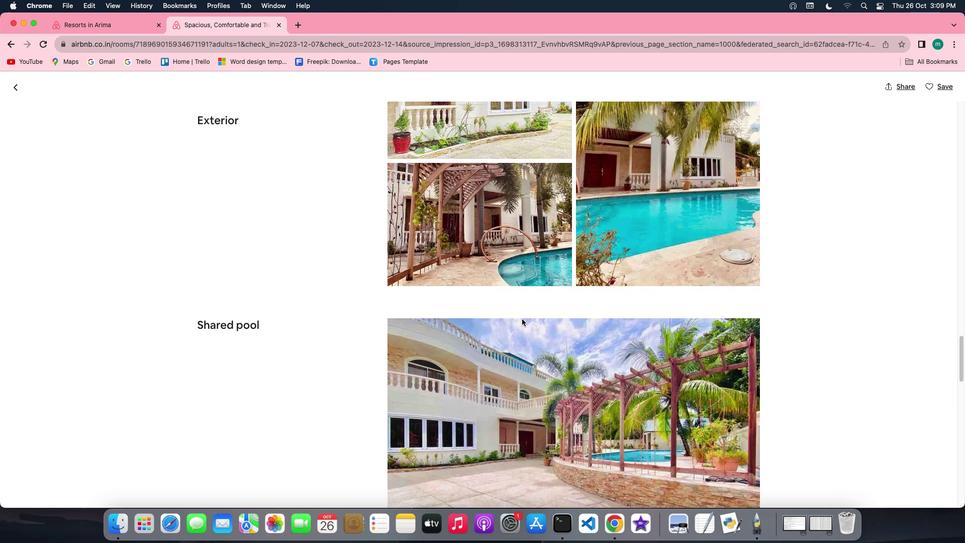 
Action: Mouse scrolled (506, 311) with delta (40, 239)
Screenshot: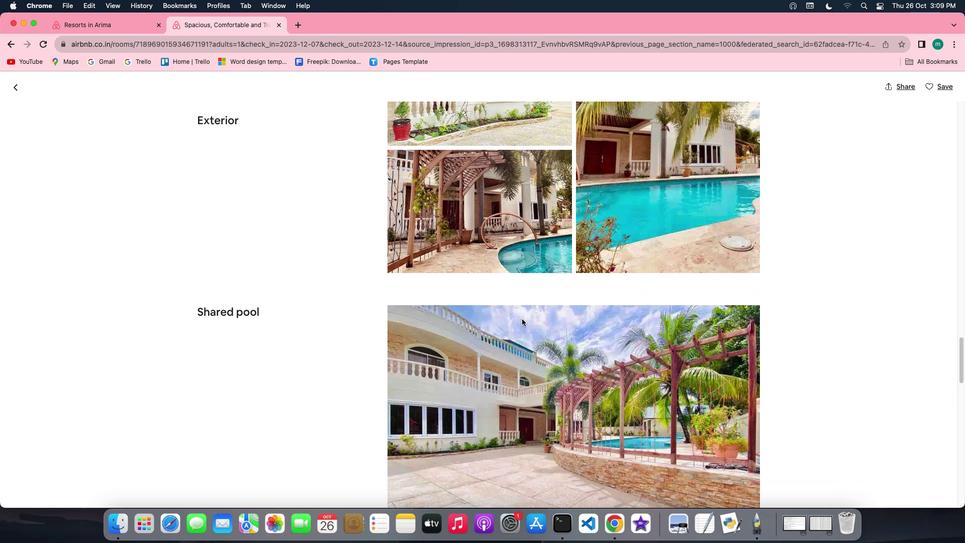 
Action: Mouse scrolled (506, 311) with delta (40, 239)
Screenshot: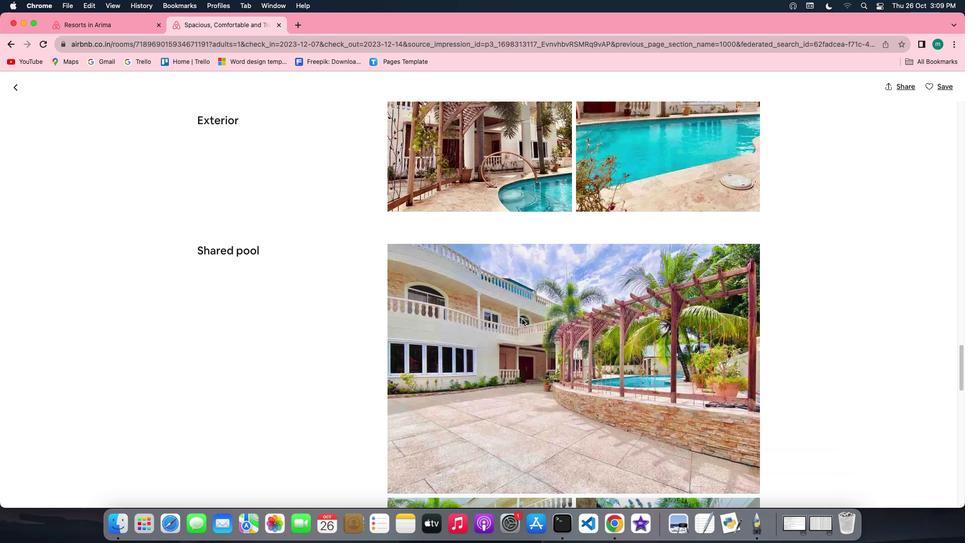 
Action: Mouse scrolled (506, 311) with delta (40, 239)
Screenshot: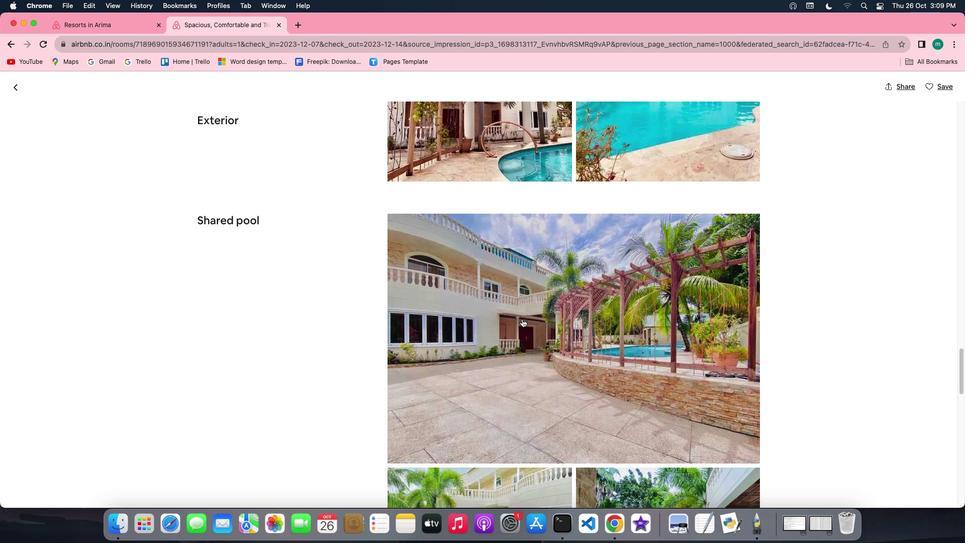 
Action: Mouse scrolled (506, 311) with delta (40, 239)
Screenshot: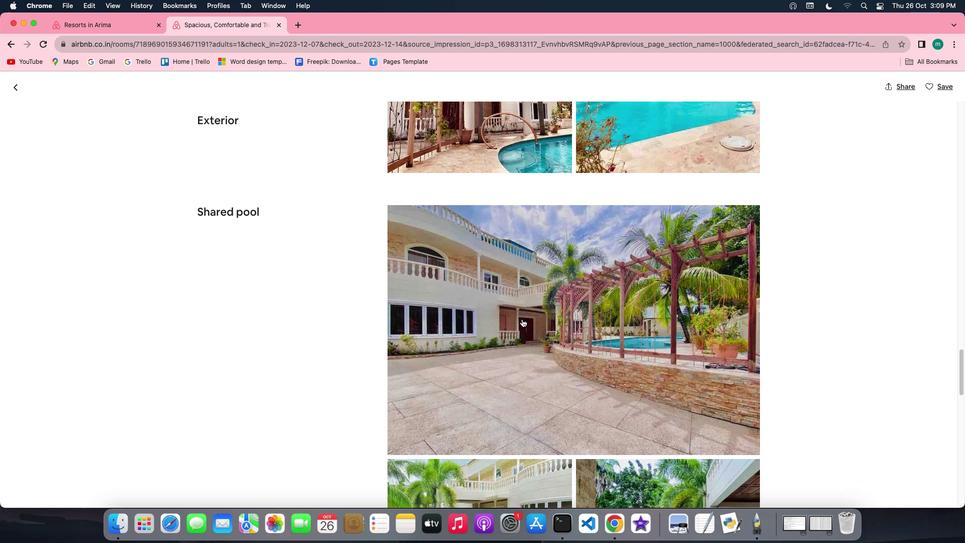 
Action: Mouse scrolled (506, 311) with delta (40, 239)
Screenshot: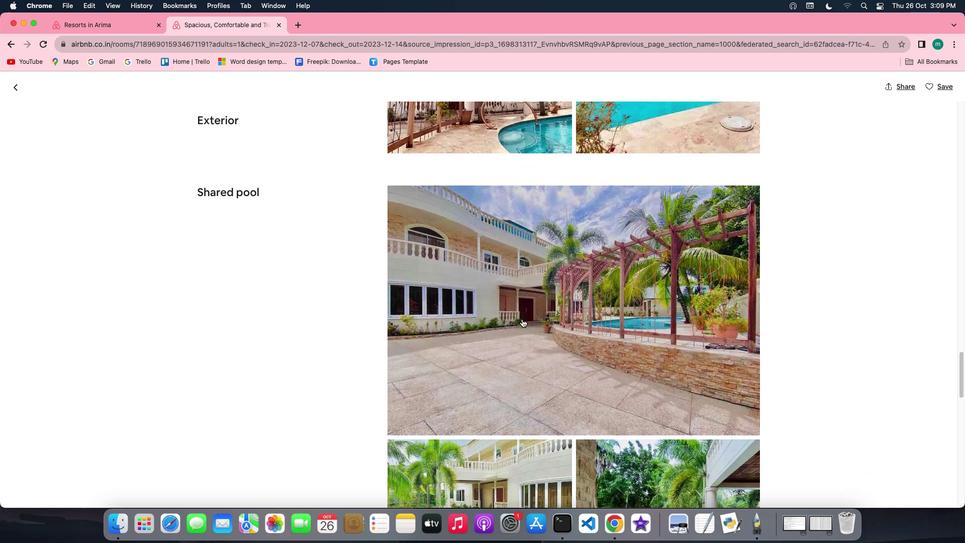 
Action: Mouse scrolled (506, 311) with delta (40, 239)
Screenshot: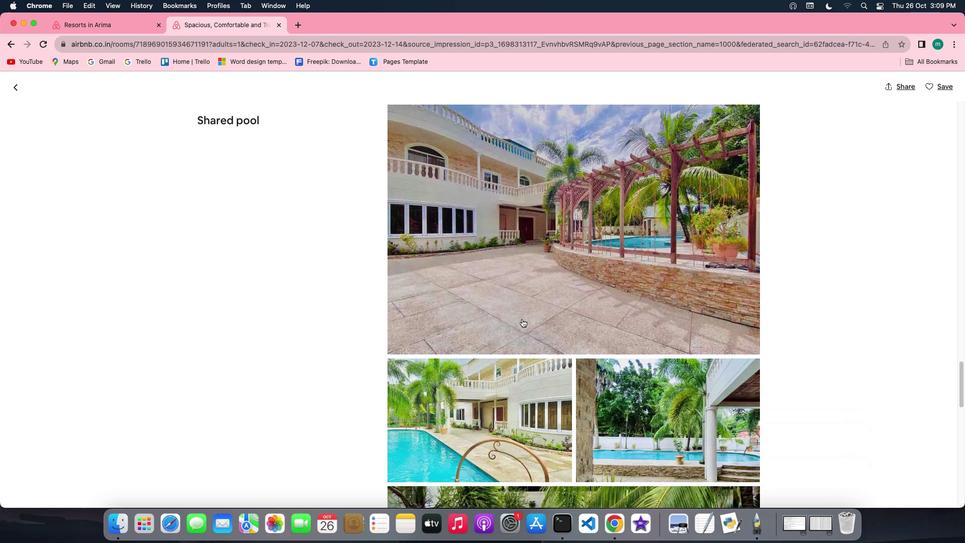 
Action: Mouse scrolled (506, 311) with delta (40, 239)
Screenshot: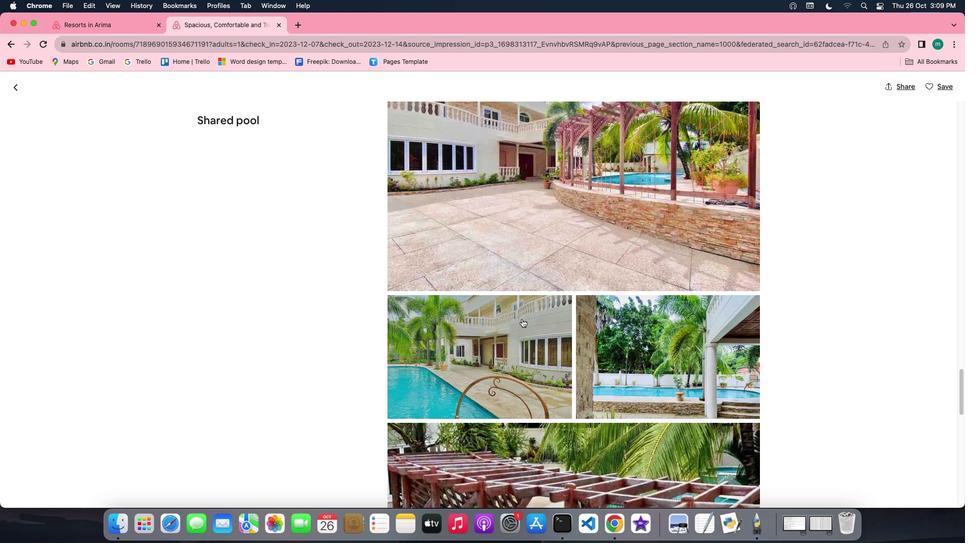 
Action: Mouse scrolled (506, 311) with delta (40, 239)
